 Task: Look for space in Graneros, Chile from 2nd June, 2023 to 6th June, 2023 for 1 adult in price range Rs.10000 to Rs.13000. Place can be private room with 1  bedroom having 1 bed and 1 bathroom. Property type can be house, flat, guest house, hotel. Booking option can be shelf check-in. Required host language is English.
Action: Mouse moved to (530, 178)
Screenshot: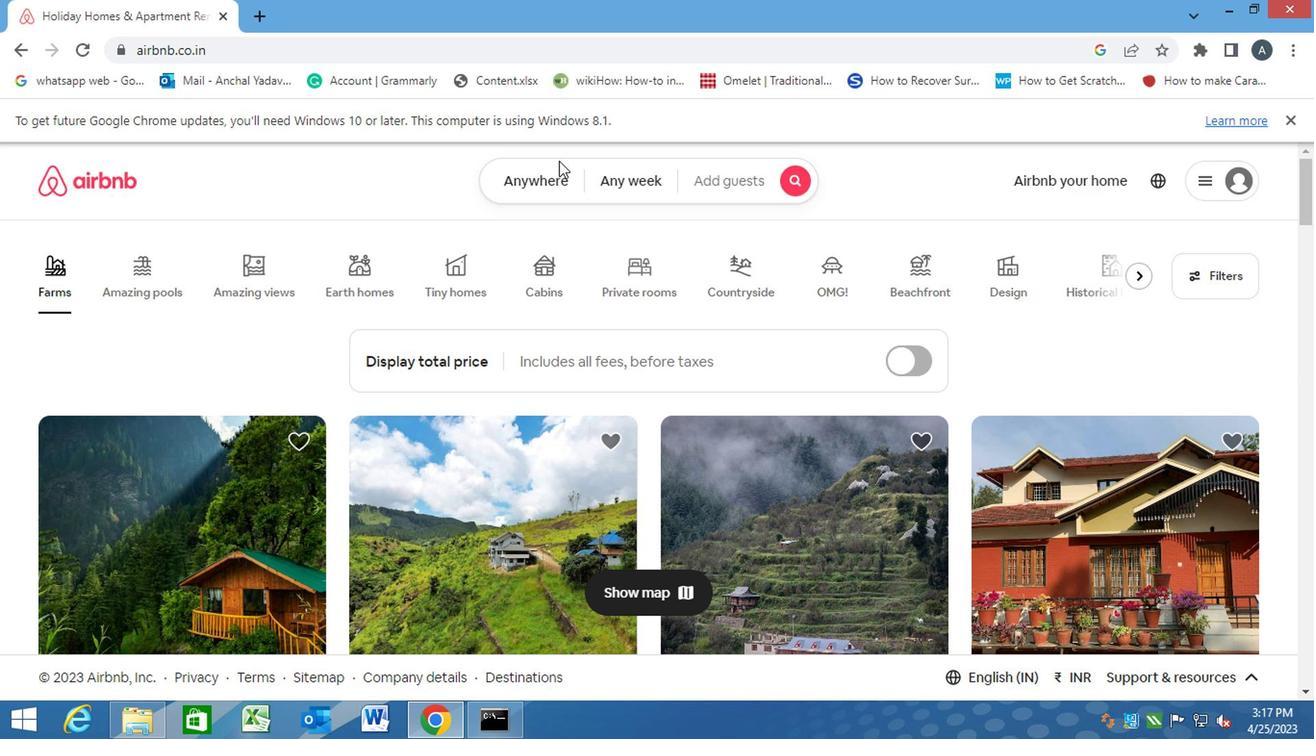 
Action: Mouse pressed left at (530, 178)
Screenshot: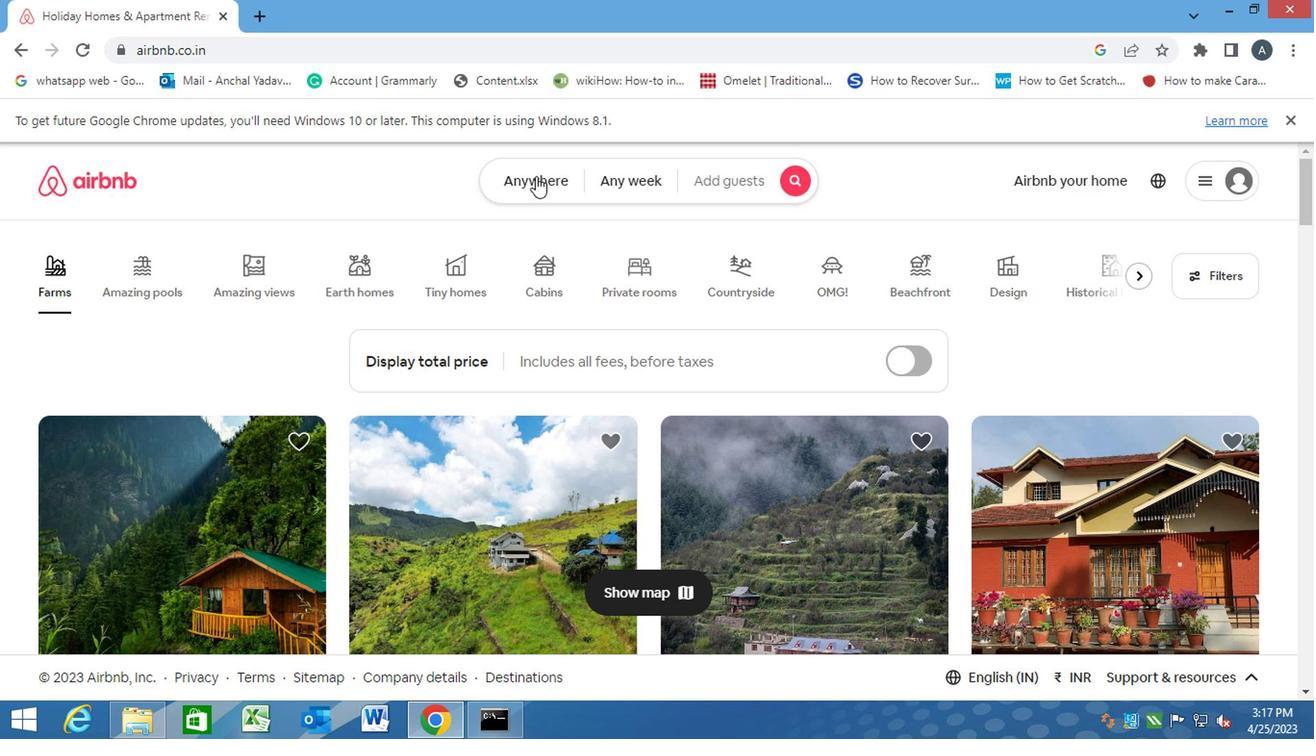 
Action: Mouse moved to (458, 237)
Screenshot: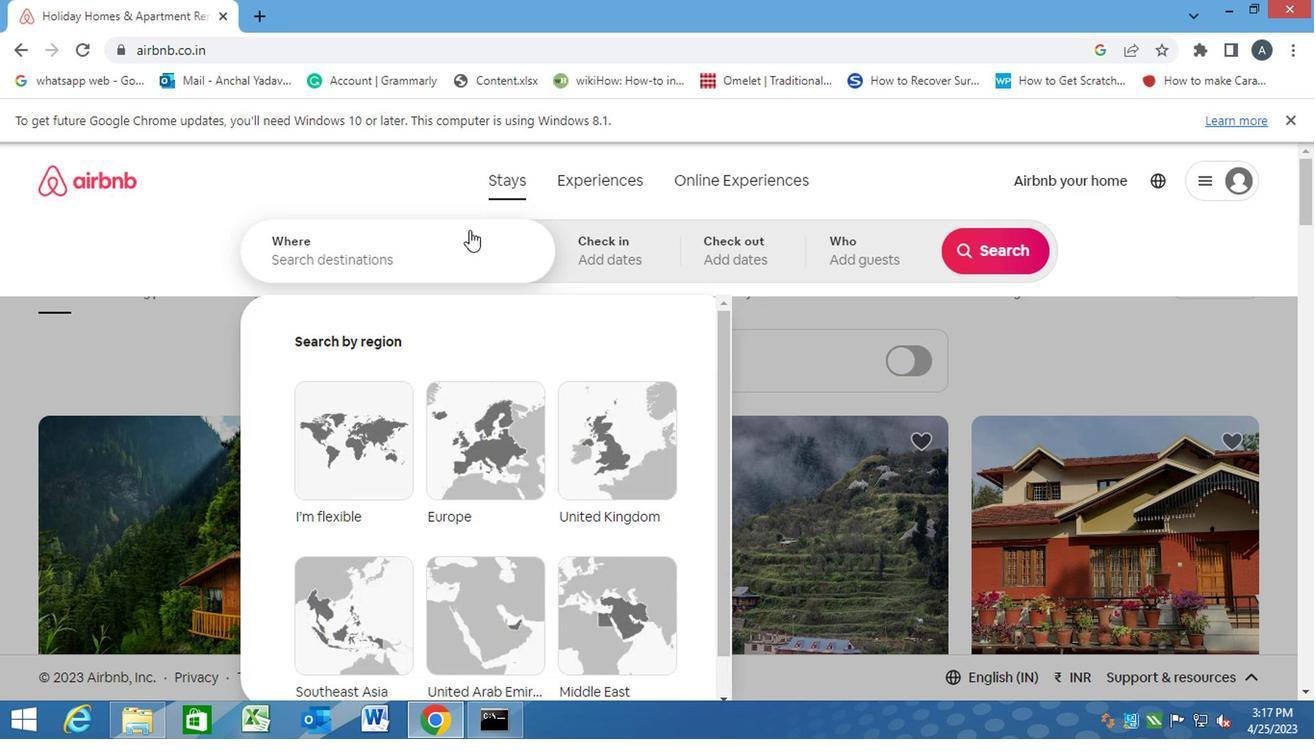 
Action: Mouse pressed left at (458, 237)
Screenshot: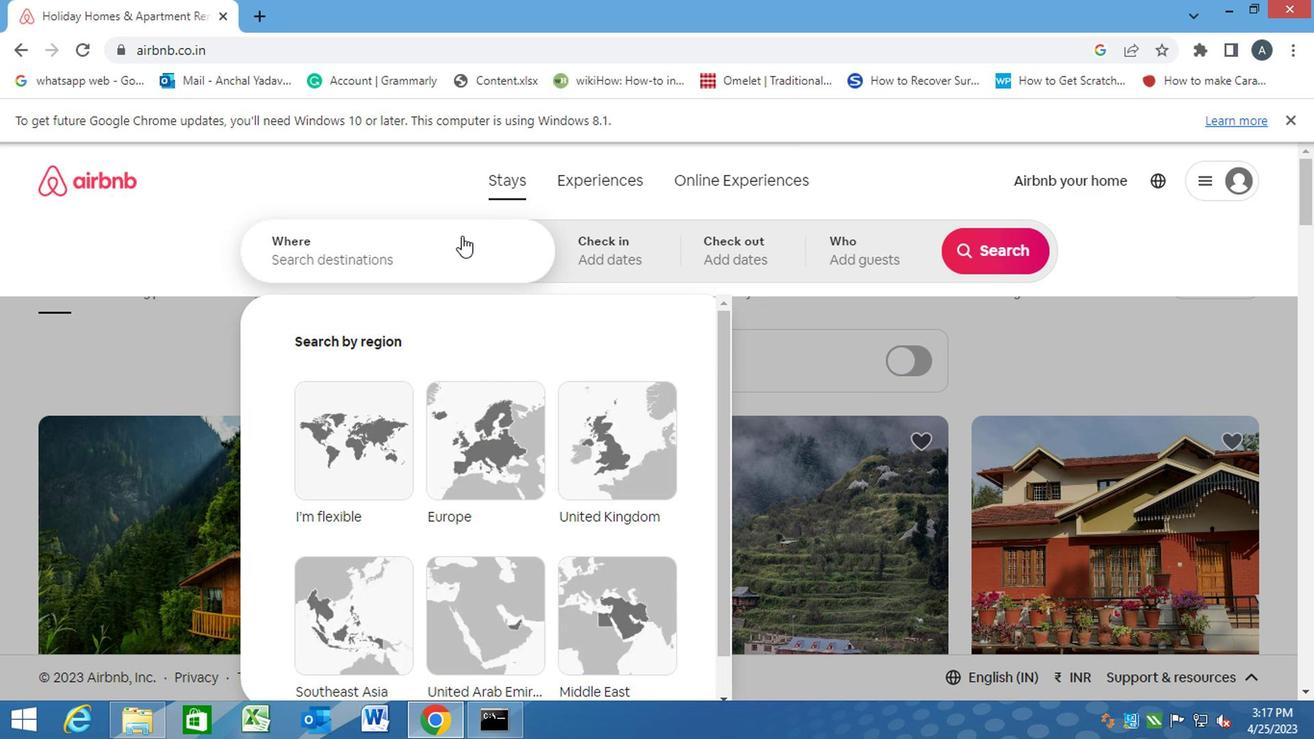 
Action: Key pressed g<Key.caps_lock>raneros,<Key.space><Key.caps_lock>c<Key.caps_lock>hile<Key.enter>
Screenshot: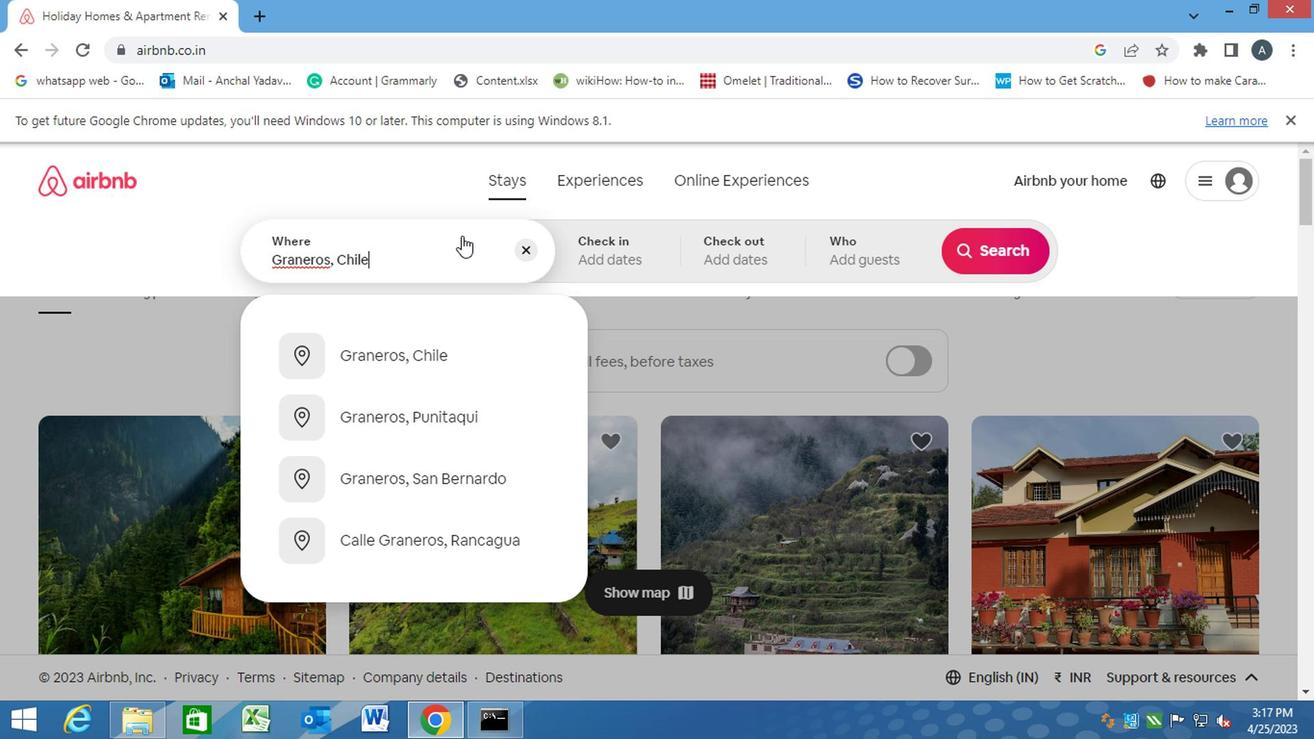 
Action: Mouse moved to (977, 403)
Screenshot: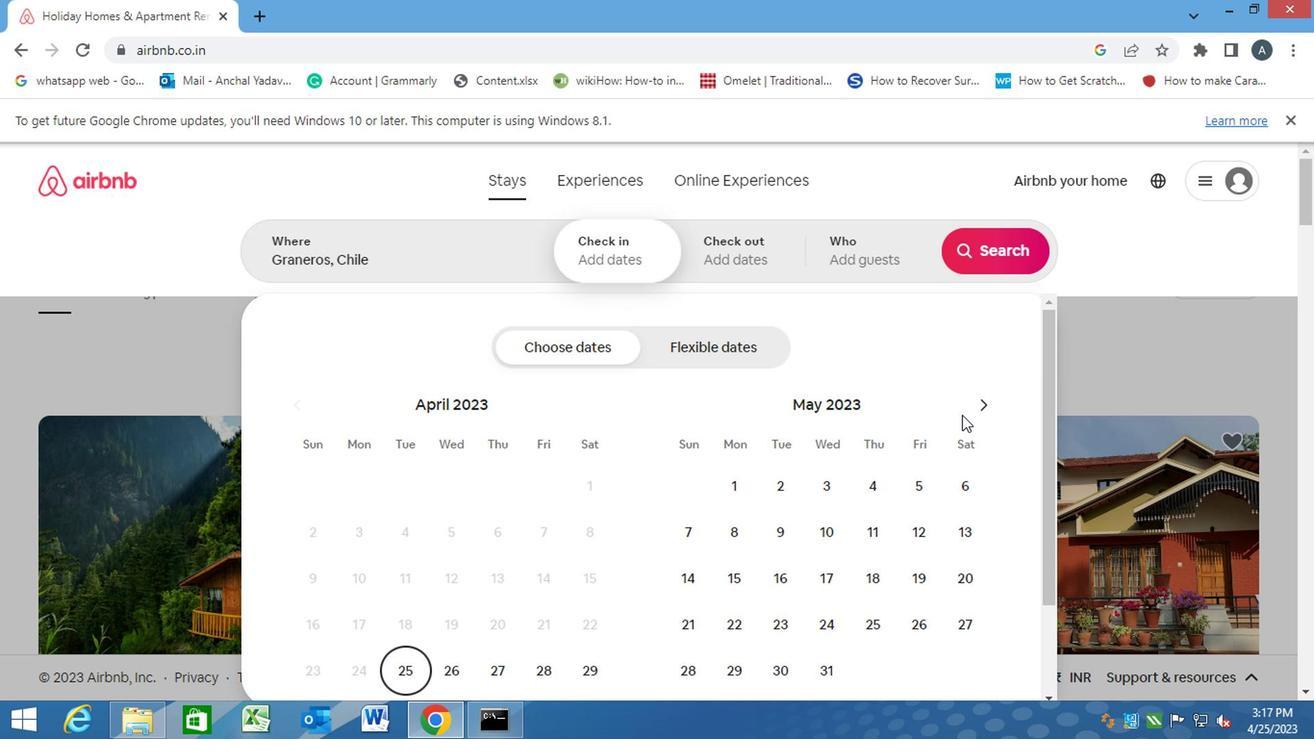 
Action: Mouse pressed left at (977, 403)
Screenshot: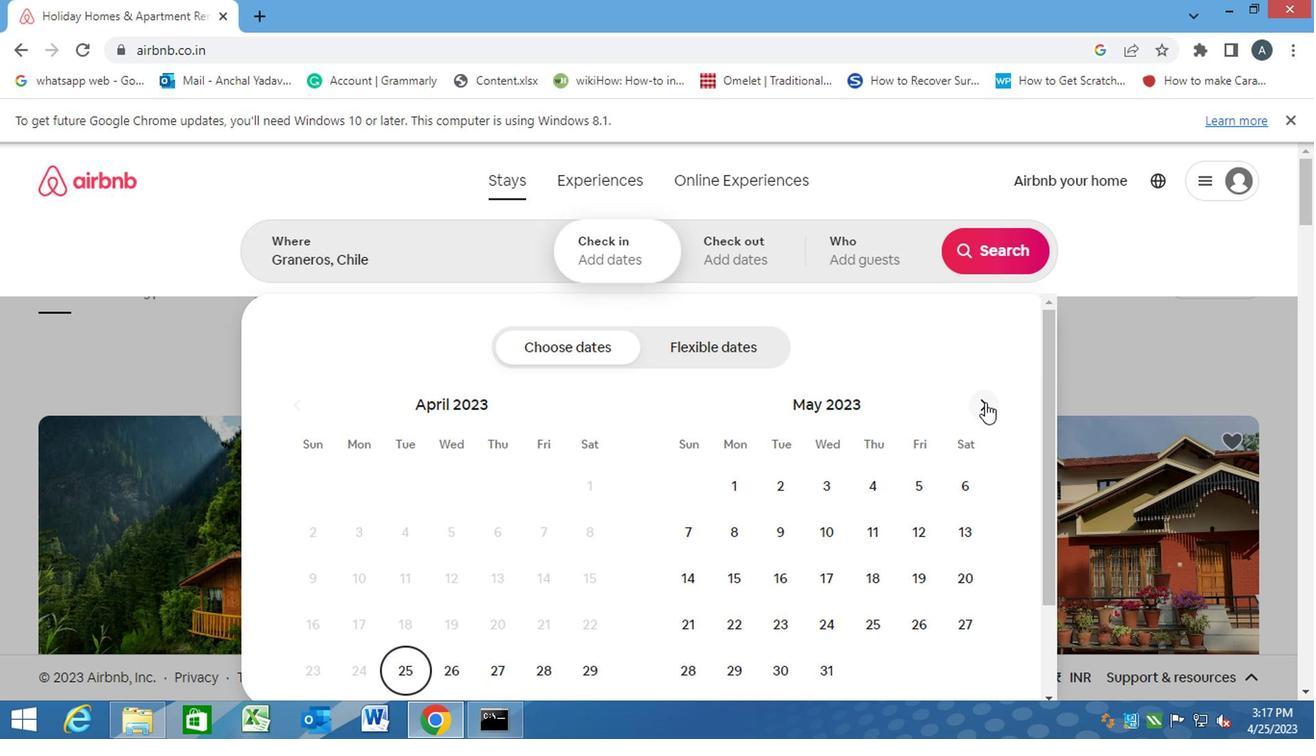 
Action: Mouse moved to (903, 484)
Screenshot: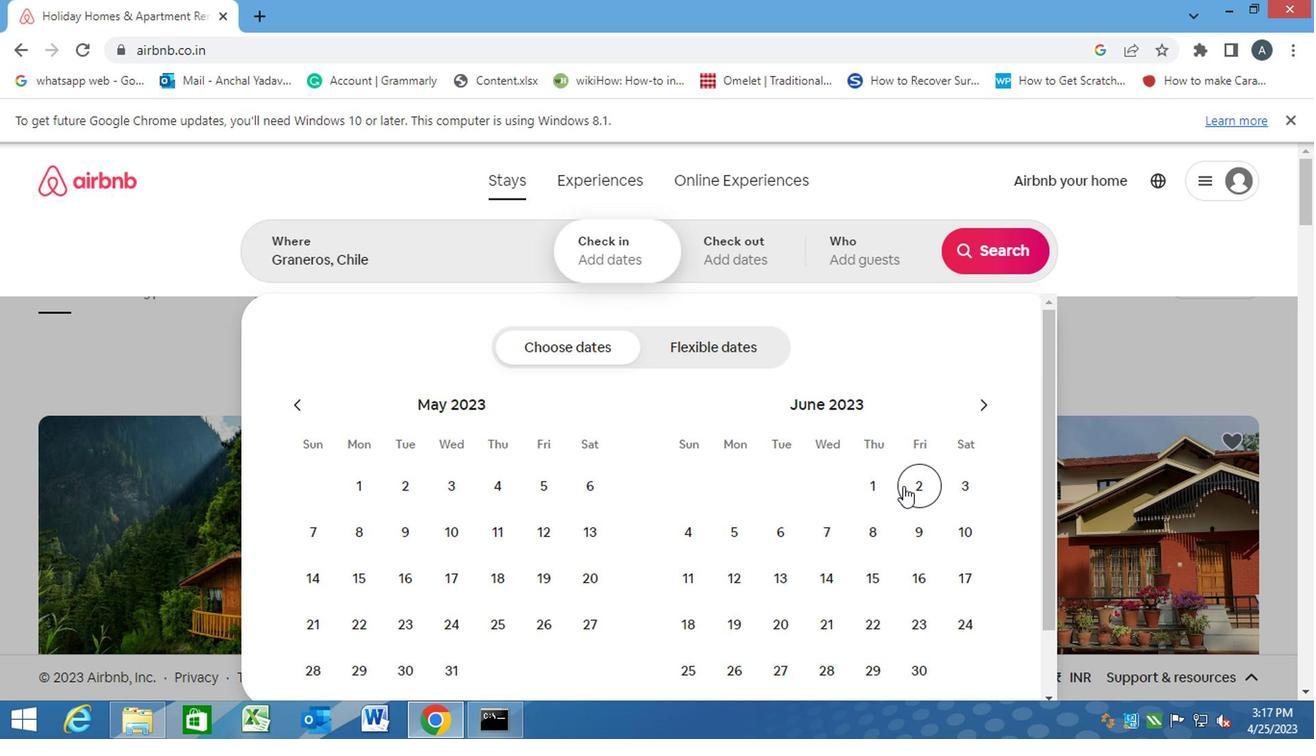 
Action: Mouse pressed left at (903, 484)
Screenshot: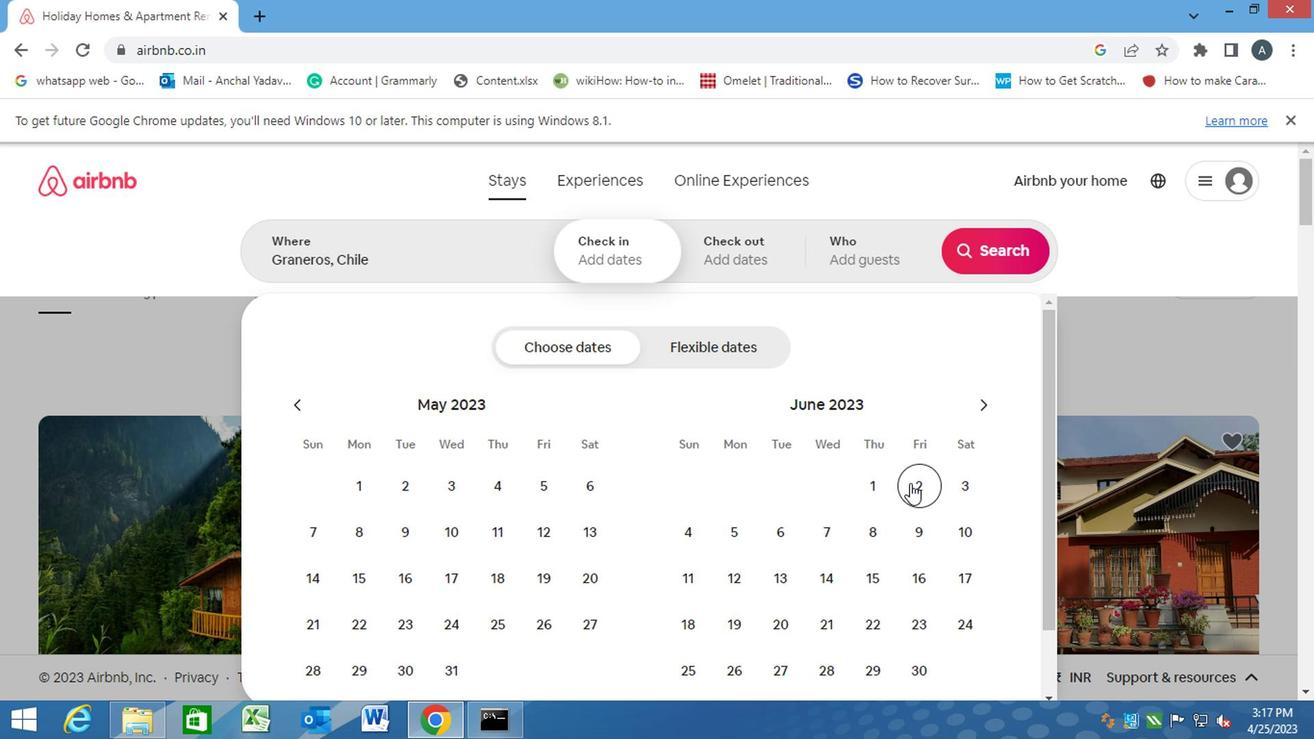 
Action: Mouse moved to (775, 534)
Screenshot: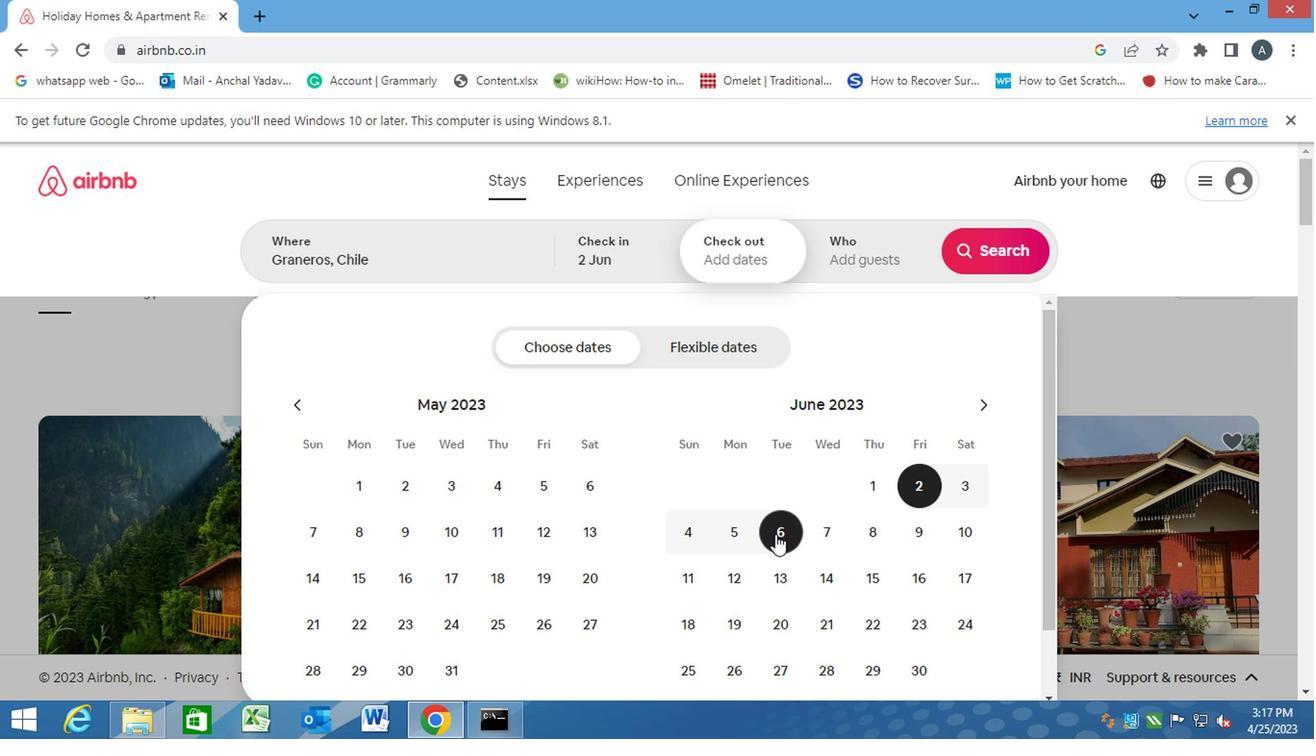 
Action: Mouse pressed left at (775, 534)
Screenshot: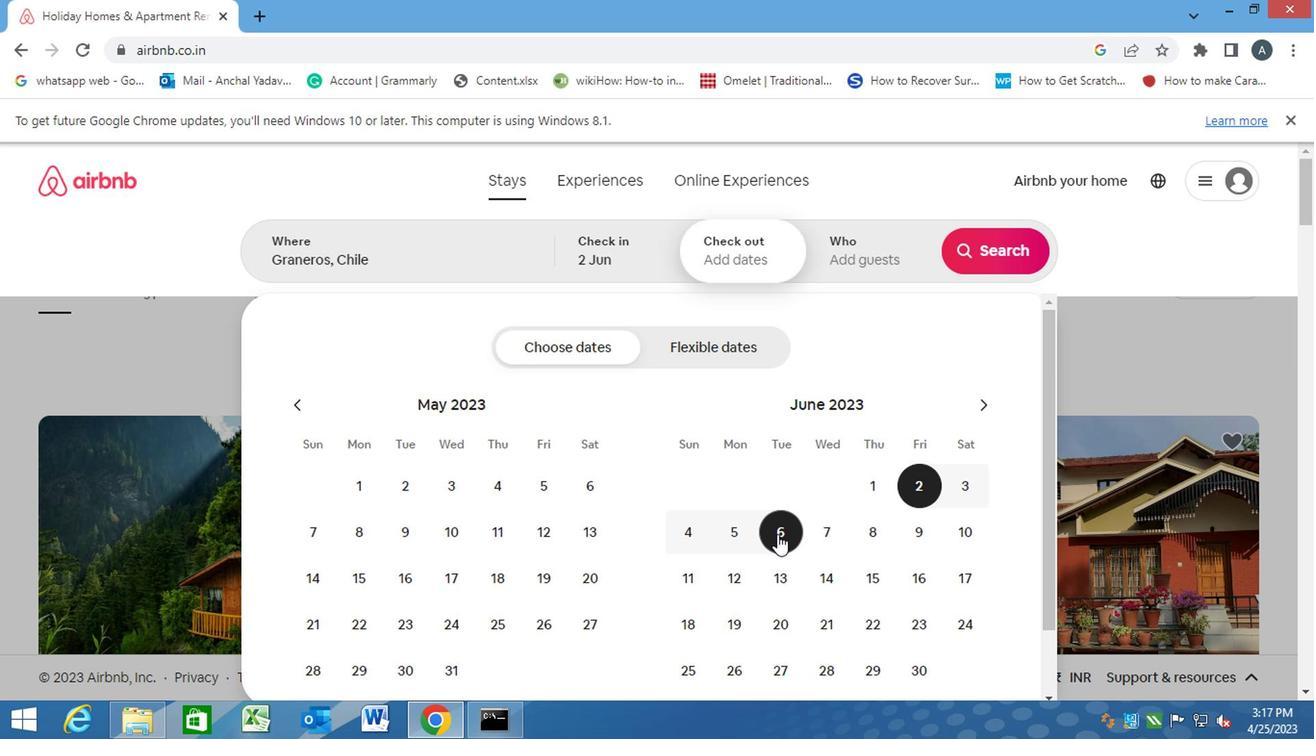 
Action: Mouse moved to (844, 243)
Screenshot: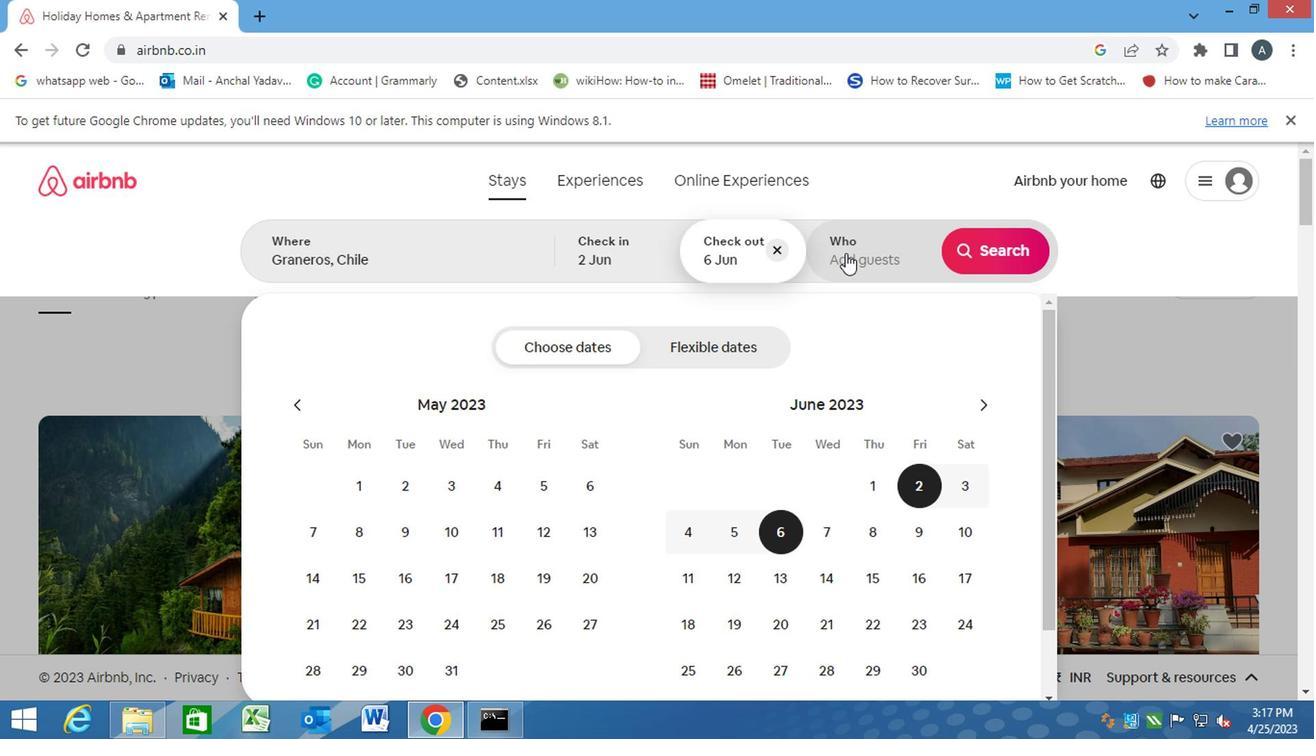 
Action: Mouse pressed left at (844, 243)
Screenshot: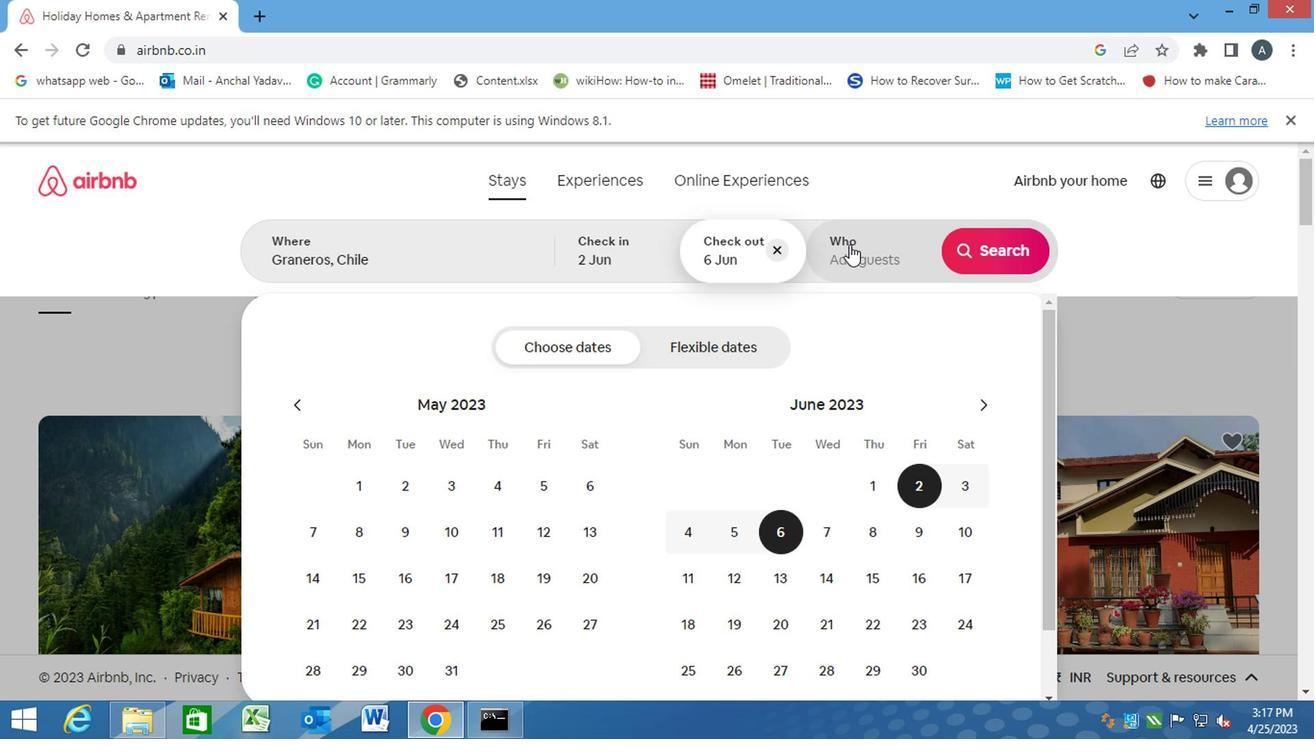 
Action: Mouse moved to (990, 351)
Screenshot: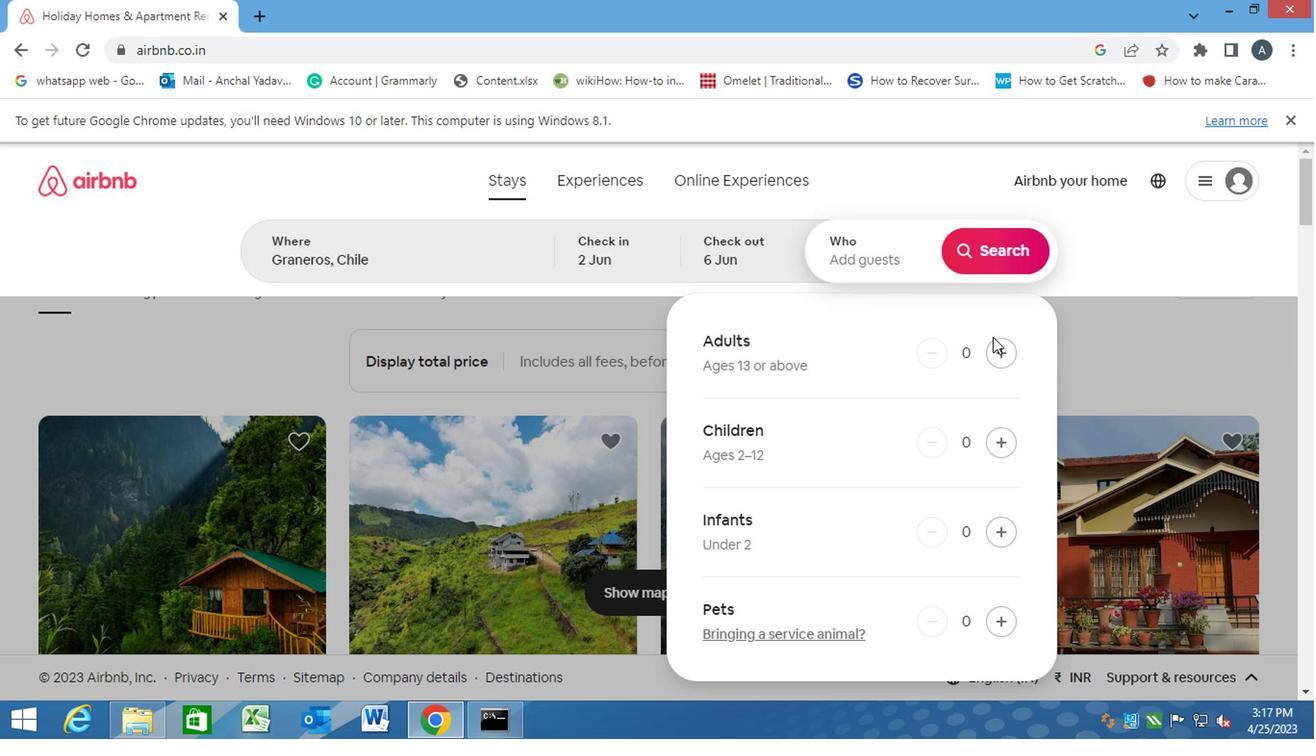 
Action: Mouse pressed left at (990, 351)
Screenshot: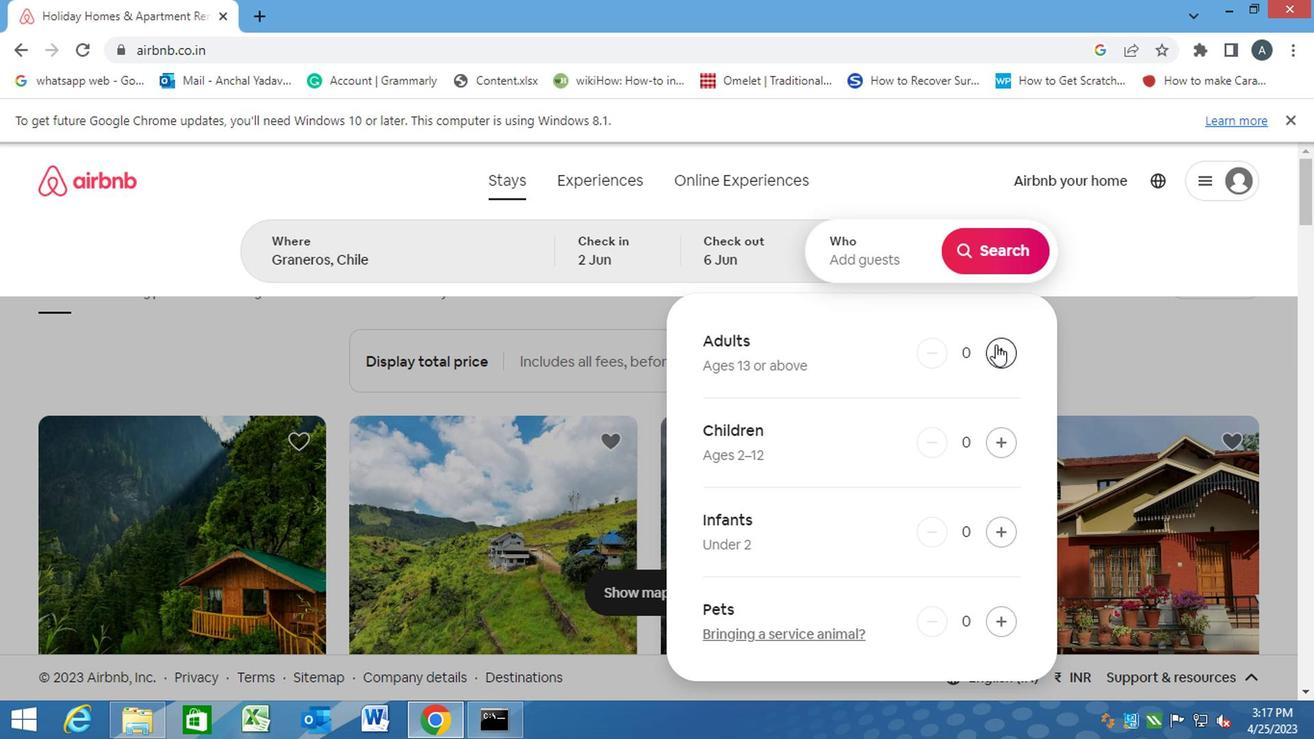 
Action: Mouse moved to (1024, 245)
Screenshot: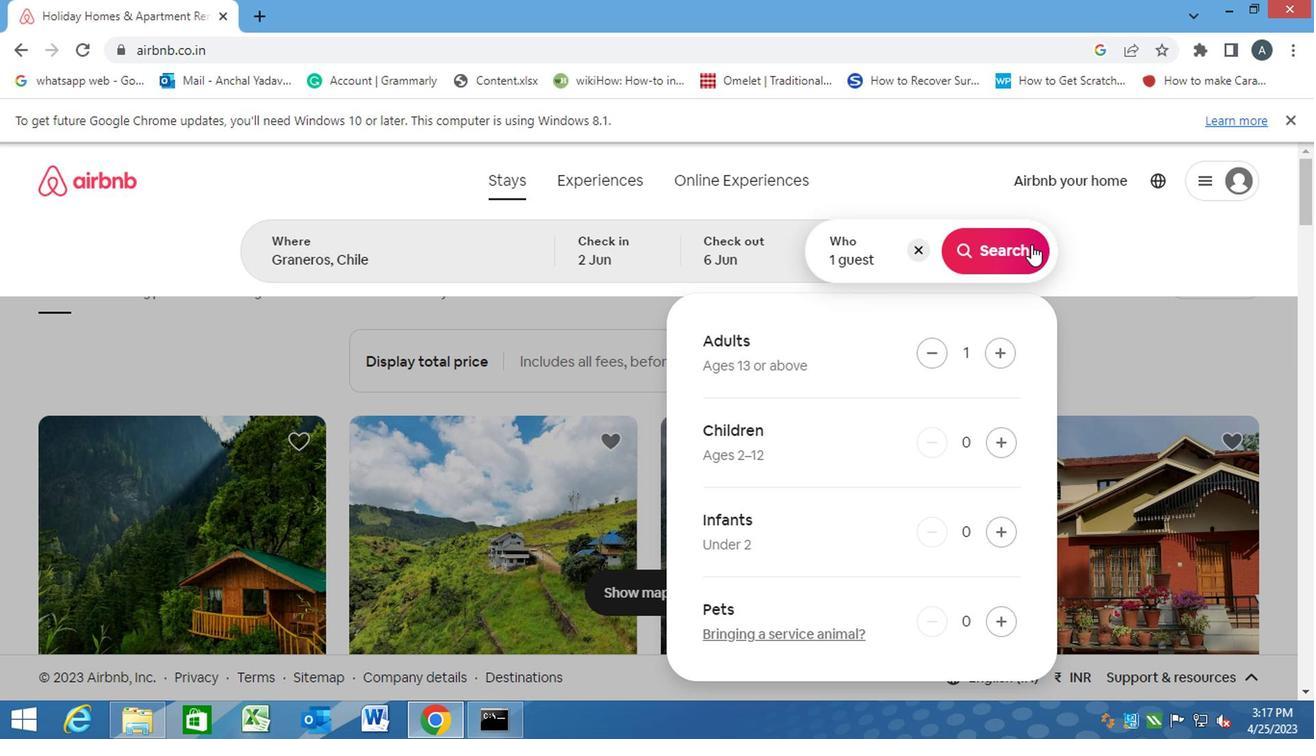 
Action: Mouse pressed left at (1024, 245)
Screenshot: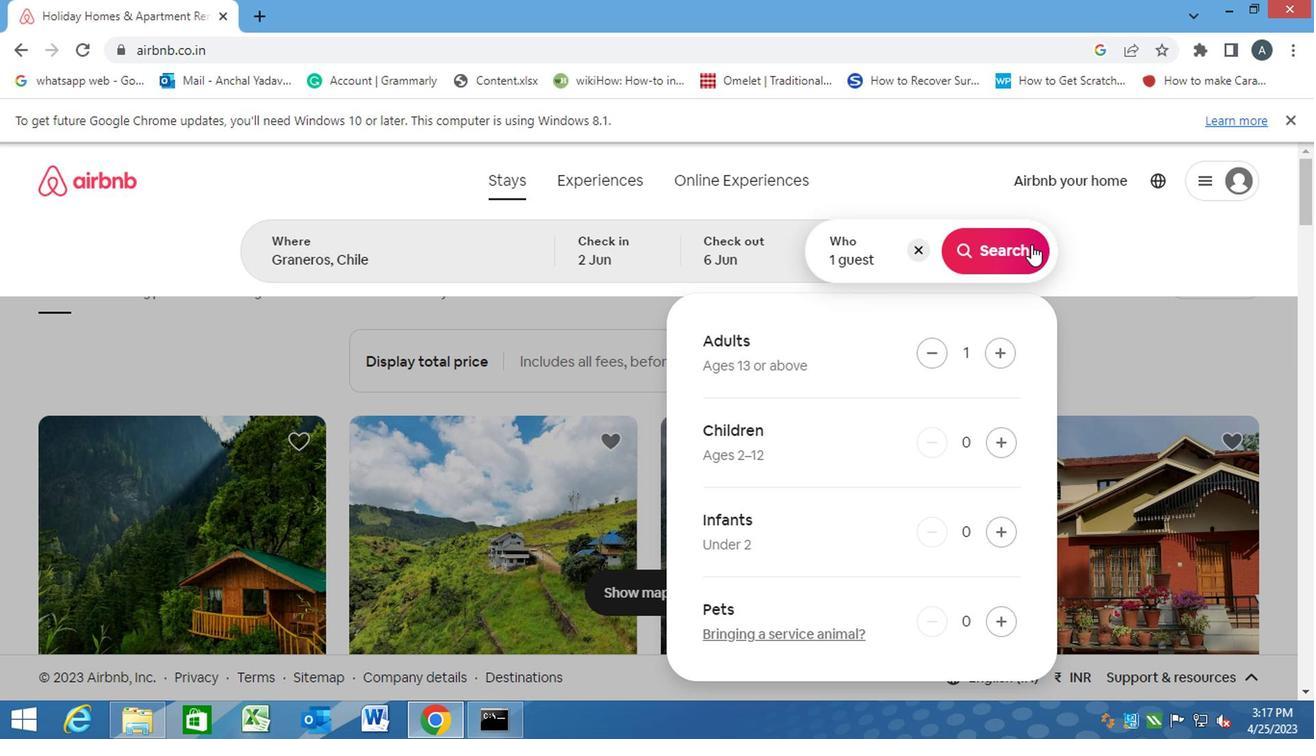 
Action: Mouse moved to (1207, 263)
Screenshot: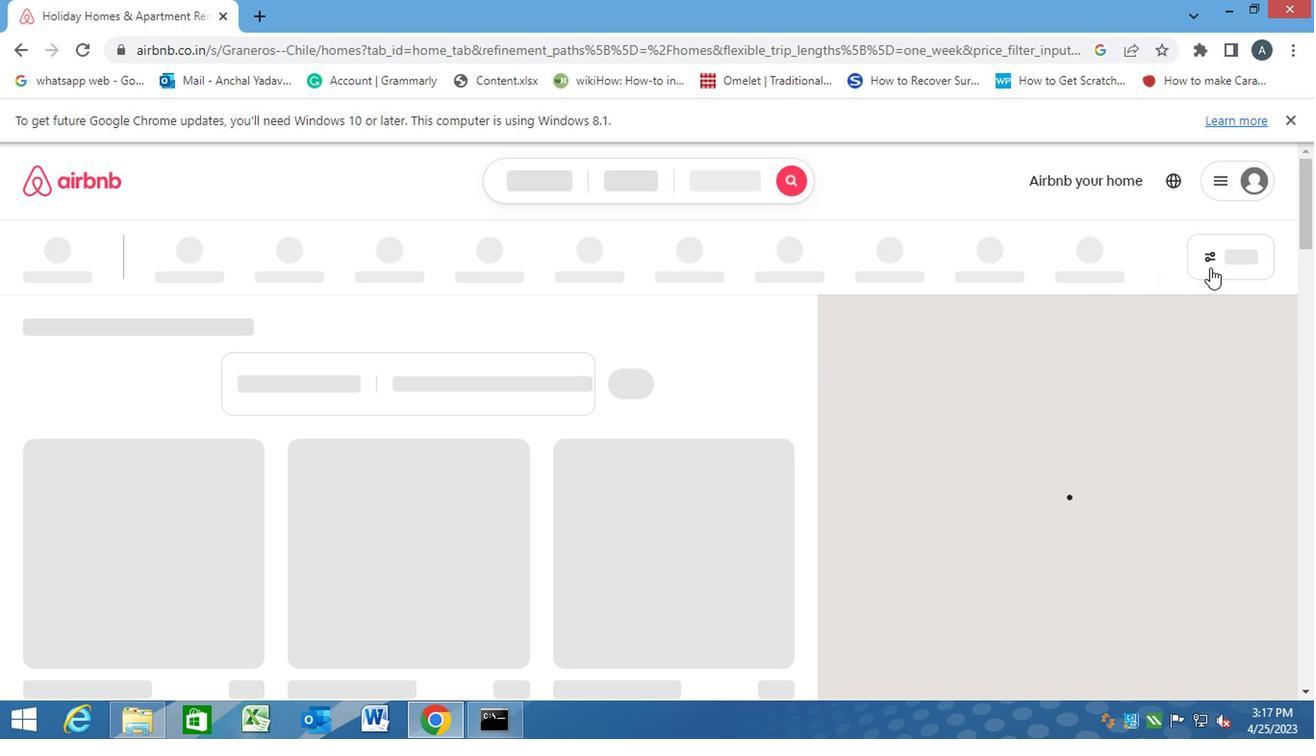 
Action: Mouse pressed left at (1207, 263)
Screenshot: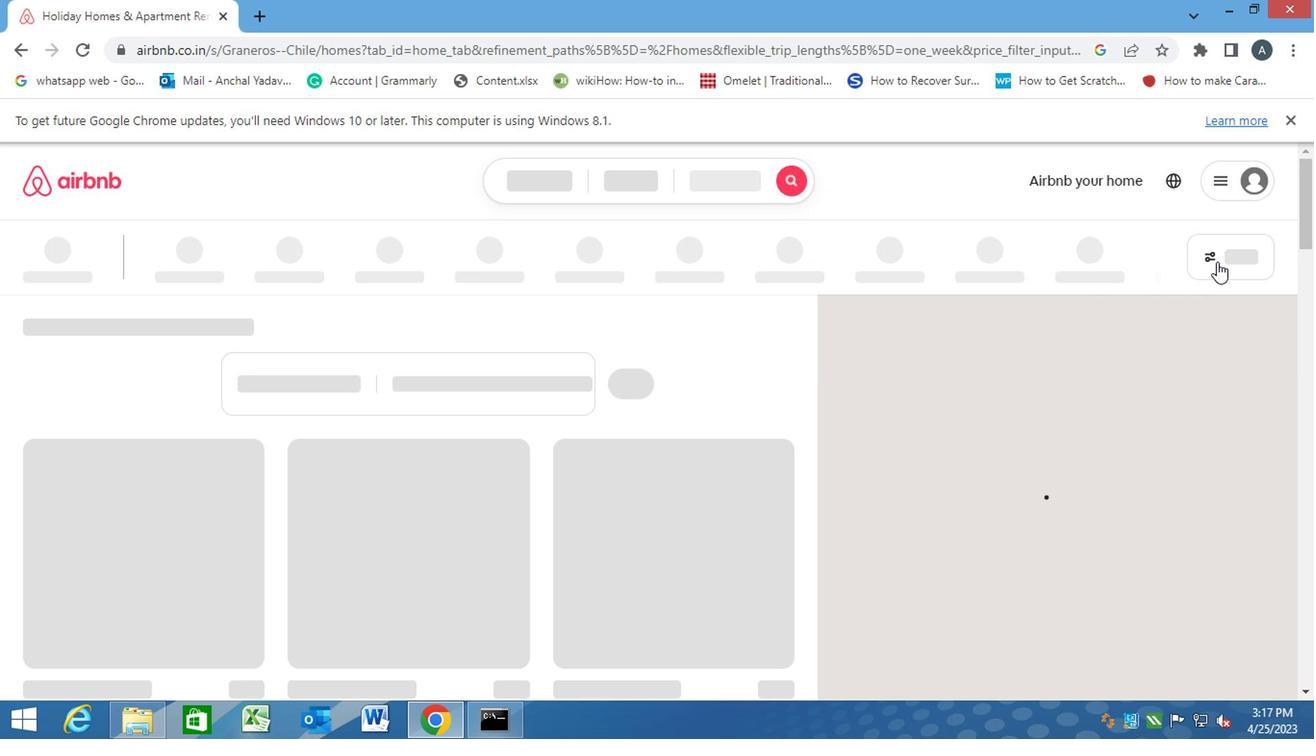 
Action: Mouse moved to (474, 511)
Screenshot: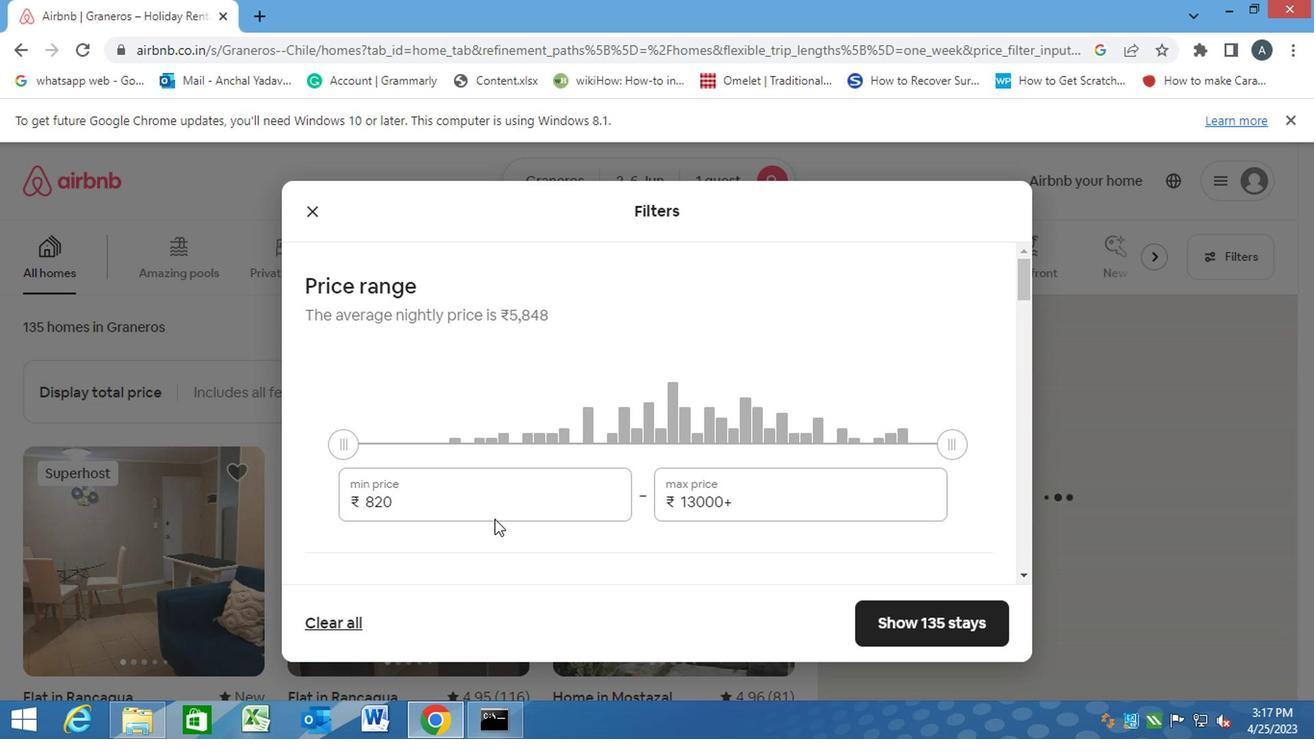 
Action: Mouse pressed left at (474, 511)
Screenshot: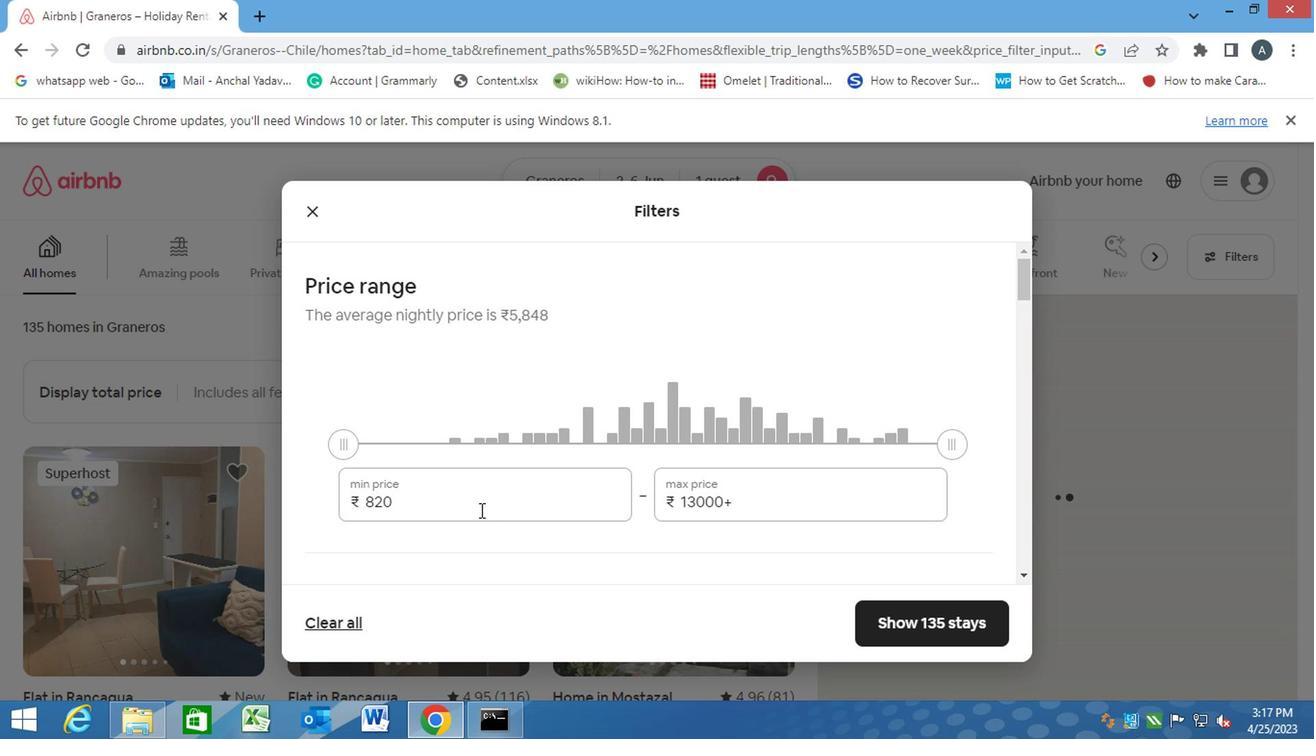 
Action: Mouse moved to (339, 509)
Screenshot: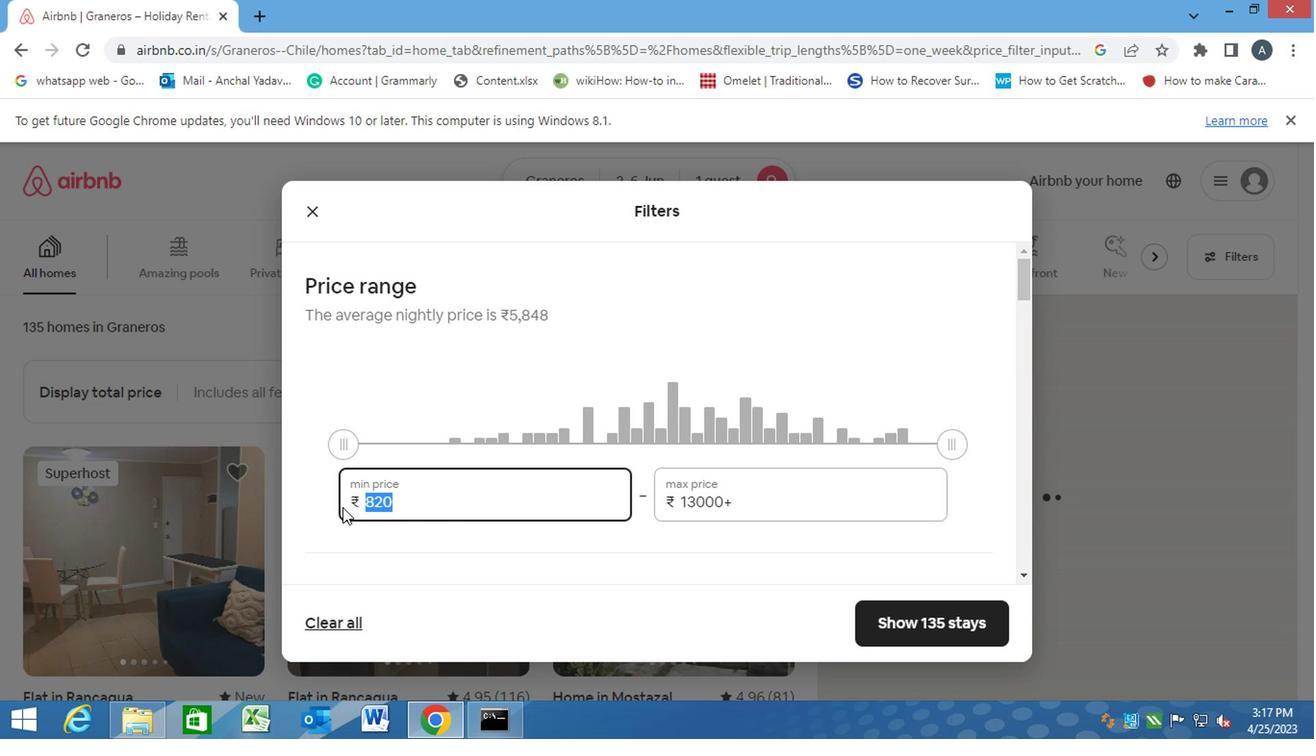 
Action: Key pressed 10000<Key.tab><Key.backspace><Key.backspace>13000
Screenshot: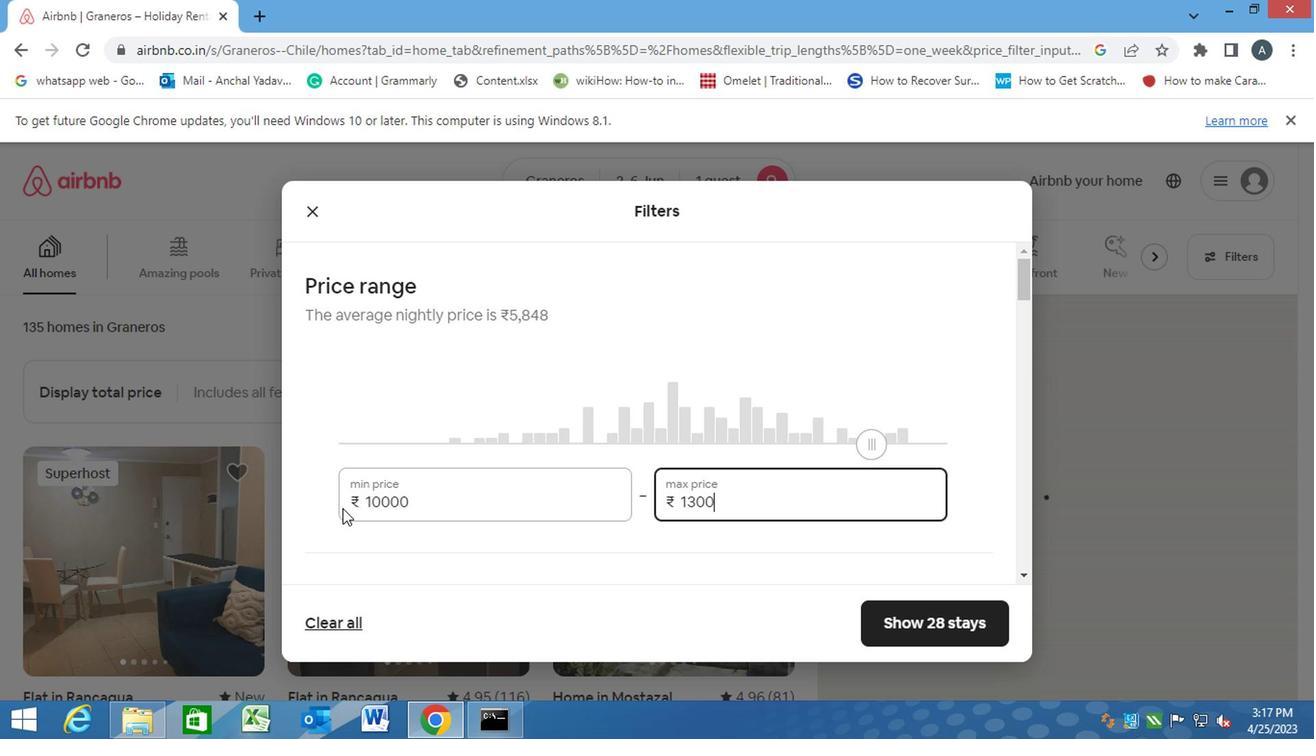 
Action: Mouse moved to (500, 539)
Screenshot: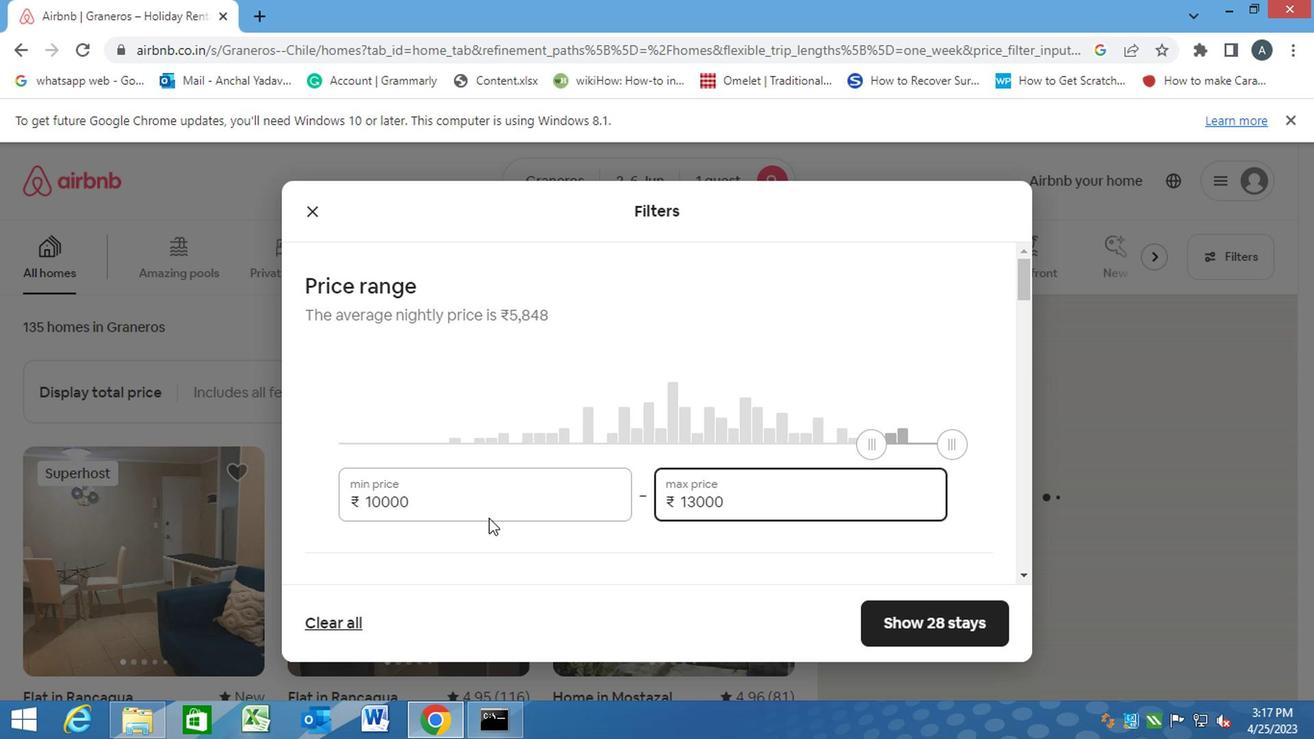 
Action: Mouse pressed left at (500, 539)
Screenshot: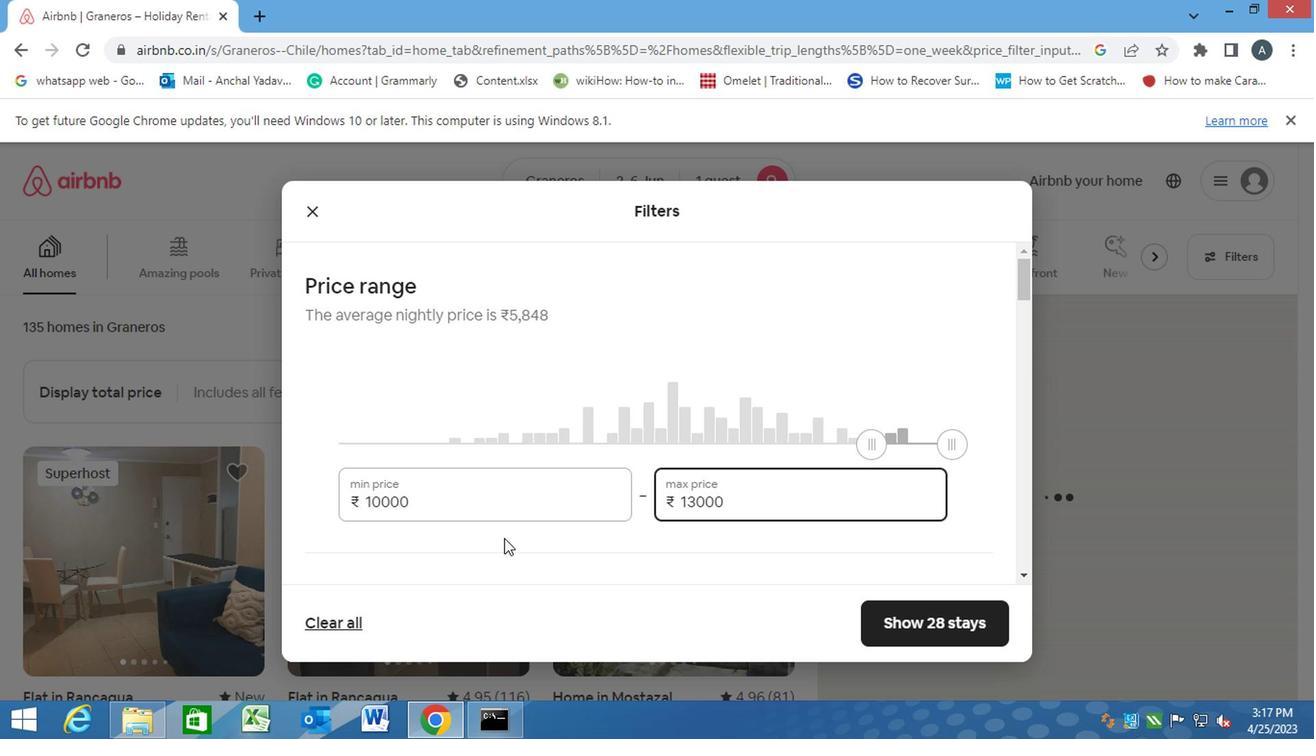 
Action: Mouse scrolled (500, 538) with delta (0, 0)
Screenshot: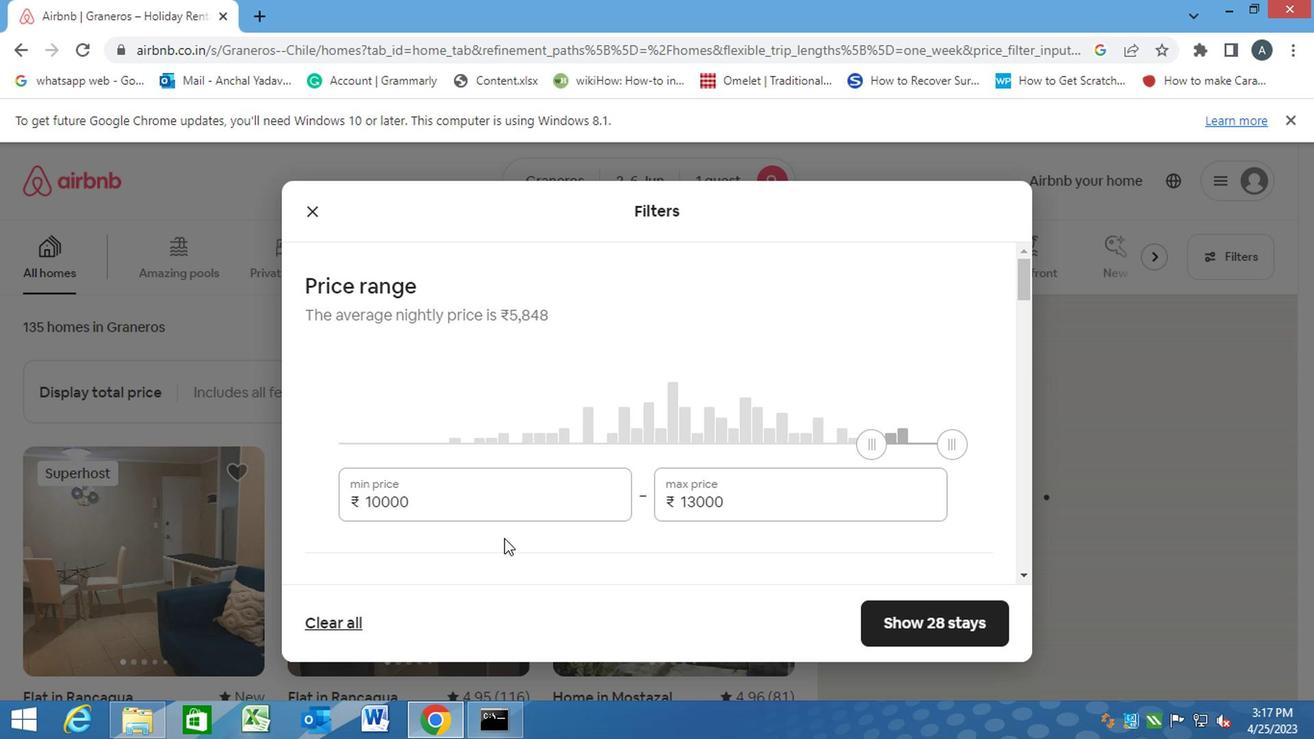 
Action: Mouse scrolled (500, 538) with delta (0, 0)
Screenshot: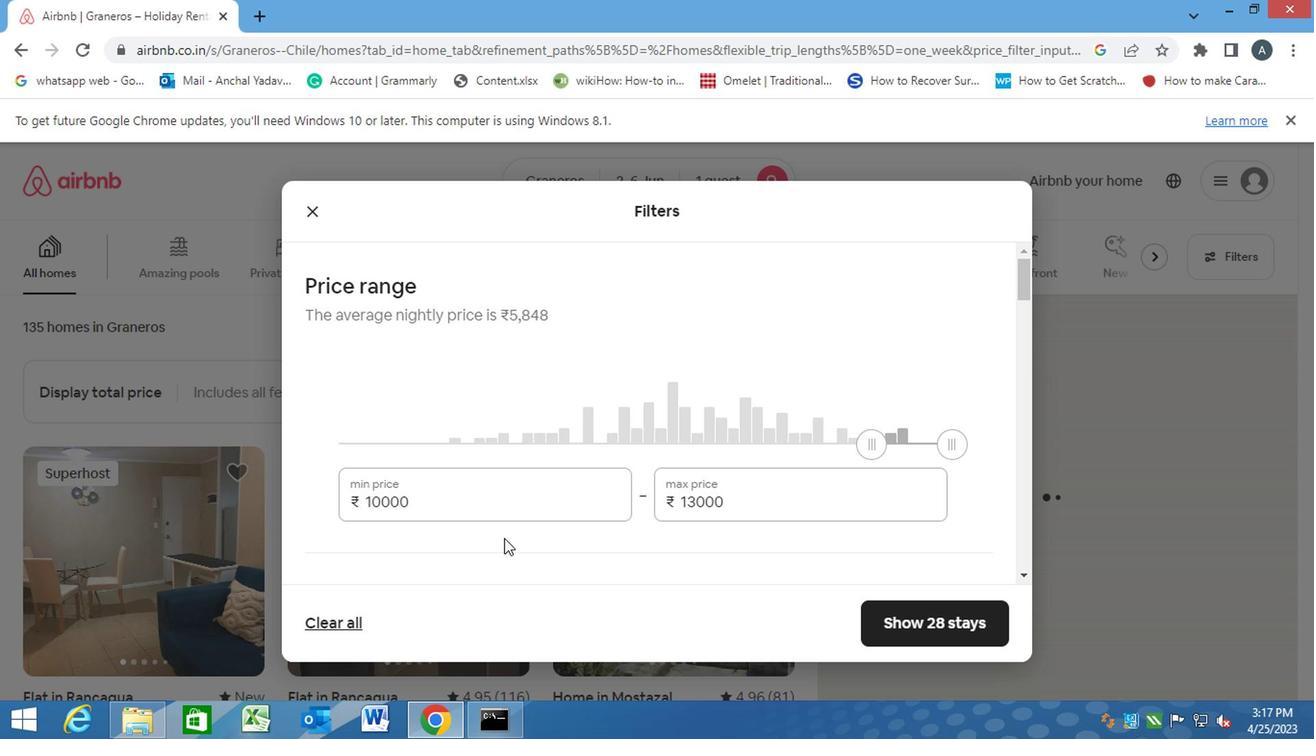 
Action: Mouse moved to (639, 462)
Screenshot: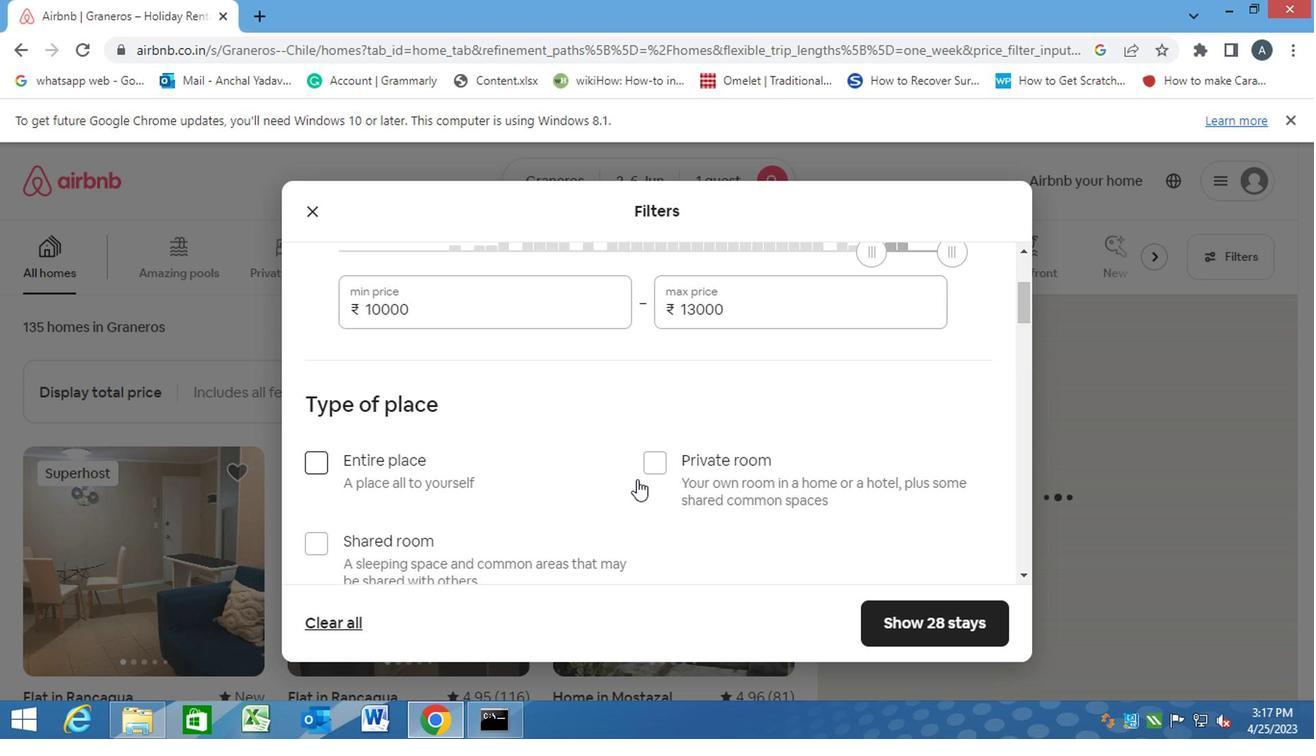 
Action: Mouse pressed left at (639, 462)
Screenshot: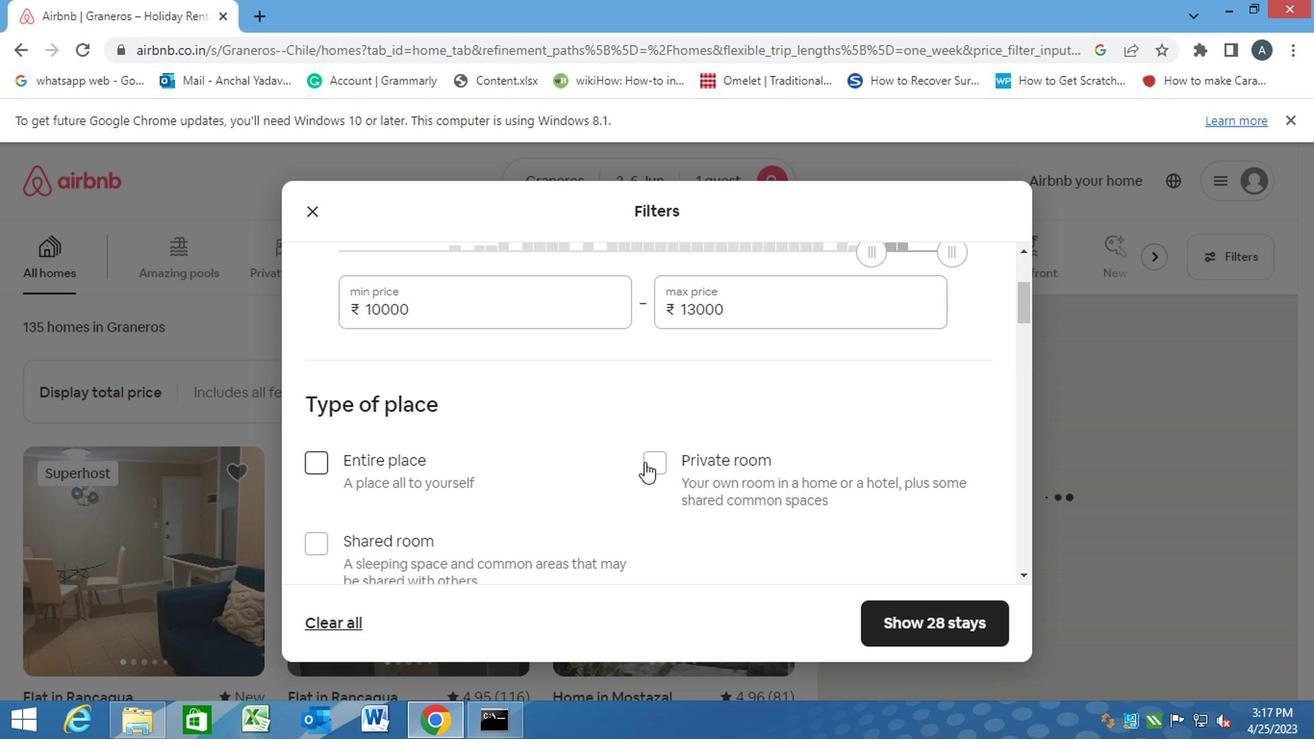 
Action: Mouse moved to (631, 489)
Screenshot: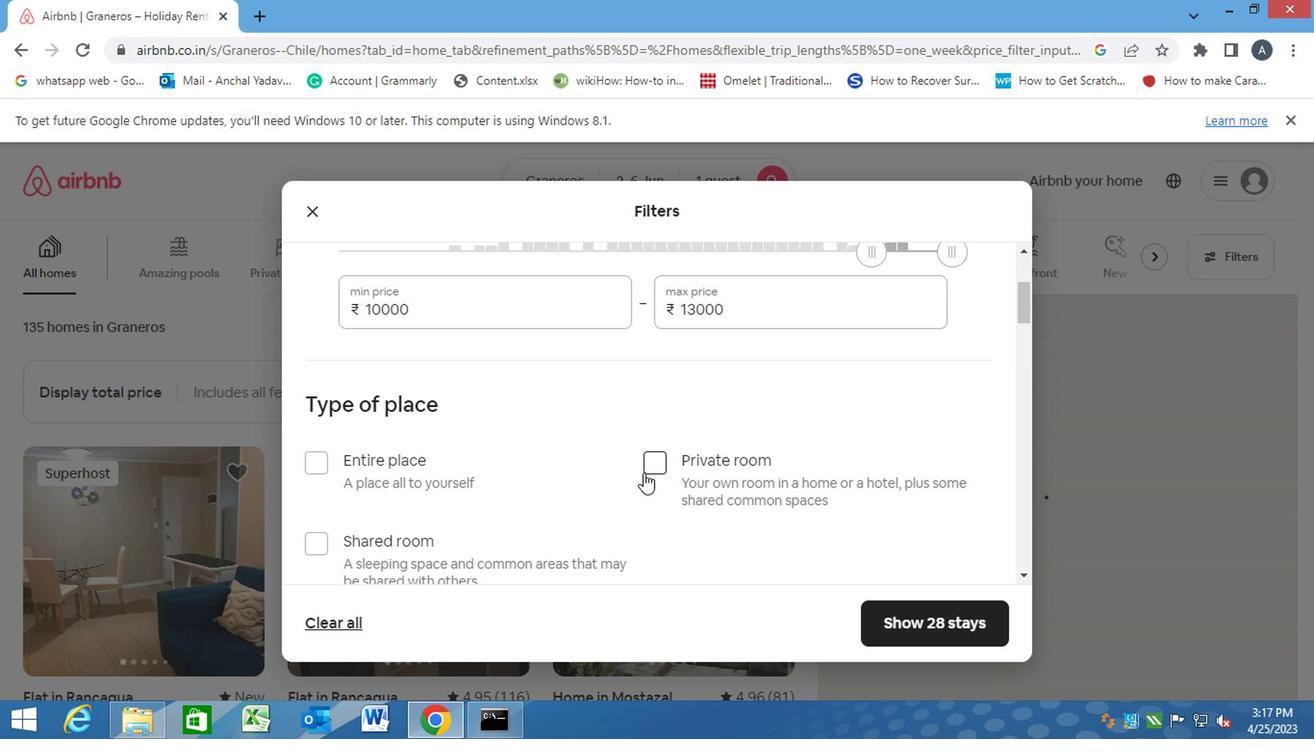 
Action: Mouse scrolled (631, 488) with delta (0, 0)
Screenshot: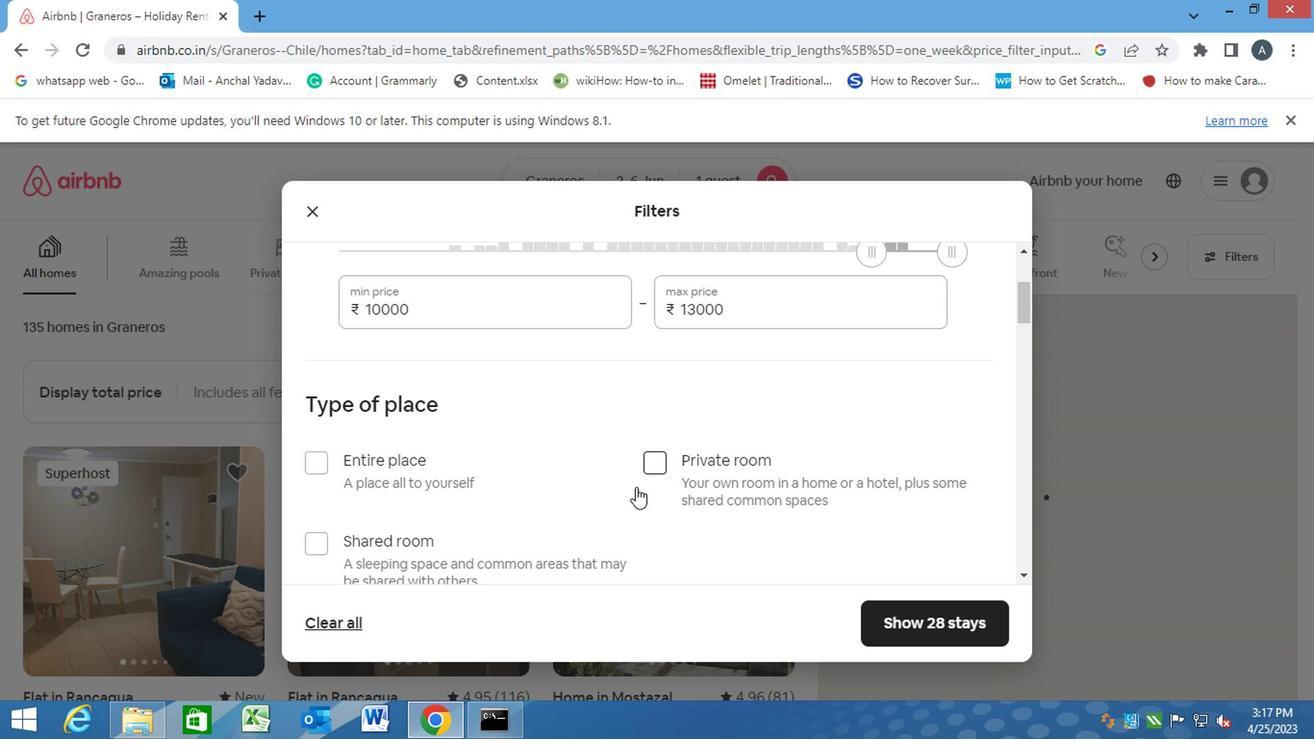 
Action: Mouse scrolled (631, 488) with delta (0, 0)
Screenshot: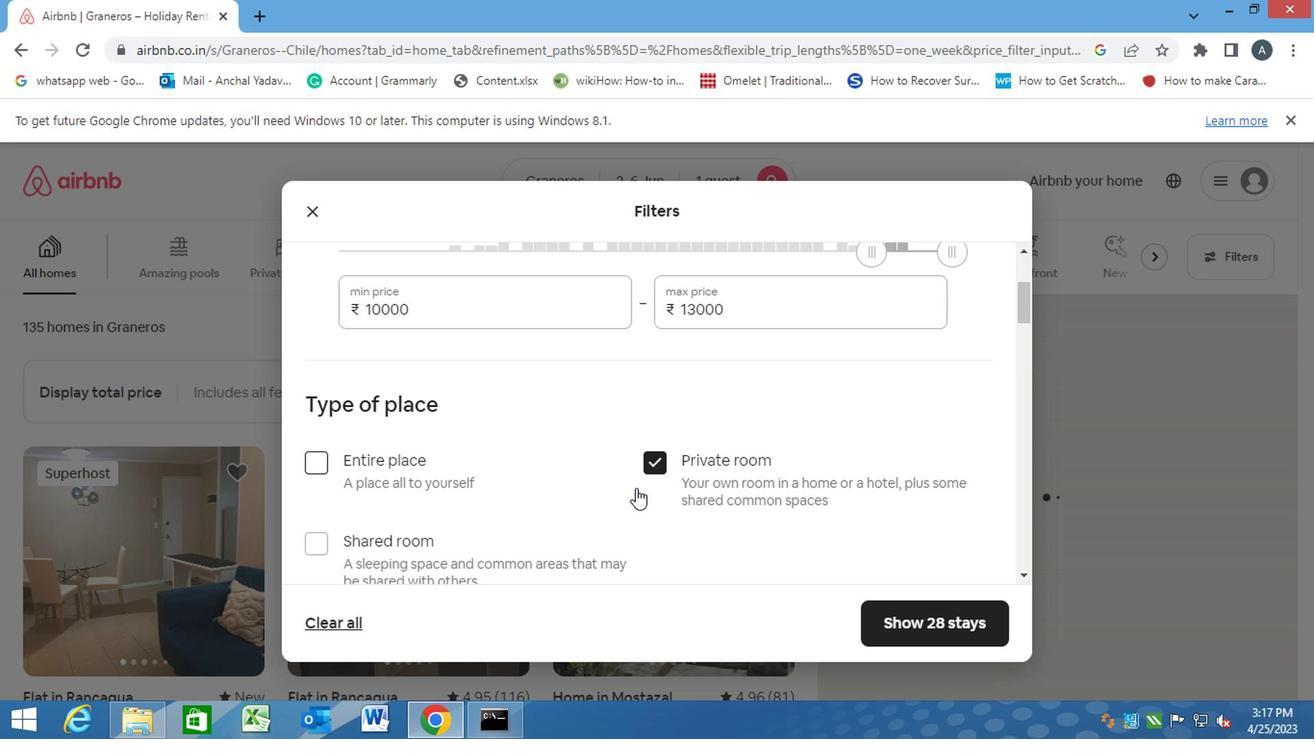 
Action: Mouse scrolled (631, 488) with delta (0, 0)
Screenshot: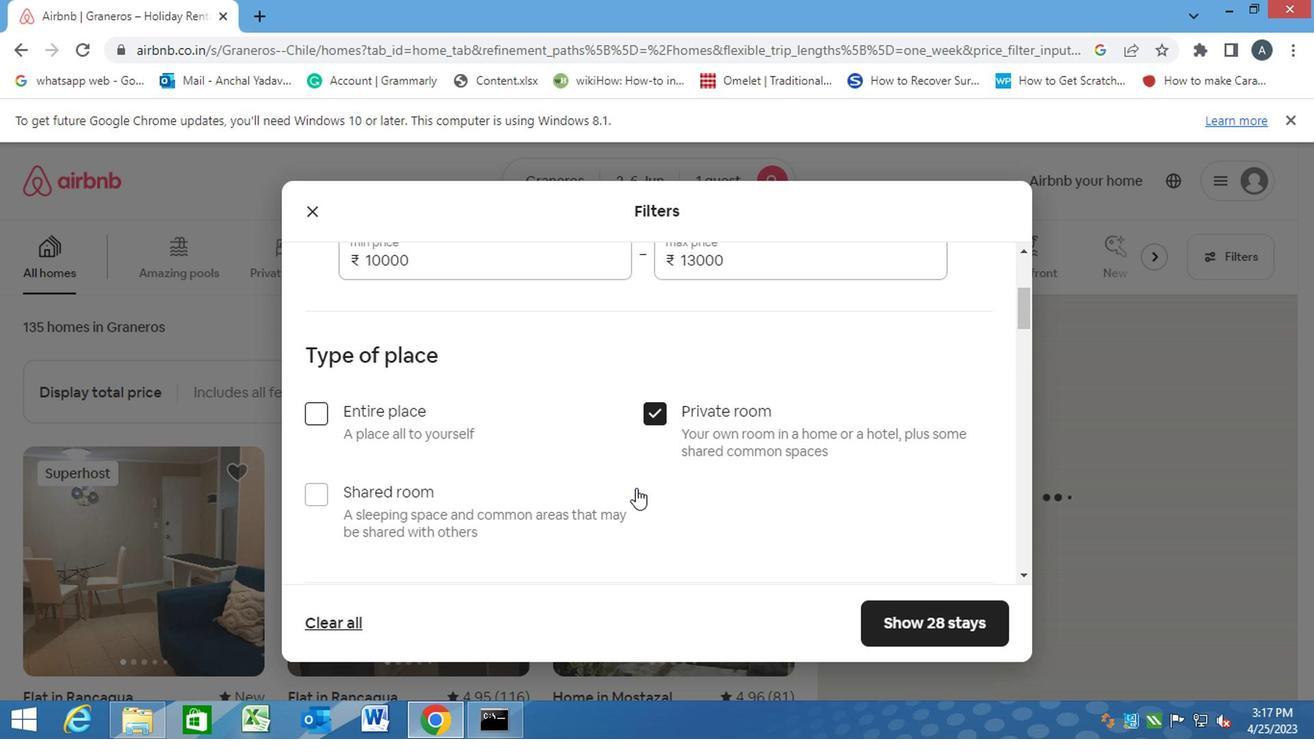 
Action: Mouse scrolled (631, 488) with delta (0, 0)
Screenshot: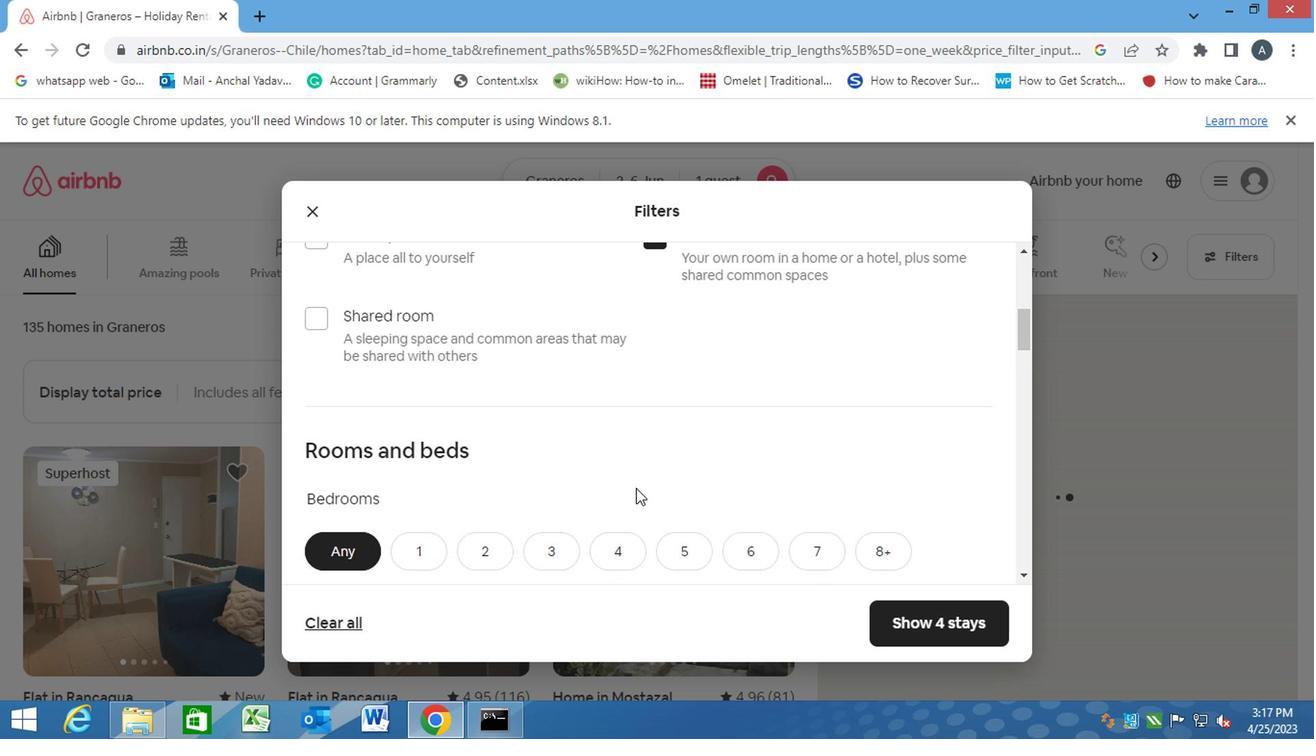 
Action: Mouse moved to (583, 475)
Screenshot: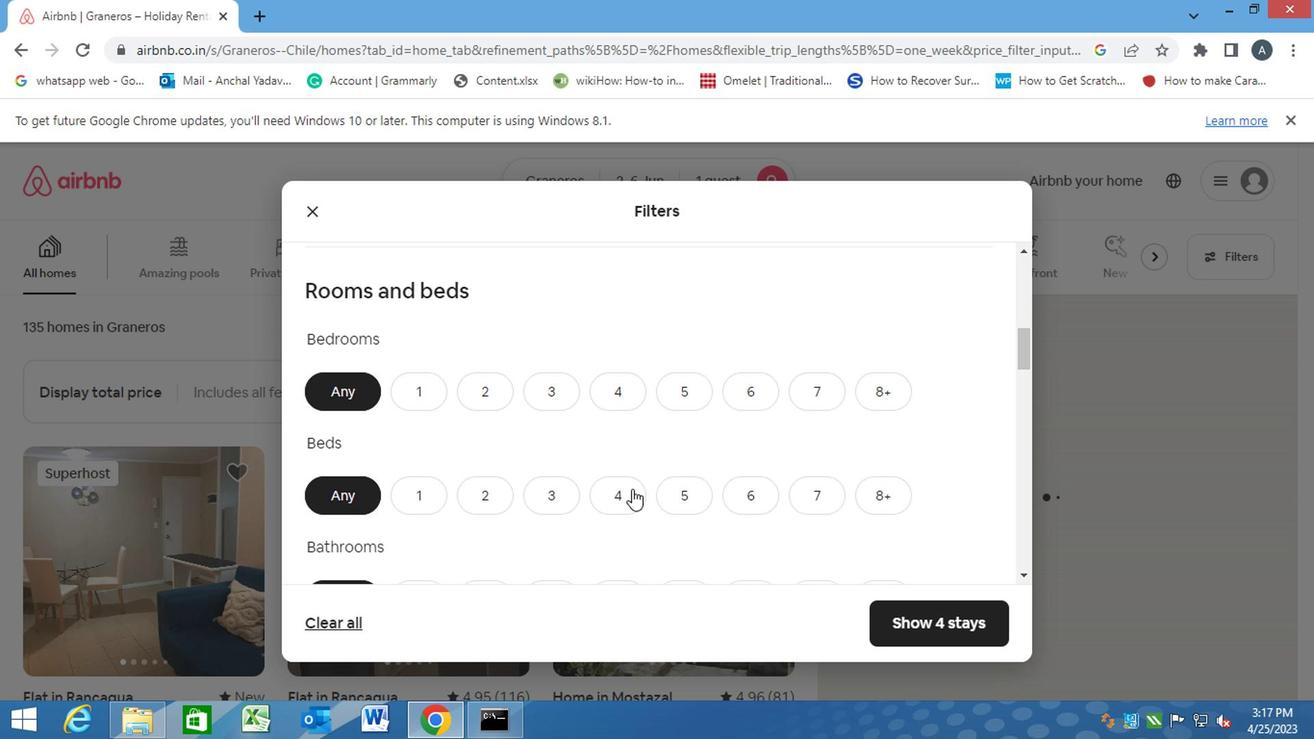 
Action: Mouse scrolled (583, 475) with delta (0, 0)
Screenshot: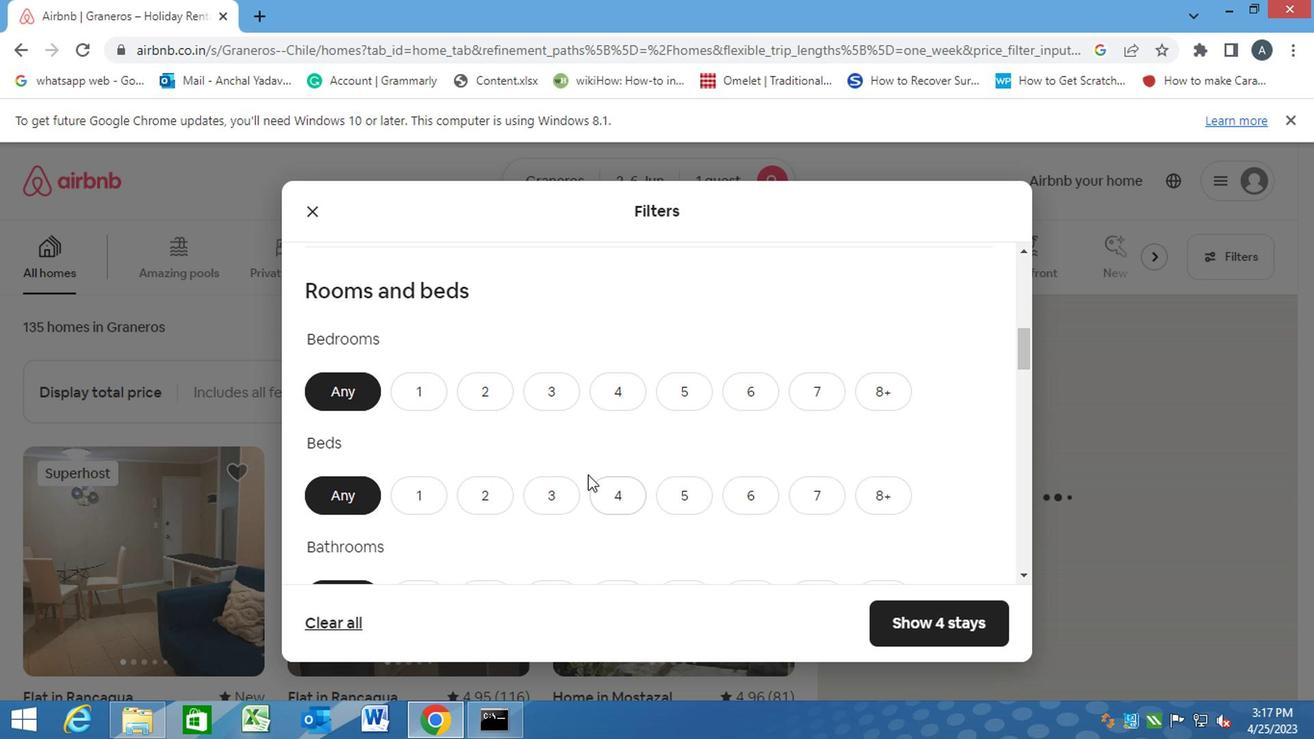 
Action: Mouse moved to (403, 300)
Screenshot: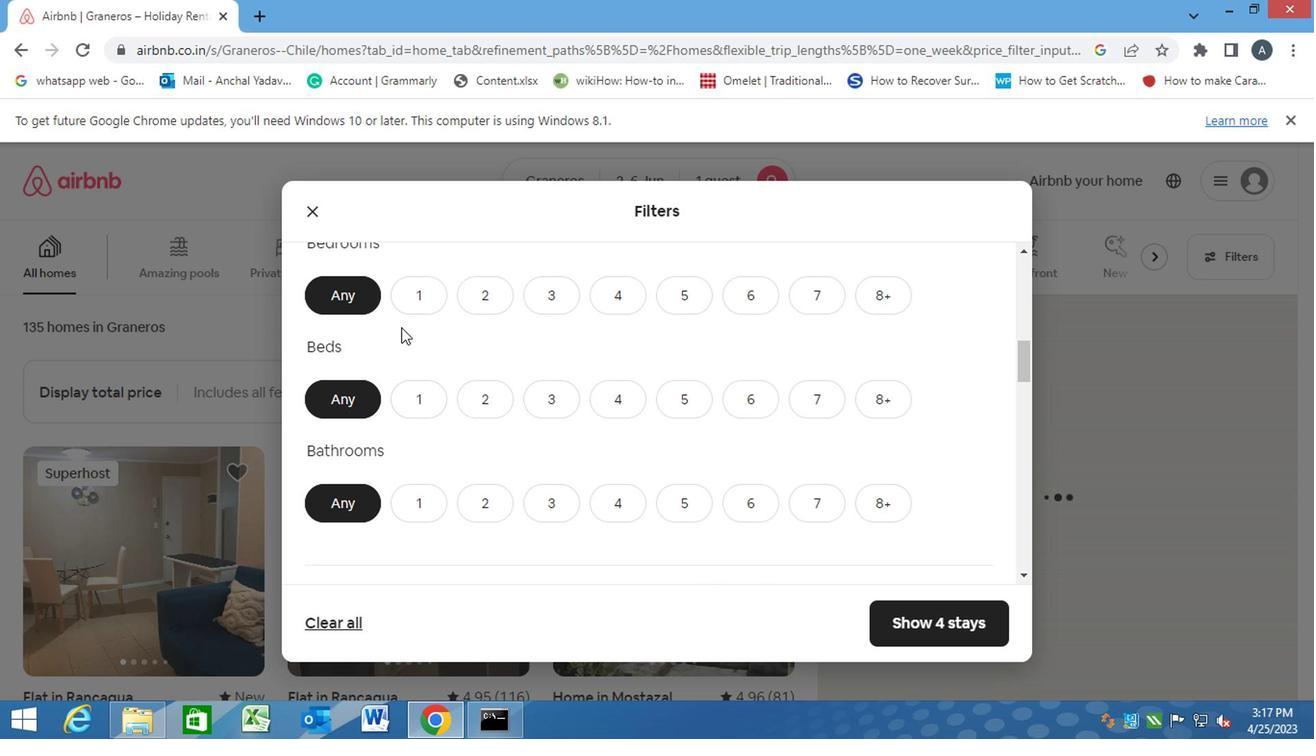 
Action: Mouse pressed left at (403, 300)
Screenshot: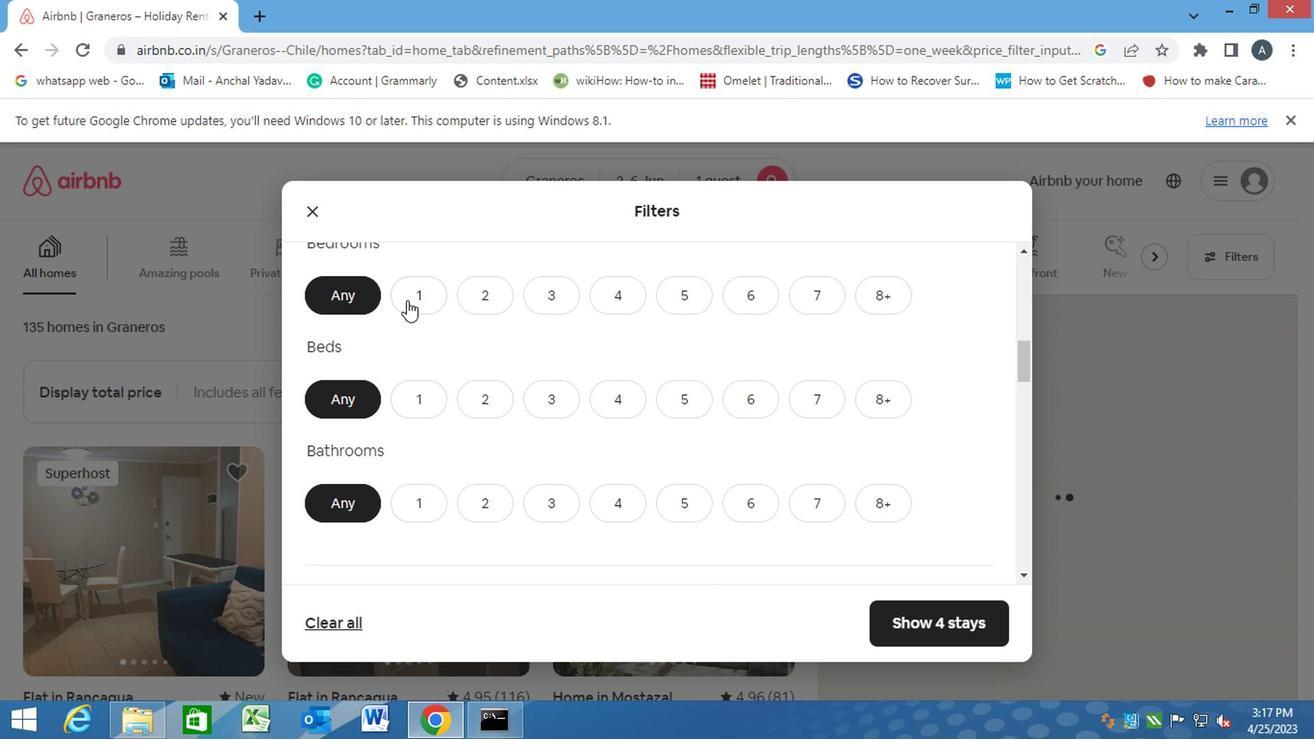 
Action: Mouse moved to (419, 402)
Screenshot: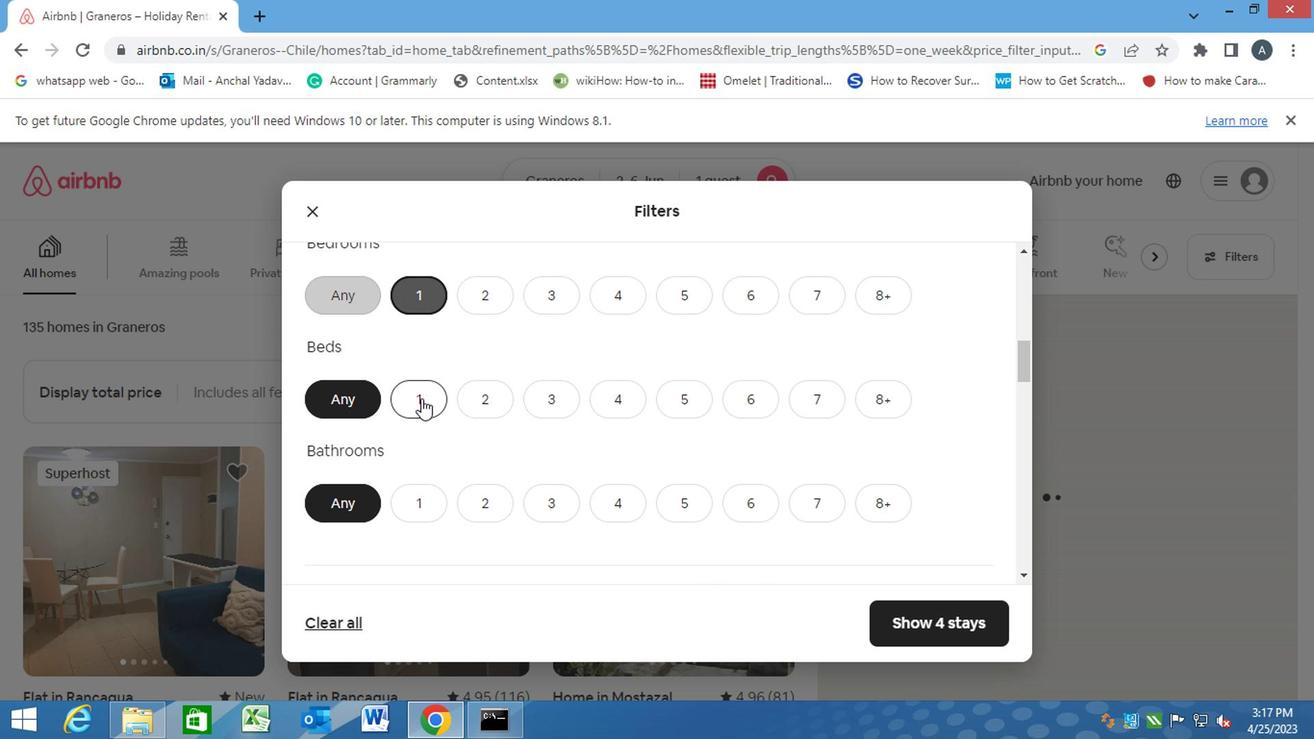 
Action: Mouse pressed left at (419, 402)
Screenshot: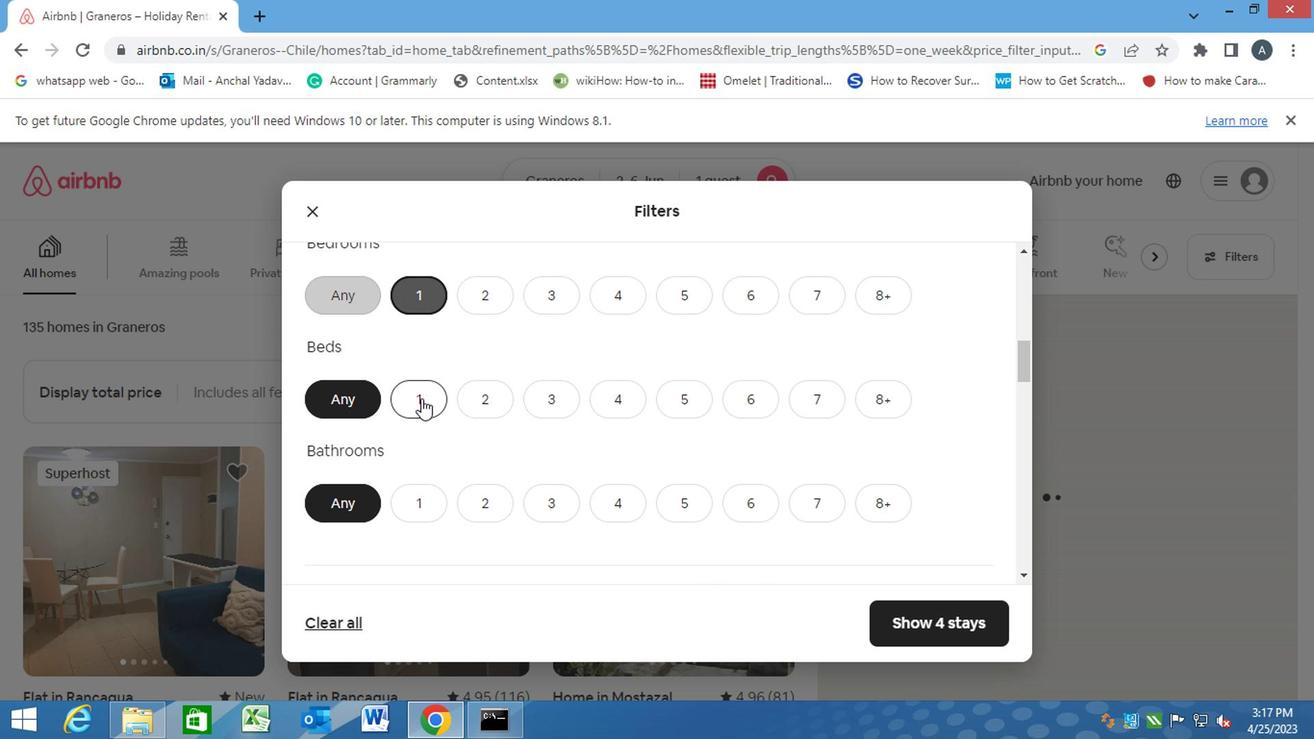 
Action: Mouse moved to (423, 498)
Screenshot: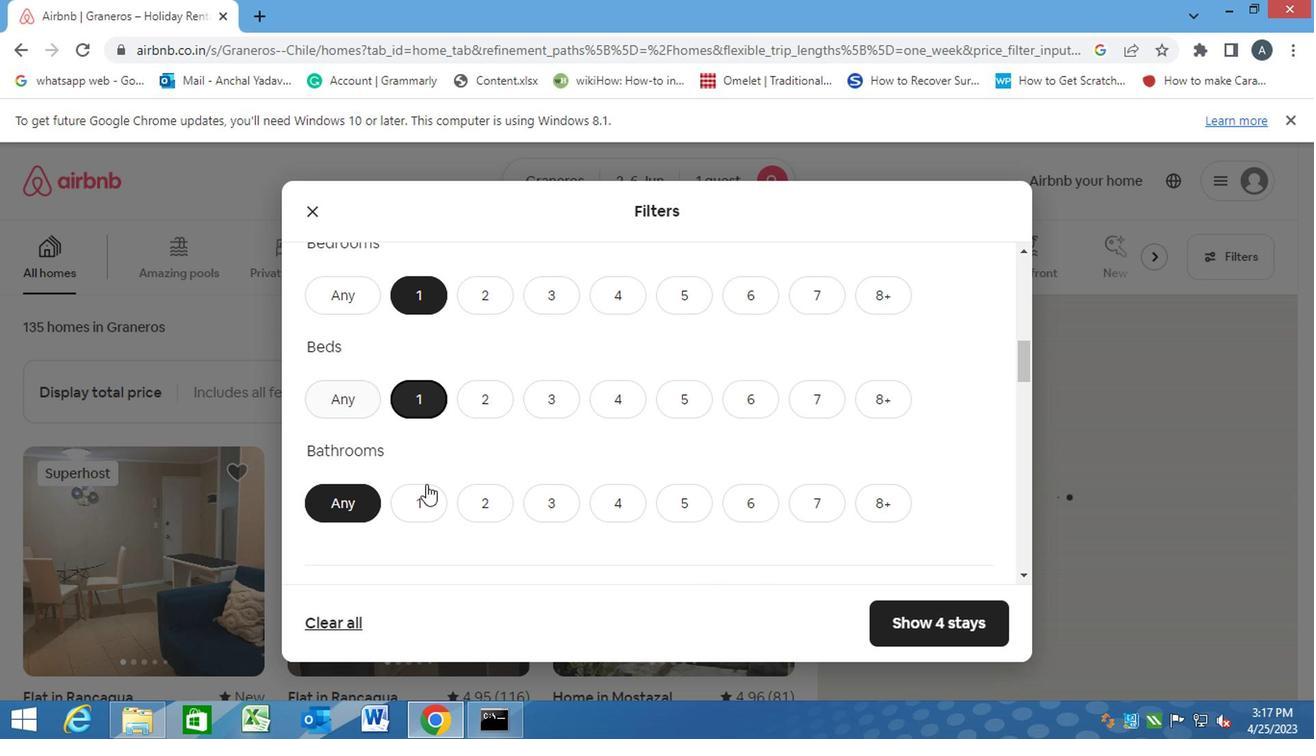 
Action: Mouse pressed left at (423, 498)
Screenshot: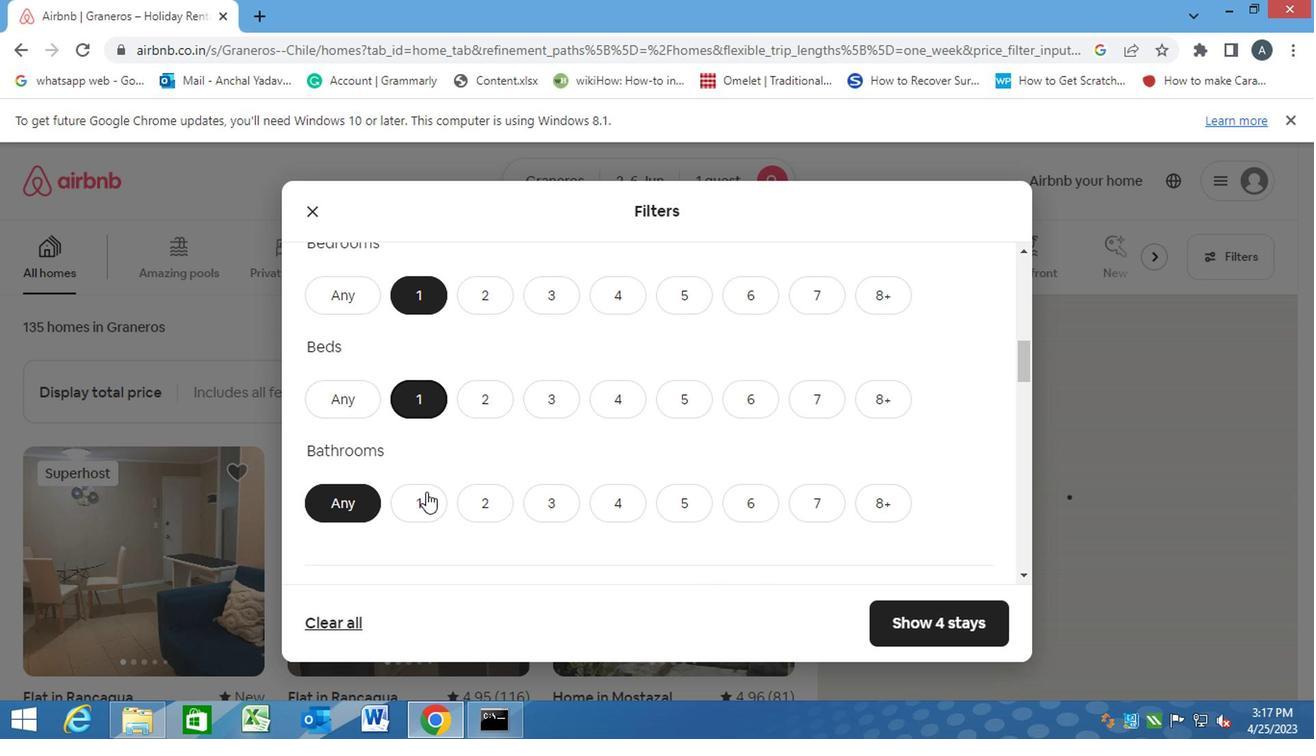 
Action: Mouse scrolled (423, 497) with delta (0, -1)
Screenshot: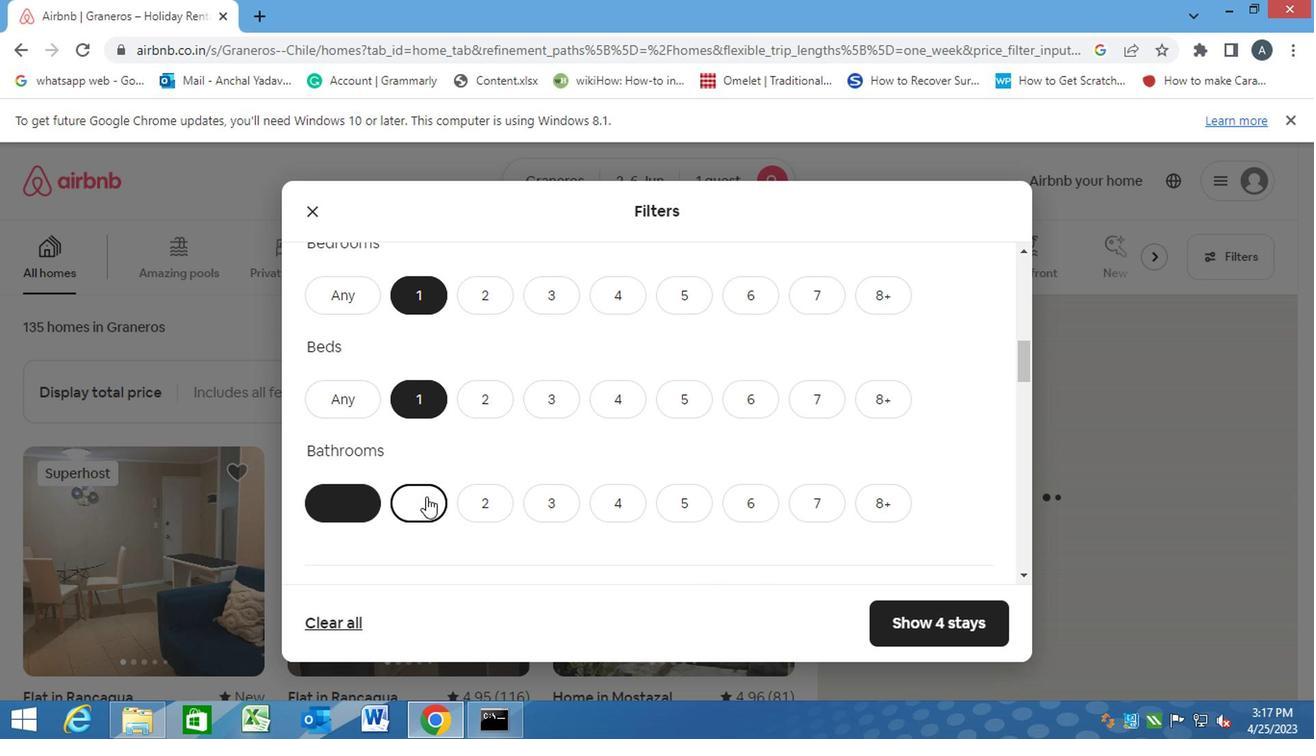 
Action: Mouse scrolled (423, 497) with delta (0, -1)
Screenshot: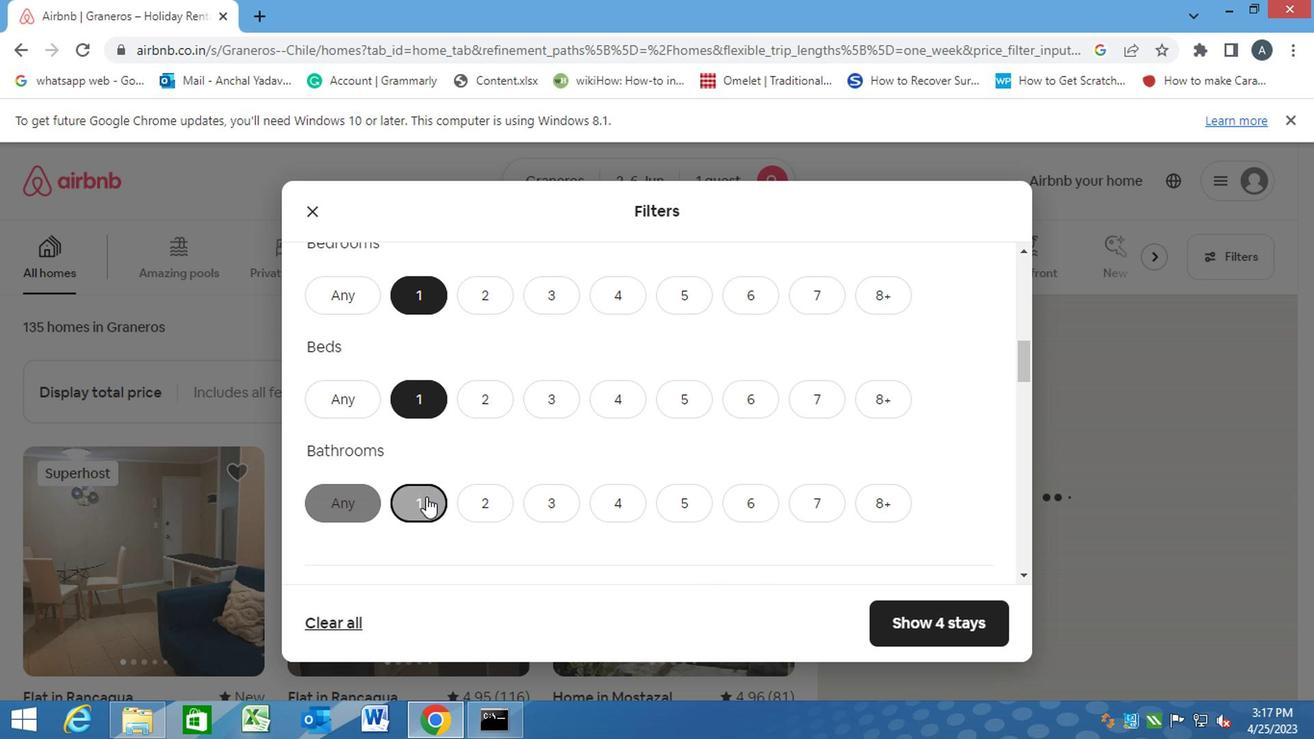
Action: Mouse scrolled (423, 497) with delta (0, -1)
Screenshot: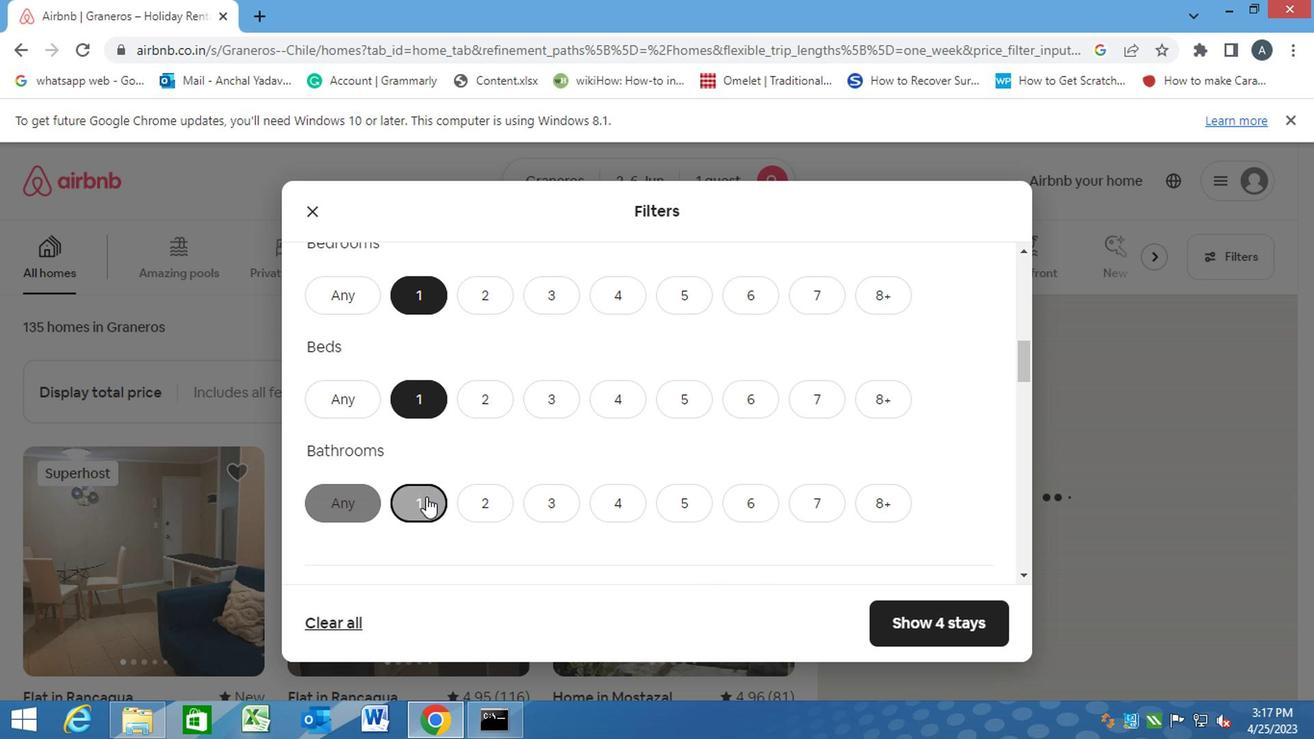 
Action: Mouse scrolled (423, 497) with delta (0, -1)
Screenshot: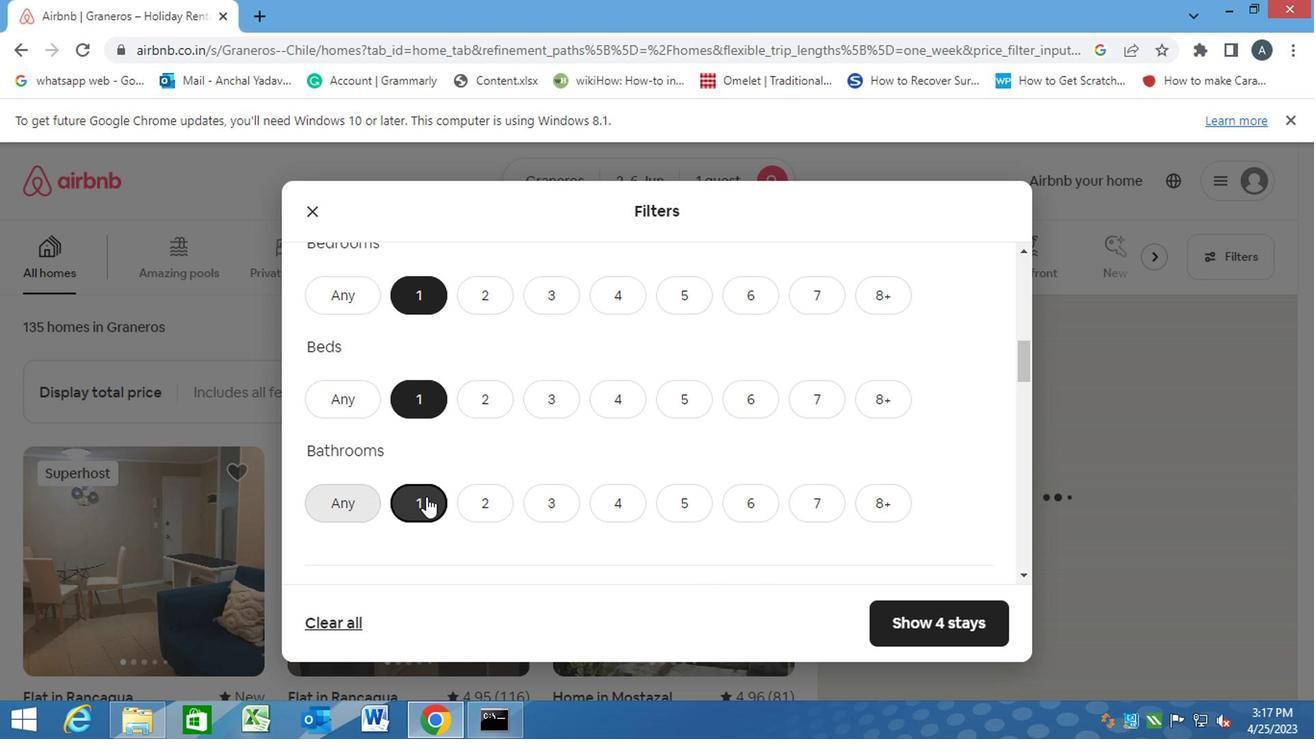 
Action: Mouse moved to (399, 354)
Screenshot: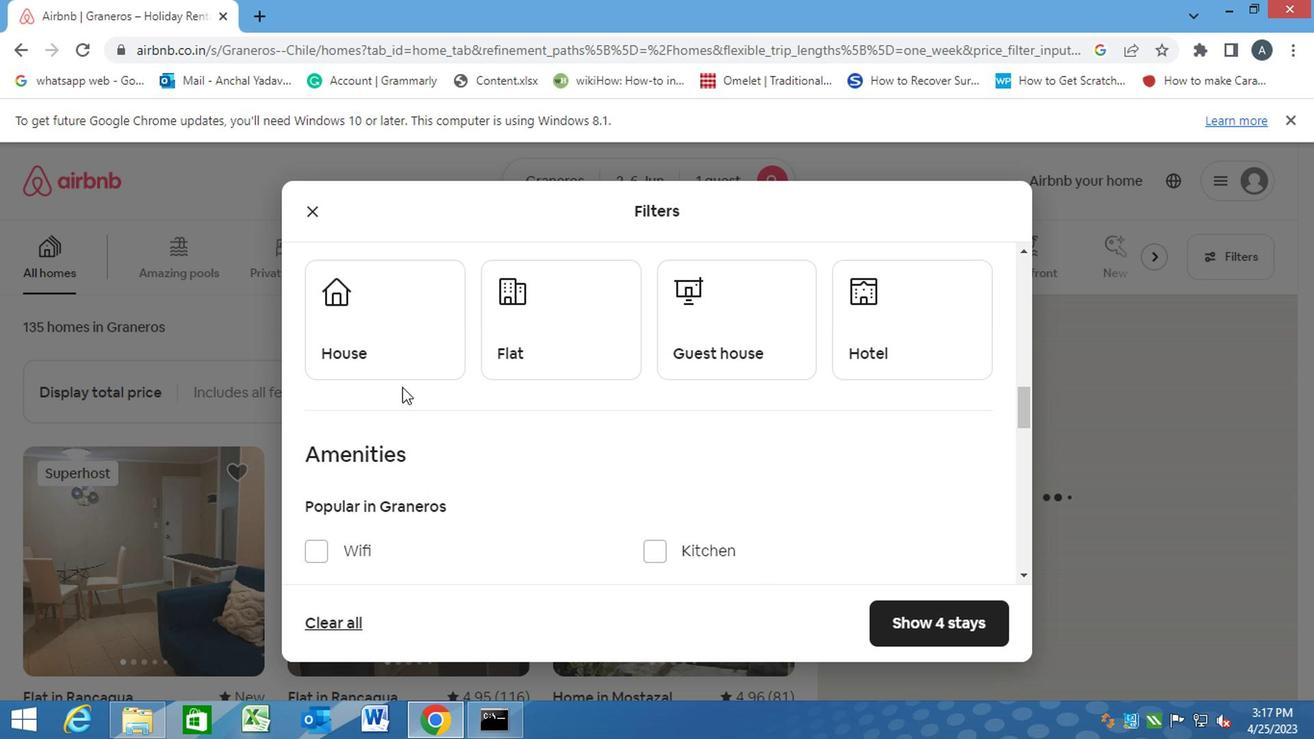 
Action: Mouse pressed left at (399, 354)
Screenshot: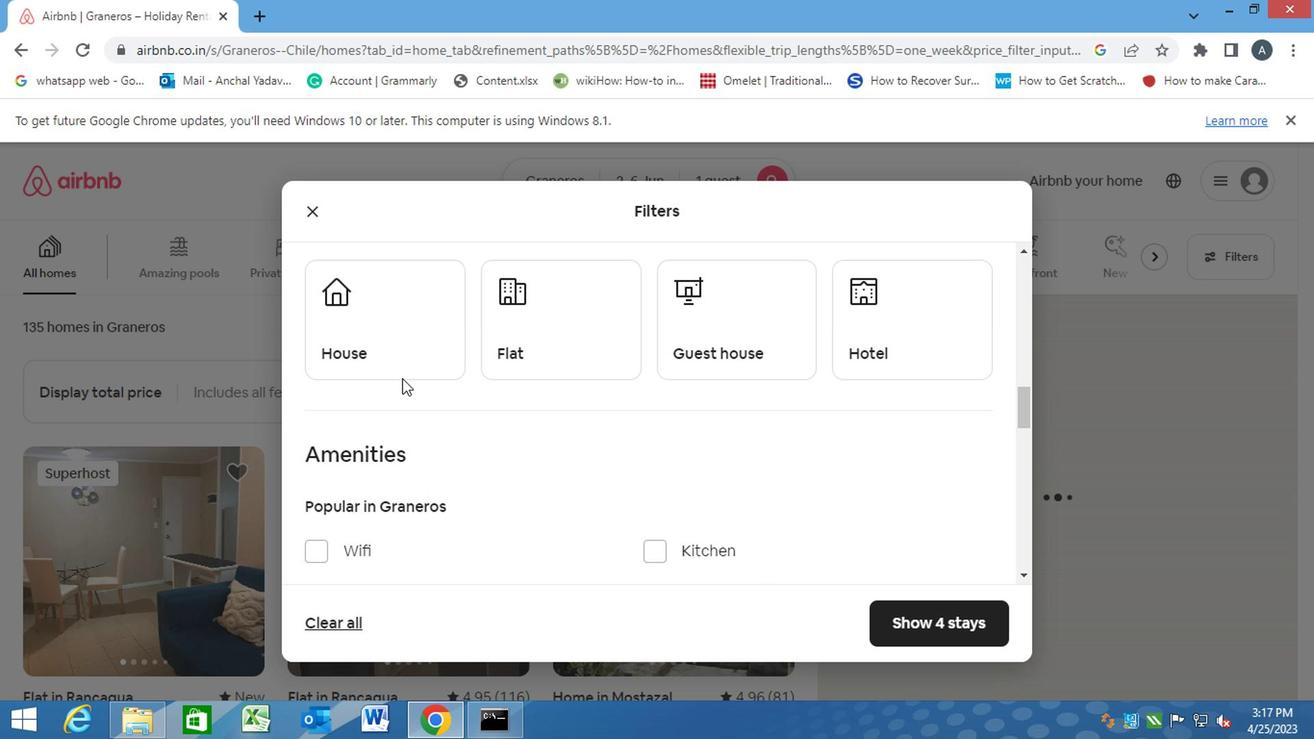 
Action: Mouse moved to (571, 358)
Screenshot: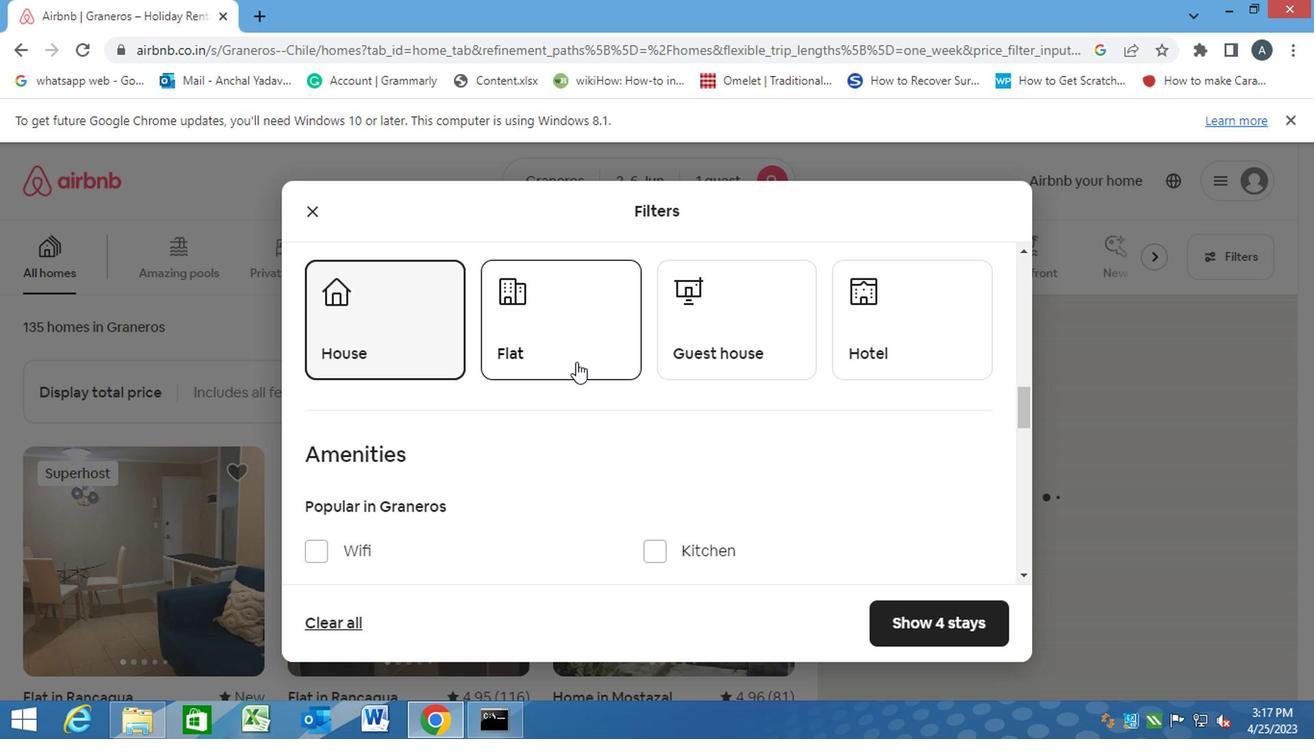 
Action: Mouse pressed left at (571, 358)
Screenshot: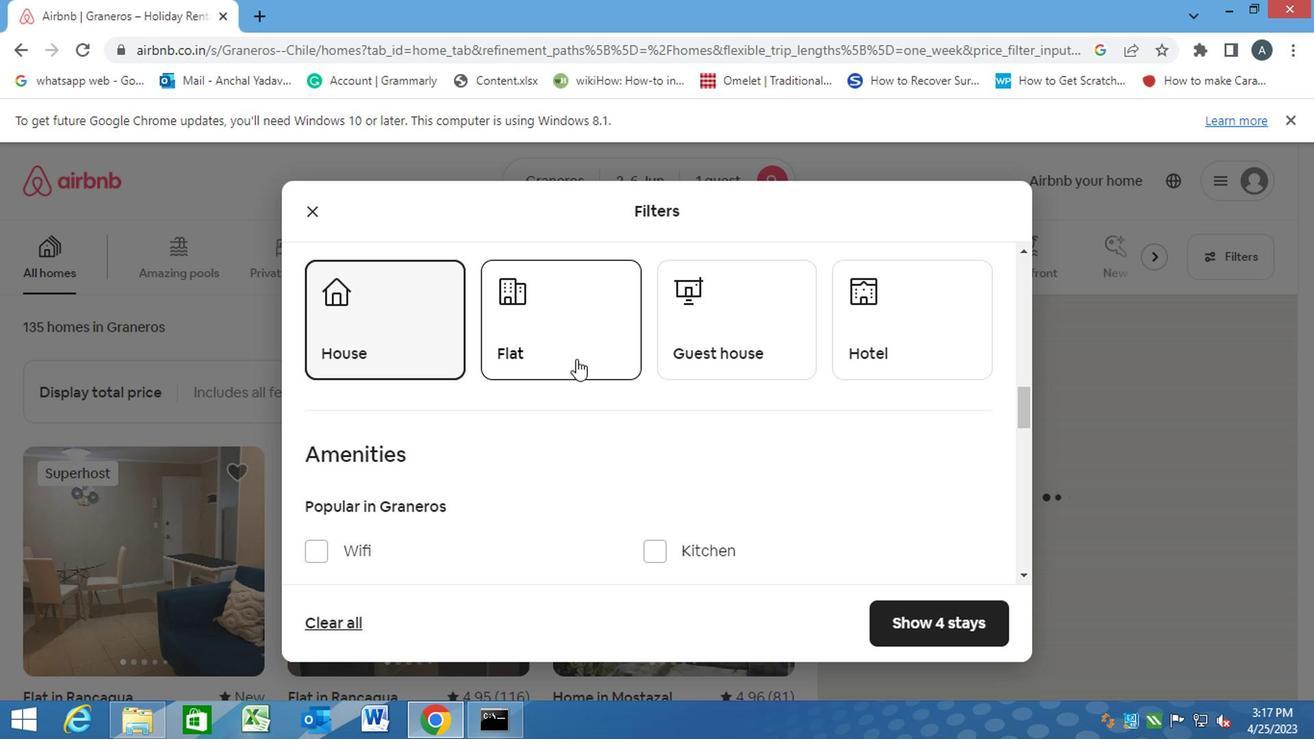 
Action: Mouse moved to (735, 337)
Screenshot: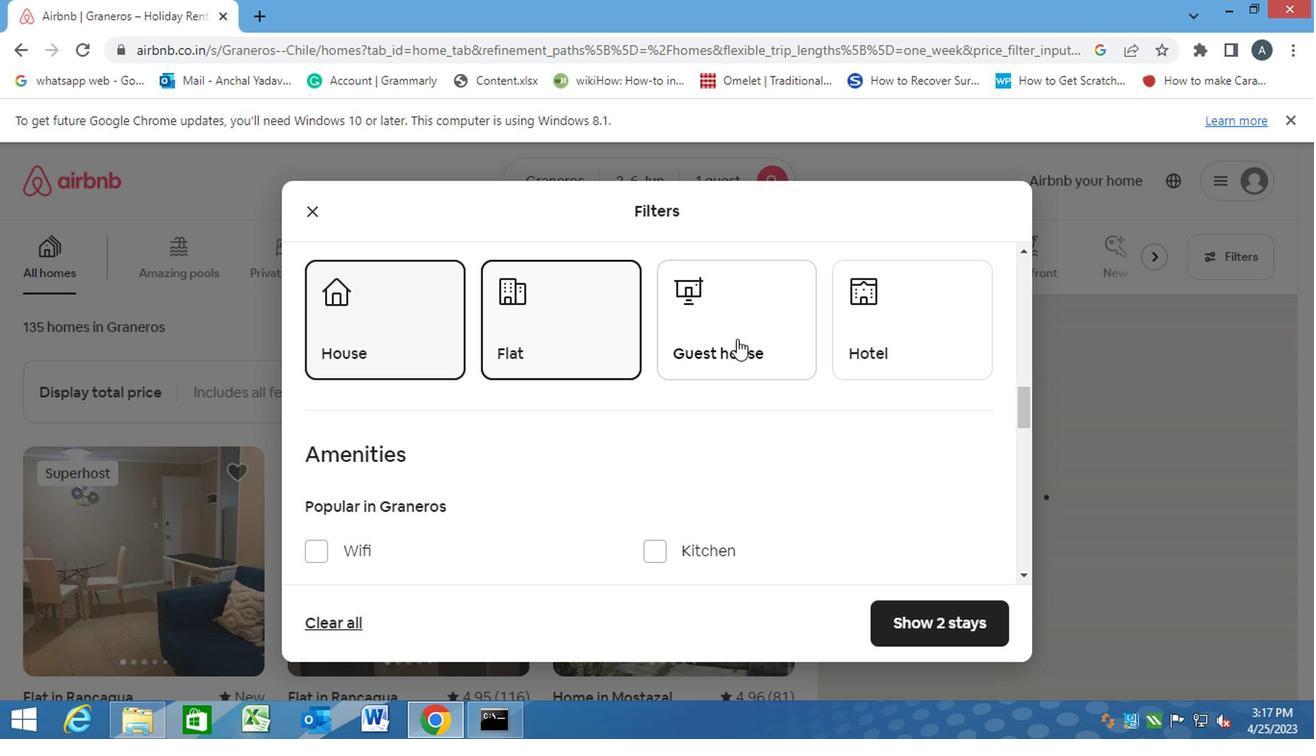 
Action: Mouse pressed left at (735, 337)
Screenshot: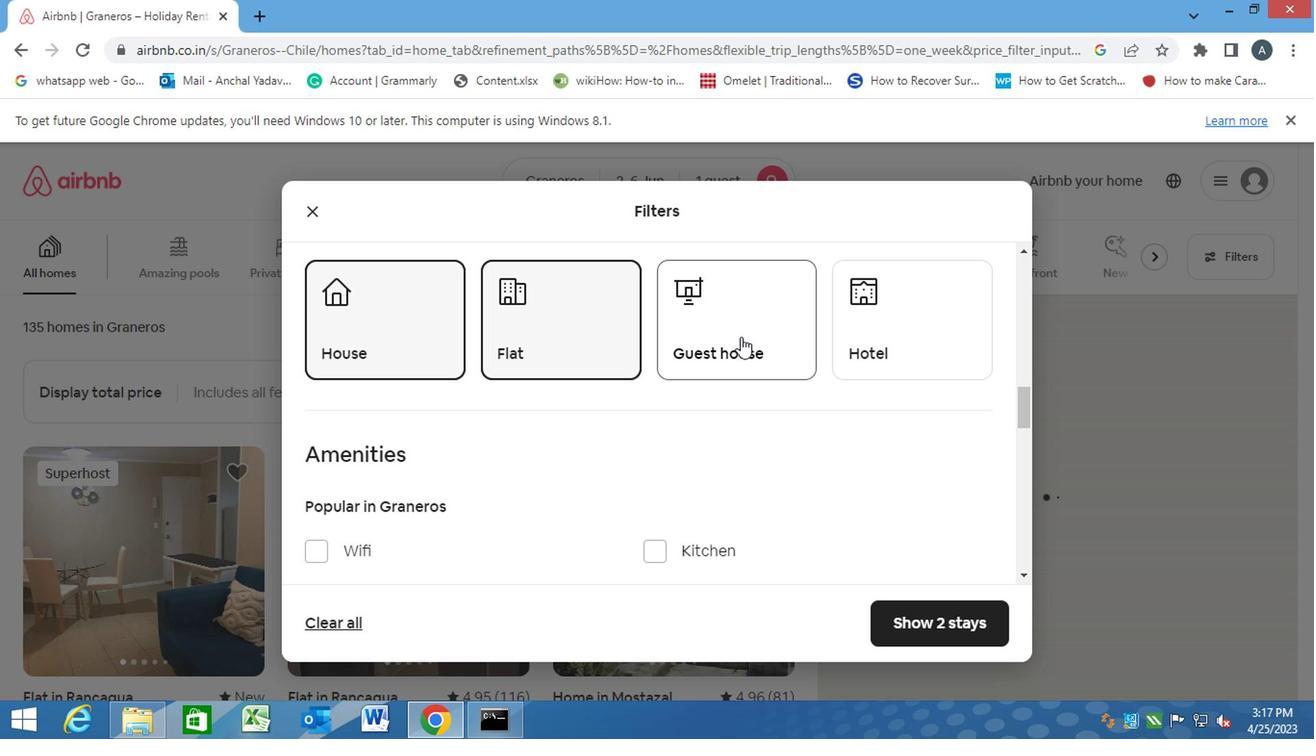 
Action: Mouse moved to (719, 453)
Screenshot: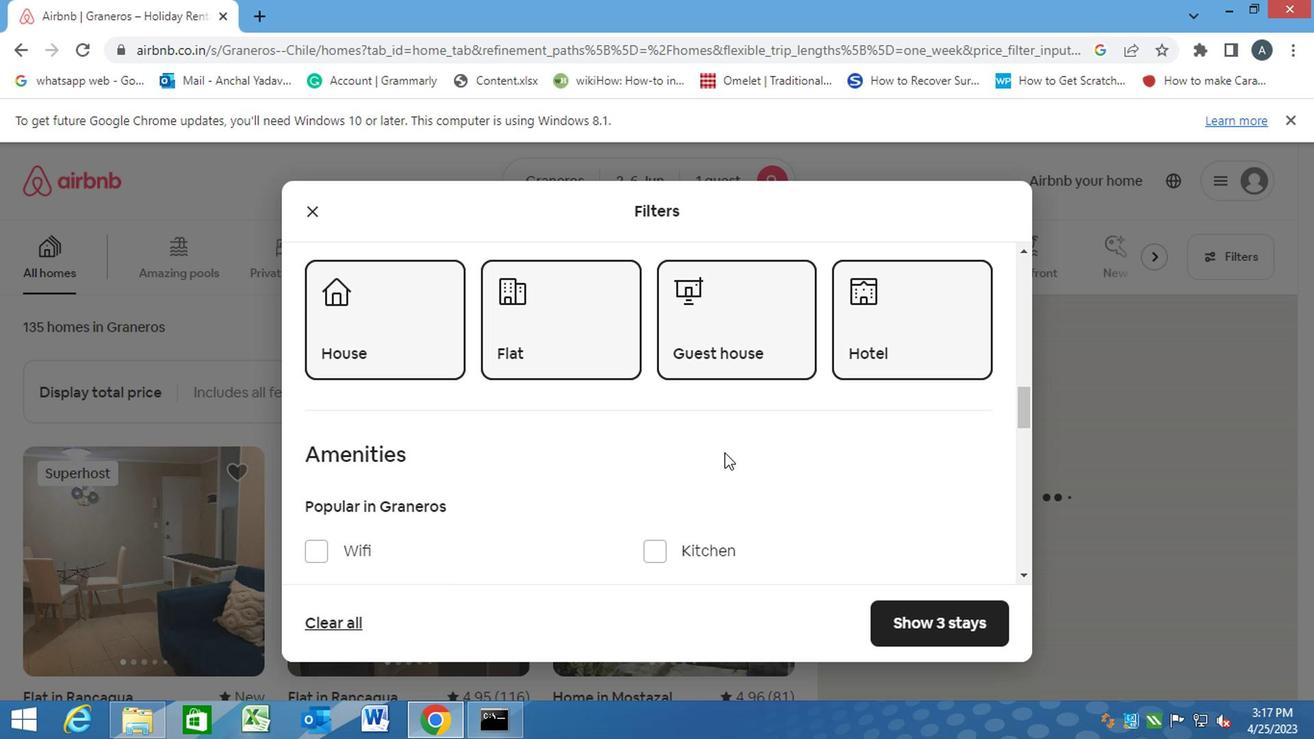 
Action: Mouse scrolled (719, 451) with delta (0, -1)
Screenshot: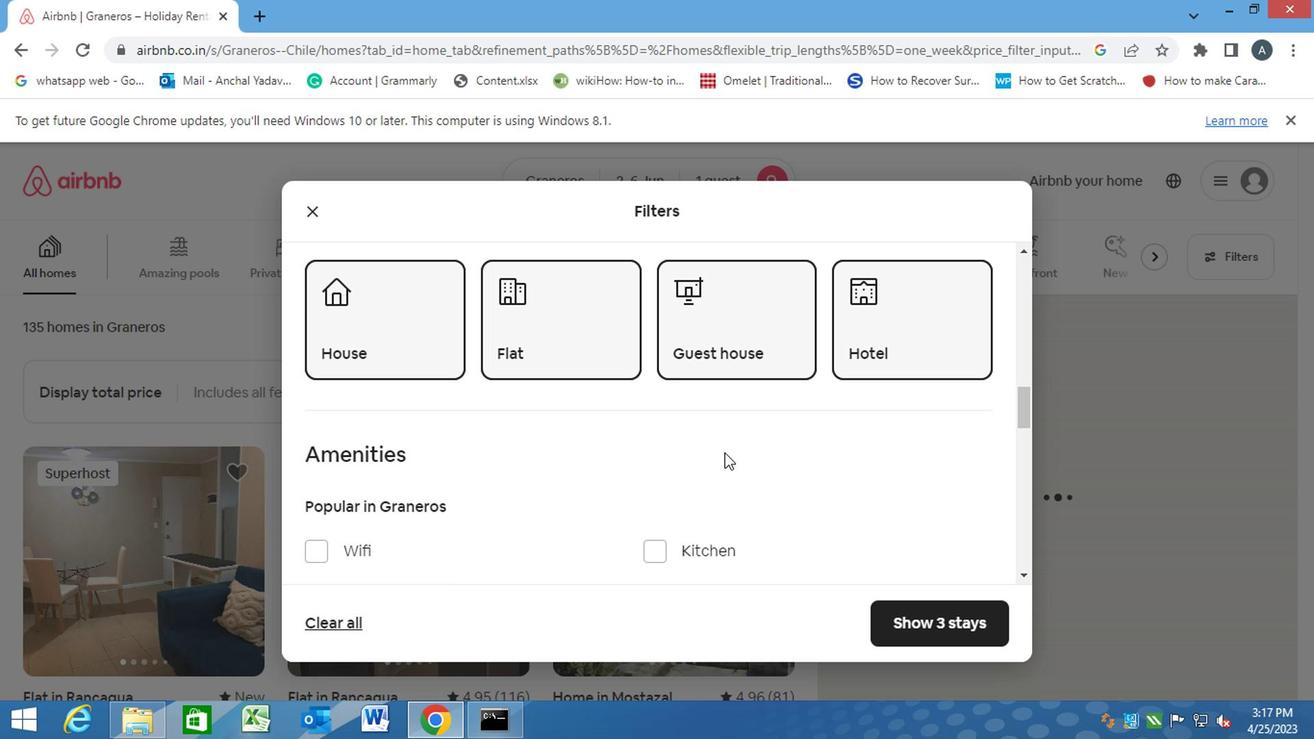 
Action: Mouse moved to (702, 410)
Screenshot: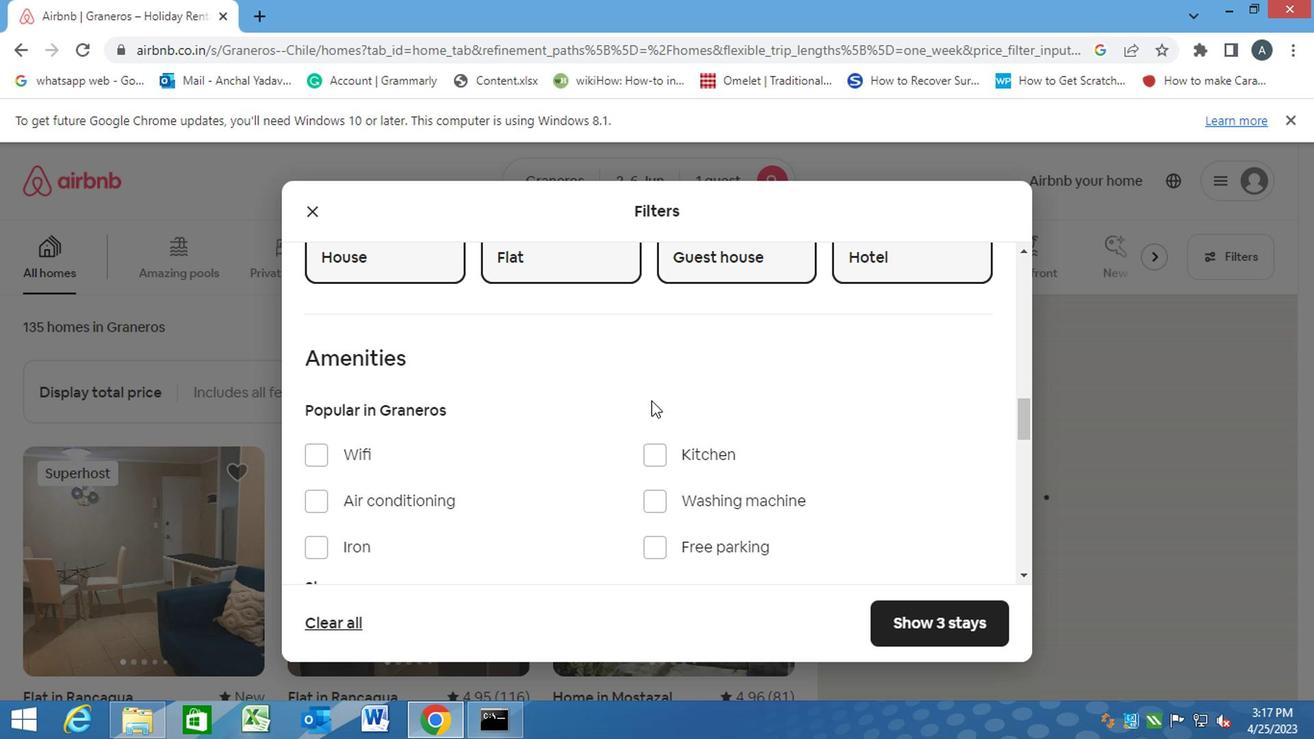 
Action: Mouse scrolled (702, 411) with delta (0, 0)
Screenshot: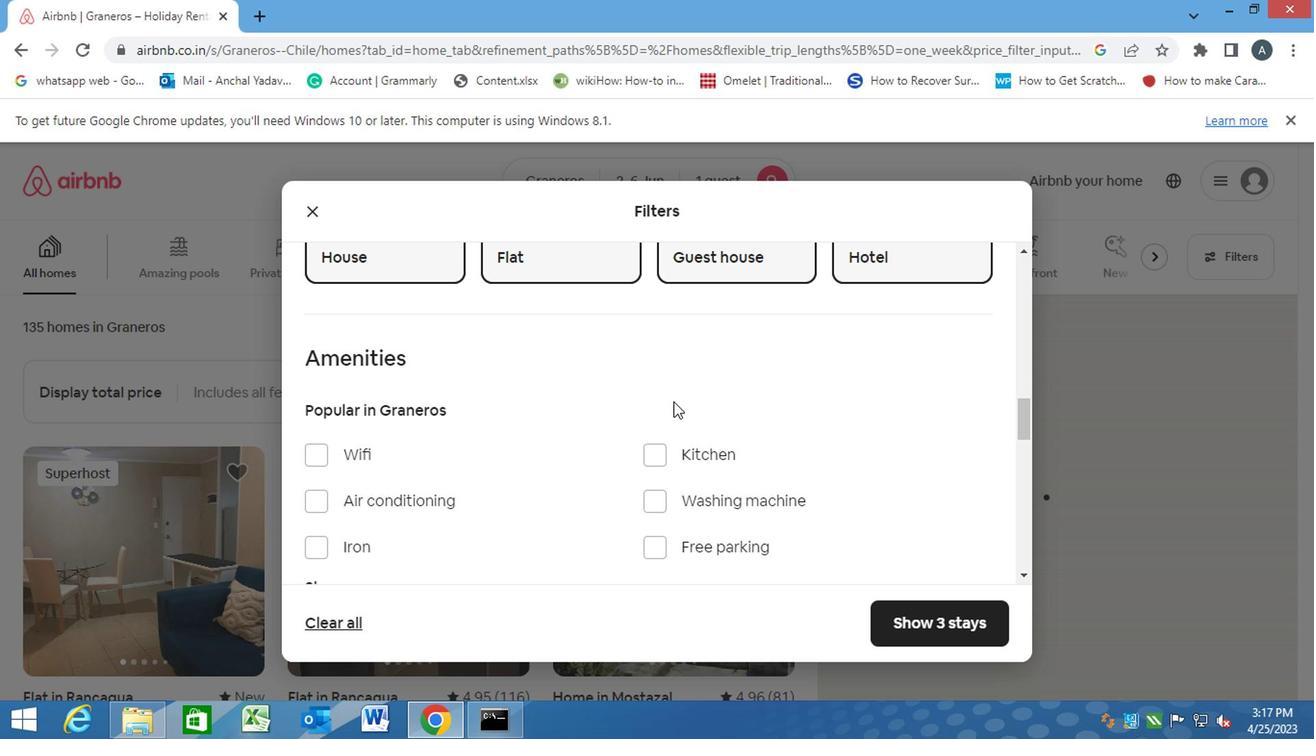 
Action: Mouse scrolled (702, 409) with delta (0, -1)
Screenshot: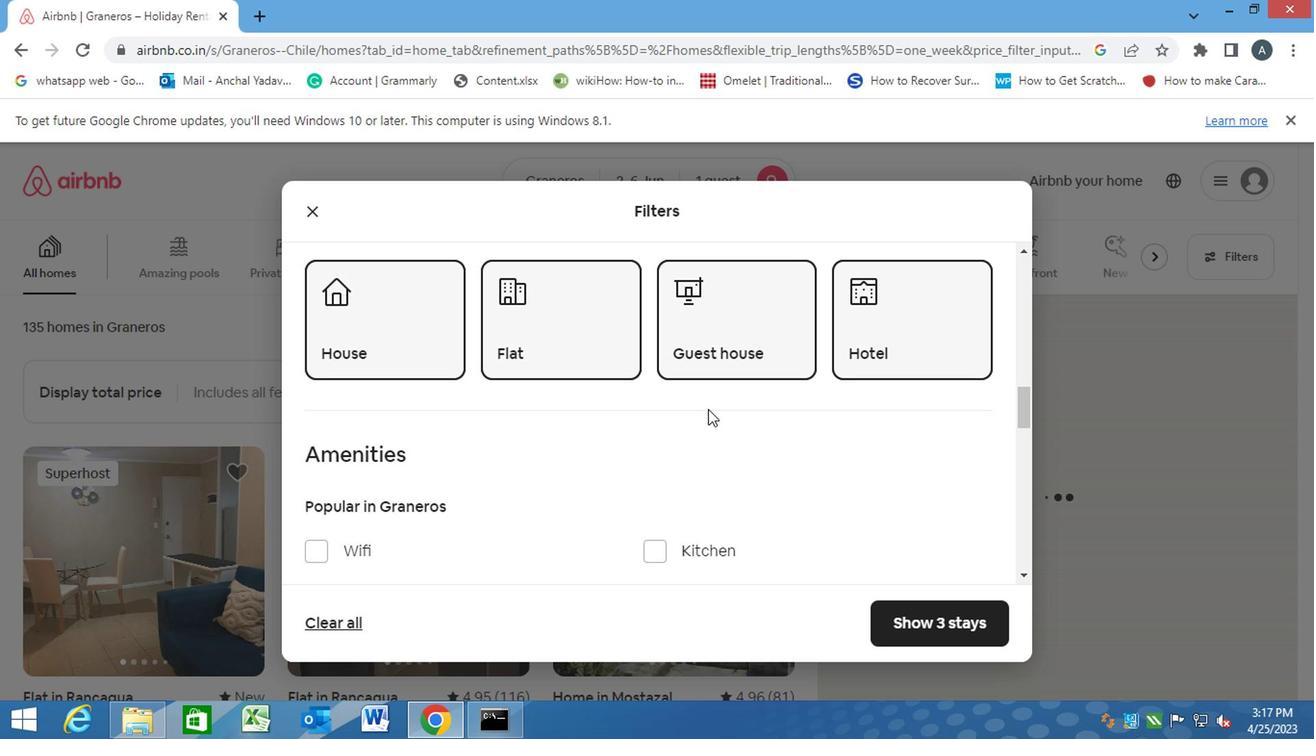 
Action: Mouse scrolled (702, 409) with delta (0, -1)
Screenshot: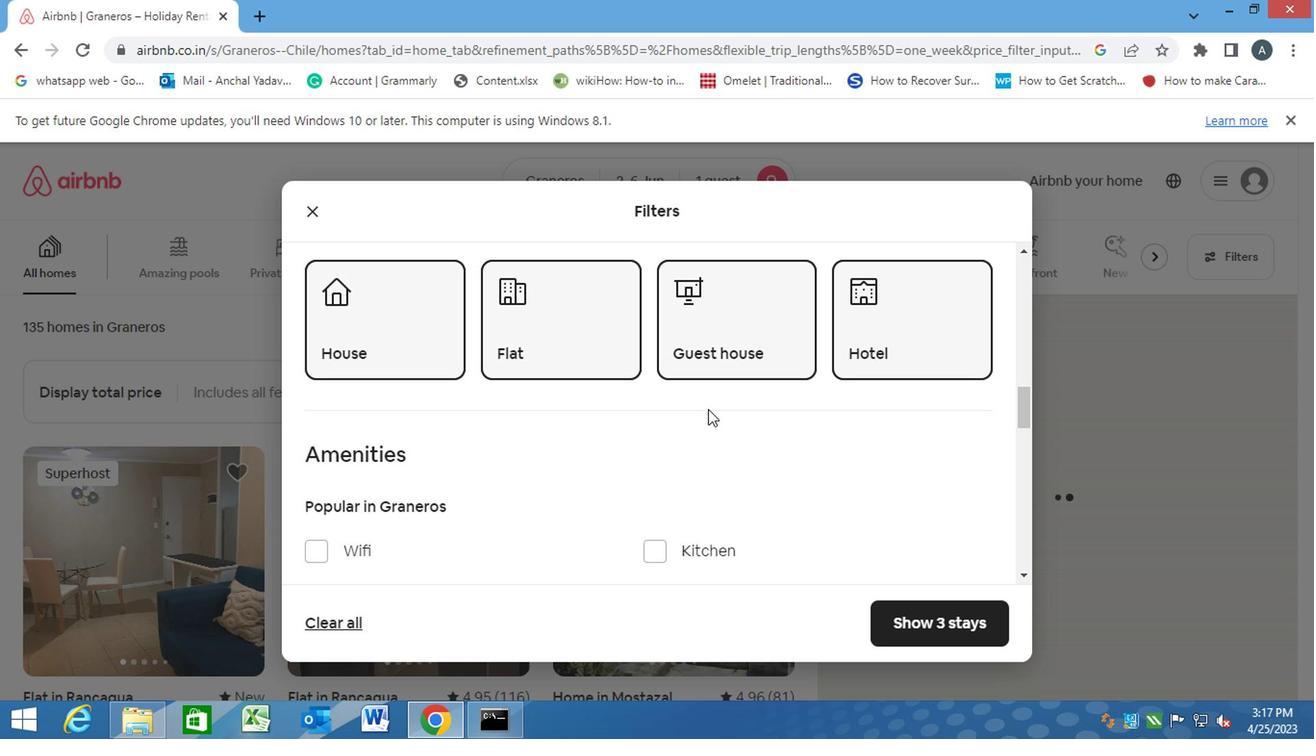 
Action: Mouse scrolled (702, 409) with delta (0, -1)
Screenshot: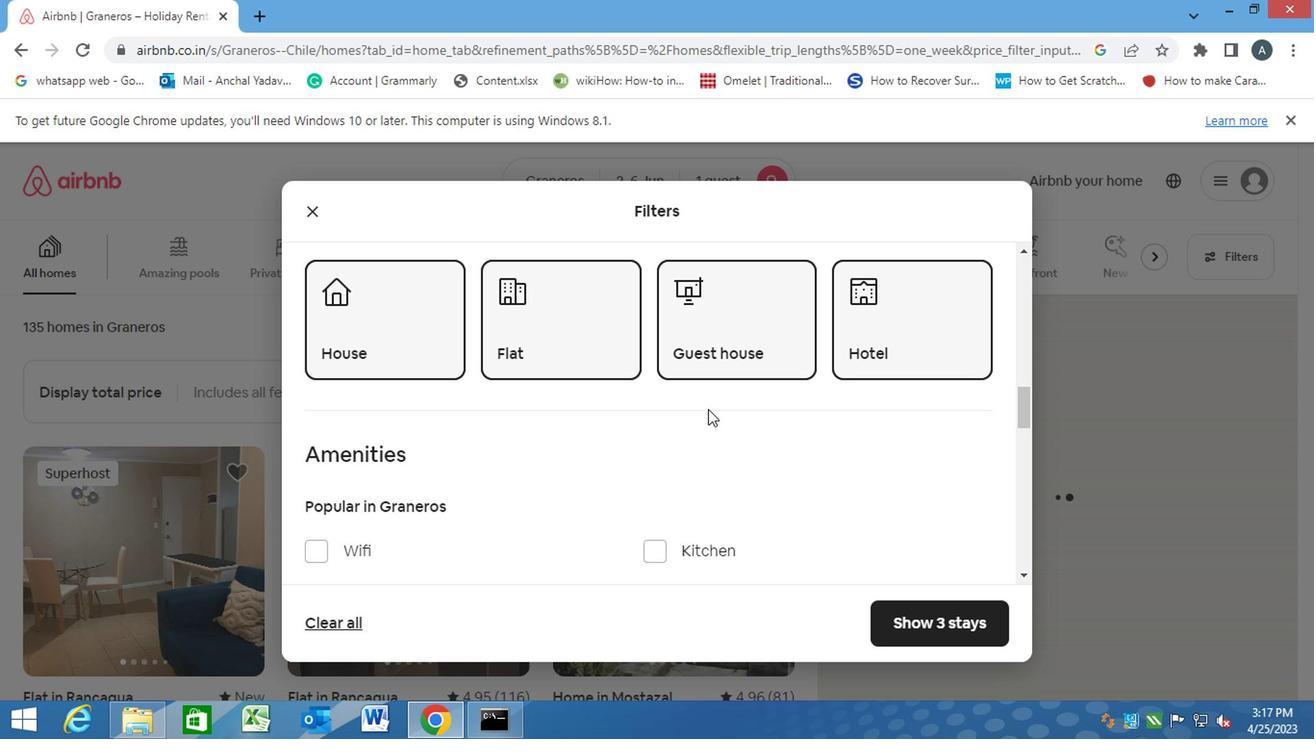 
Action: Mouse scrolled (702, 409) with delta (0, -1)
Screenshot: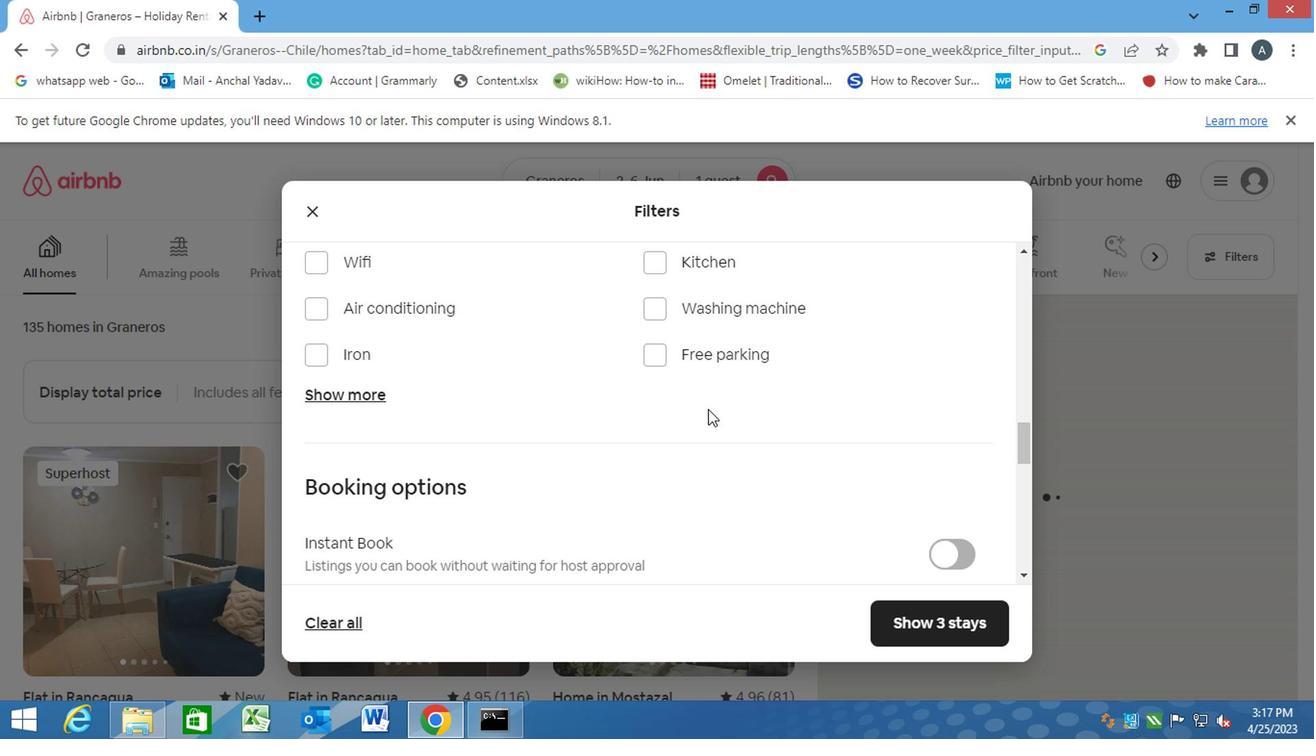 
Action: Mouse scrolled (702, 409) with delta (0, -1)
Screenshot: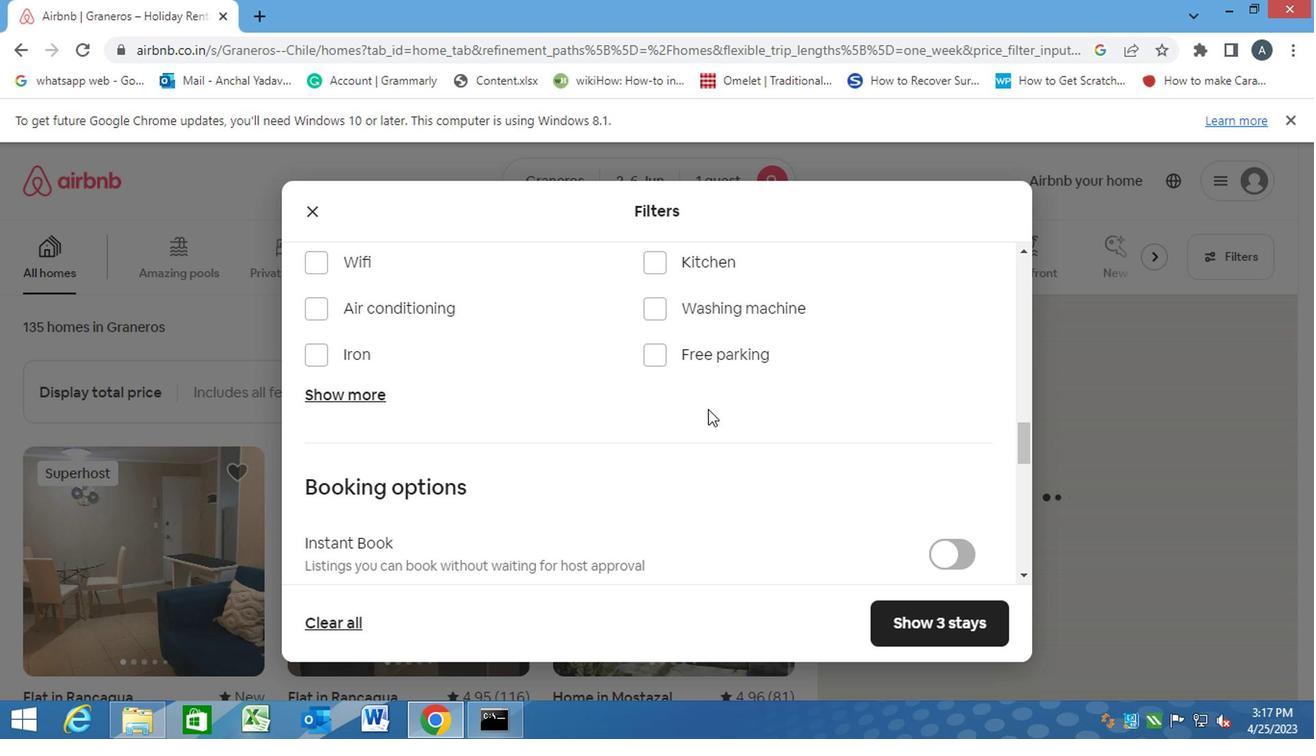 
Action: Mouse scrolled (702, 409) with delta (0, -1)
Screenshot: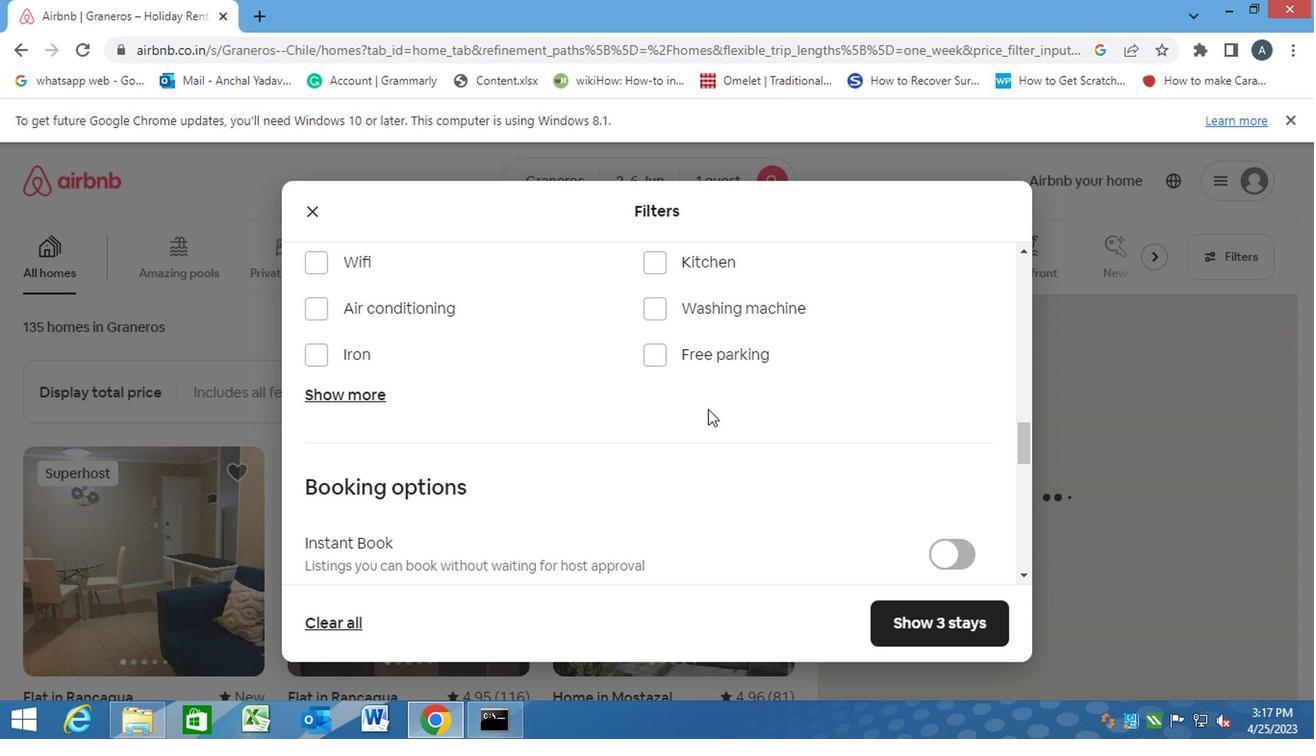 
Action: Mouse moved to (931, 334)
Screenshot: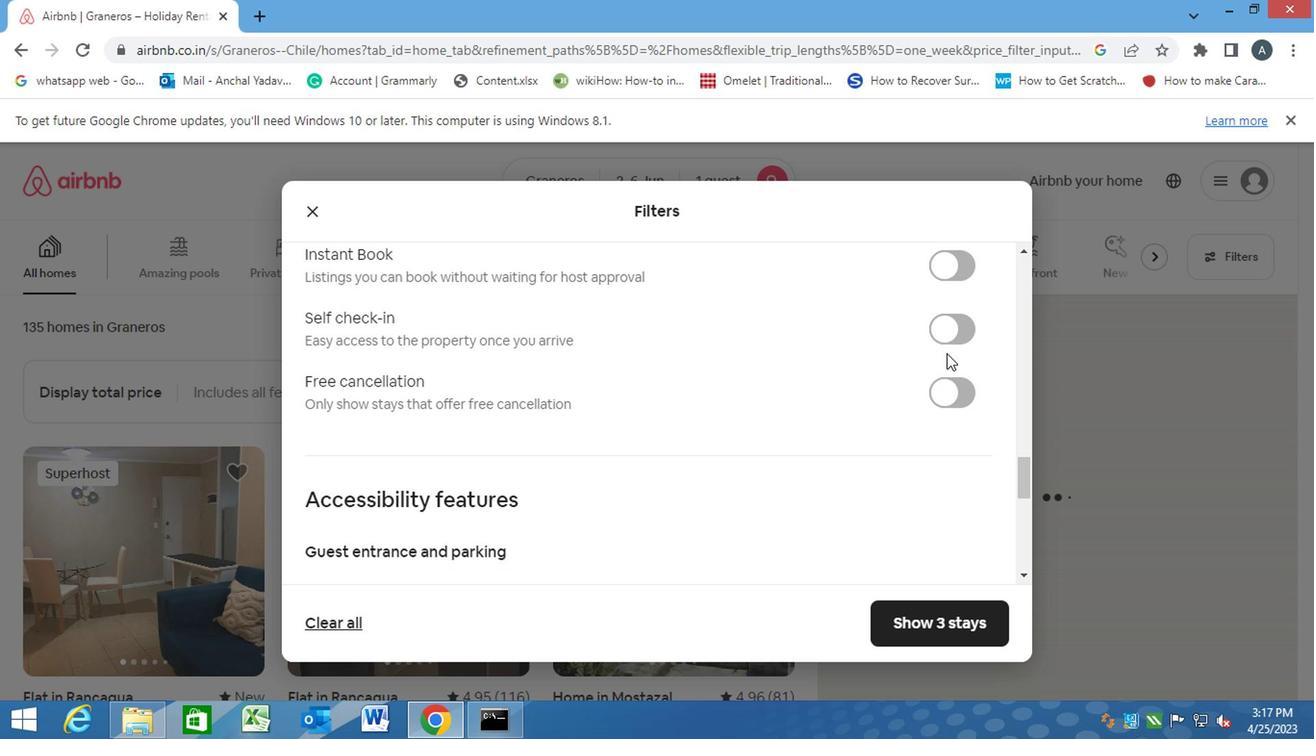 
Action: Mouse pressed left at (931, 334)
Screenshot: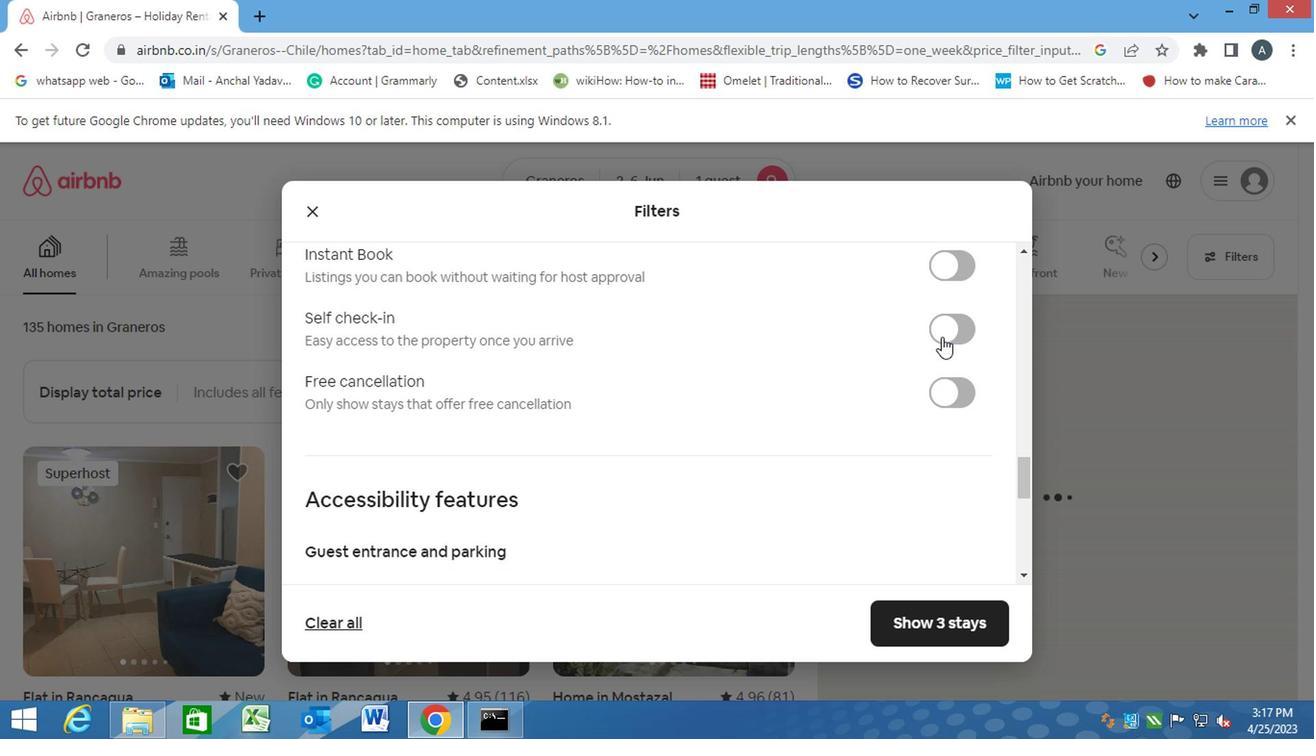 
Action: Mouse moved to (751, 392)
Screenshot: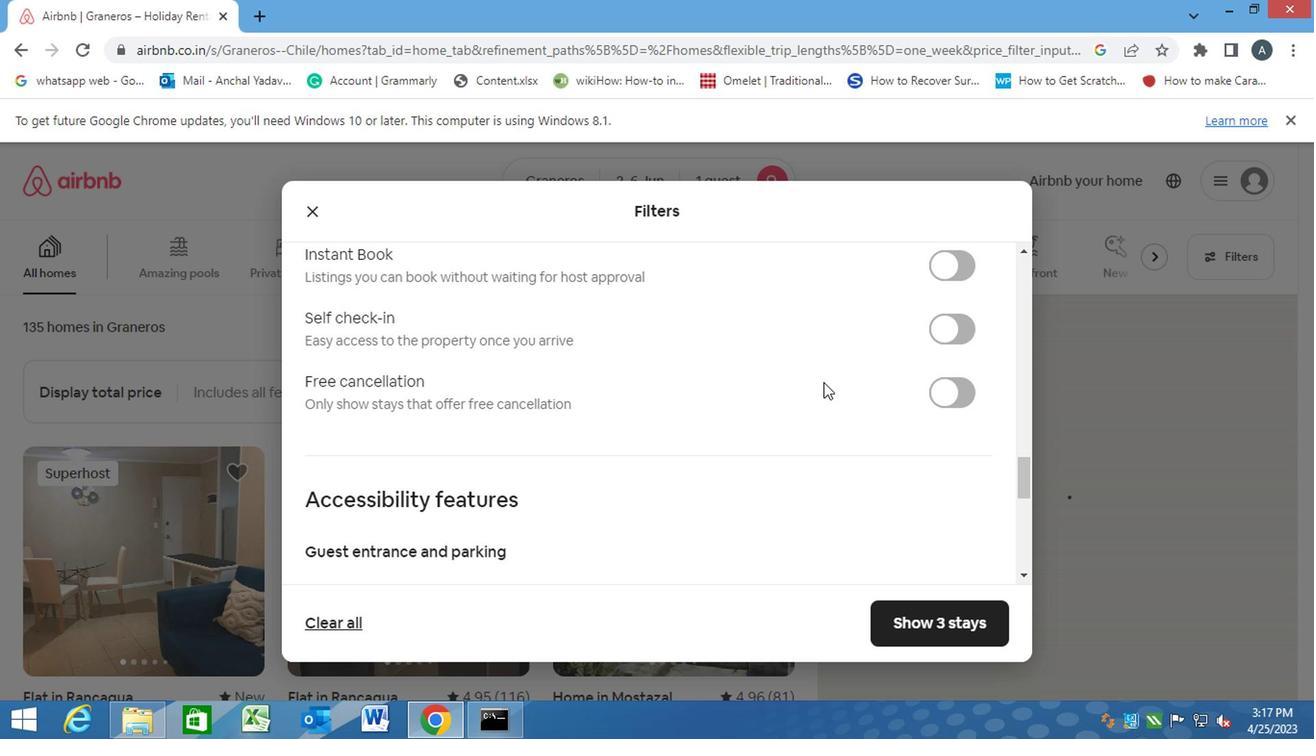 
Action: Mouse scrolled (751, 391) with delta (0, 0)
Screenshot: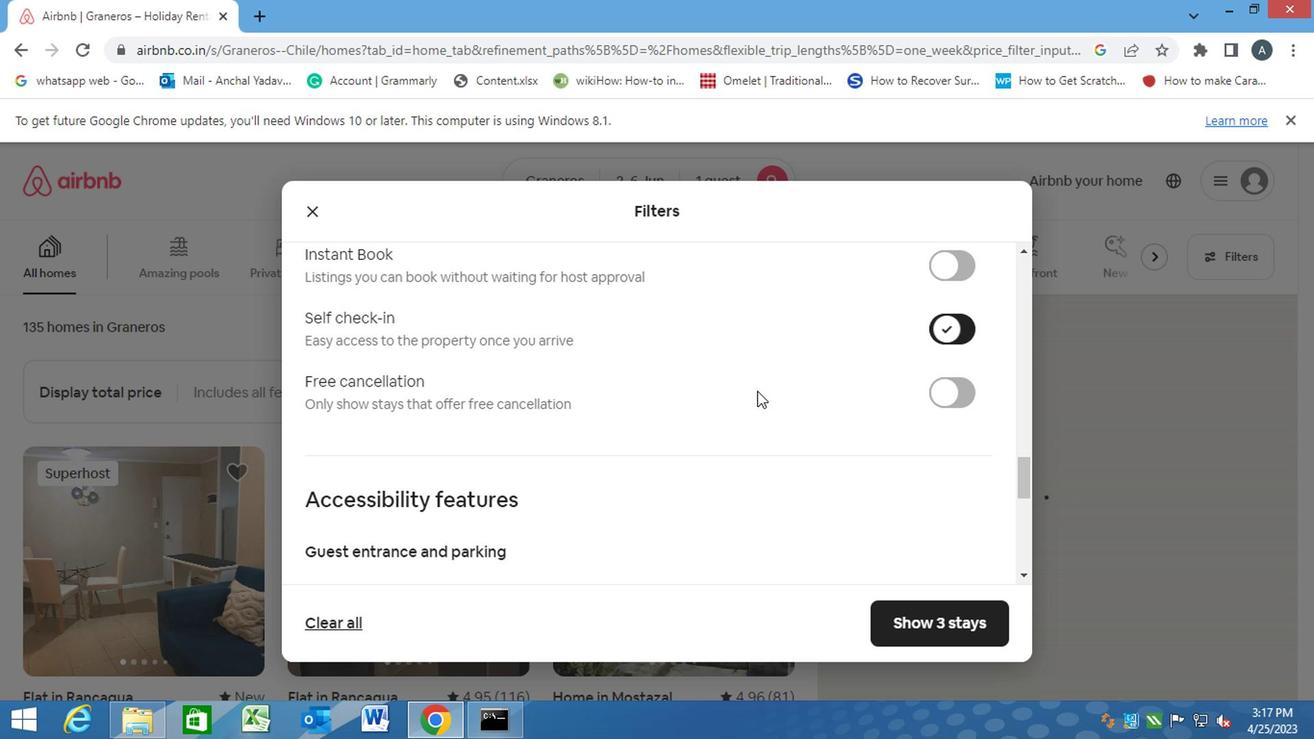 
Action: Mouse scrolled (751, 391) with delta (0, 0)
Screenshot: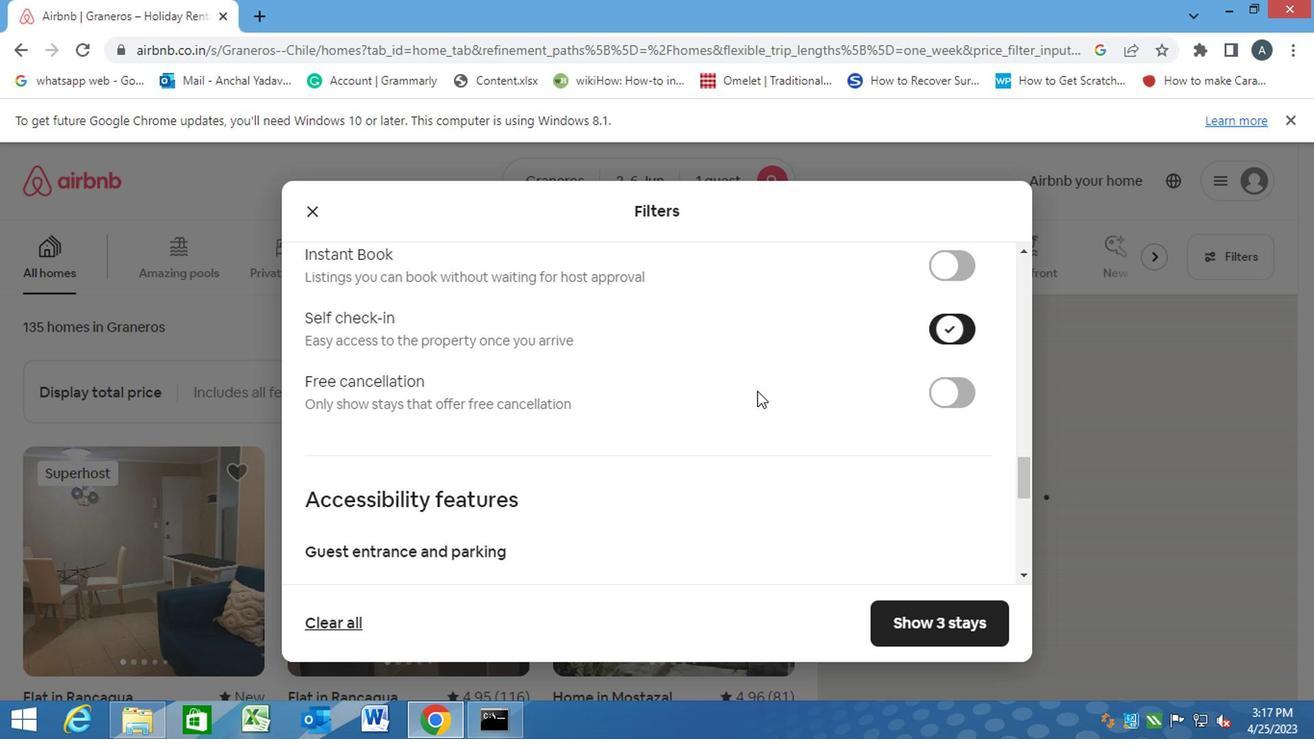 
Action: Mouse scrolled (751, 391) with delta (0, 0)
Screenshot: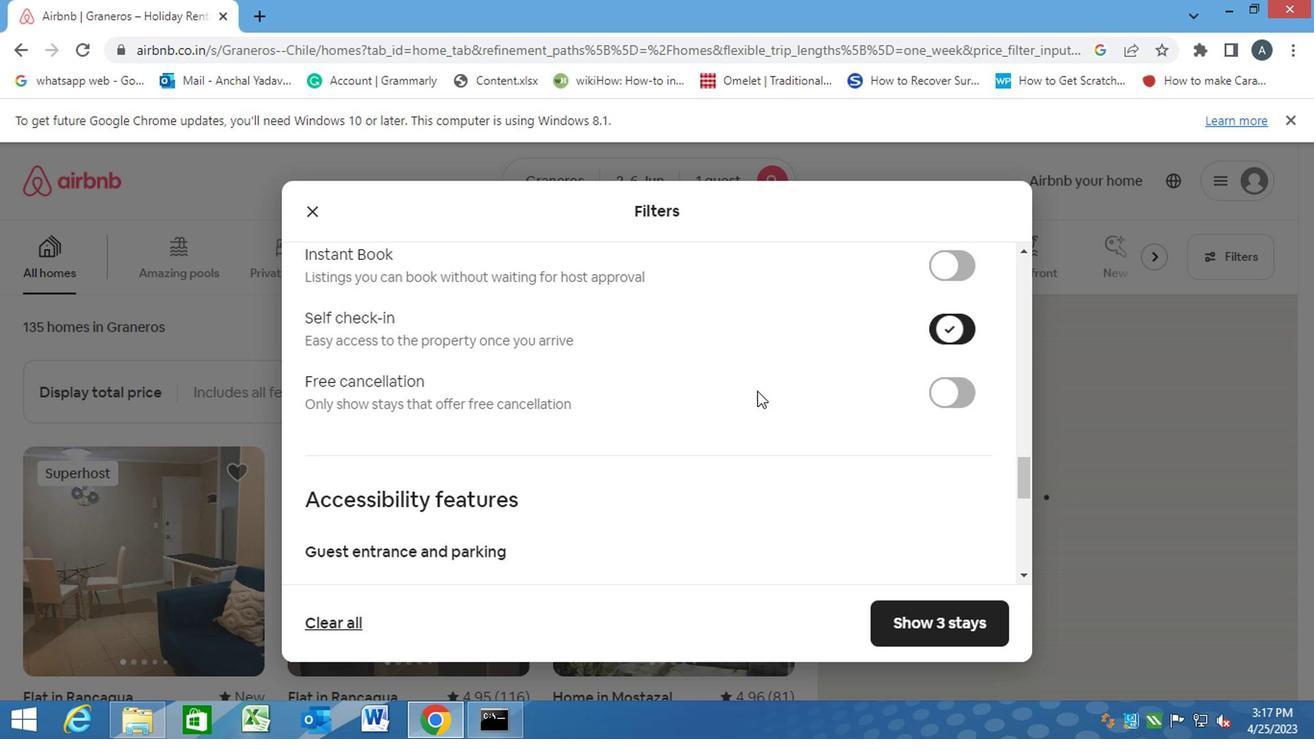 
Action: Mouse scrolled (751, 391) with delta (0, 0)
Screenshot: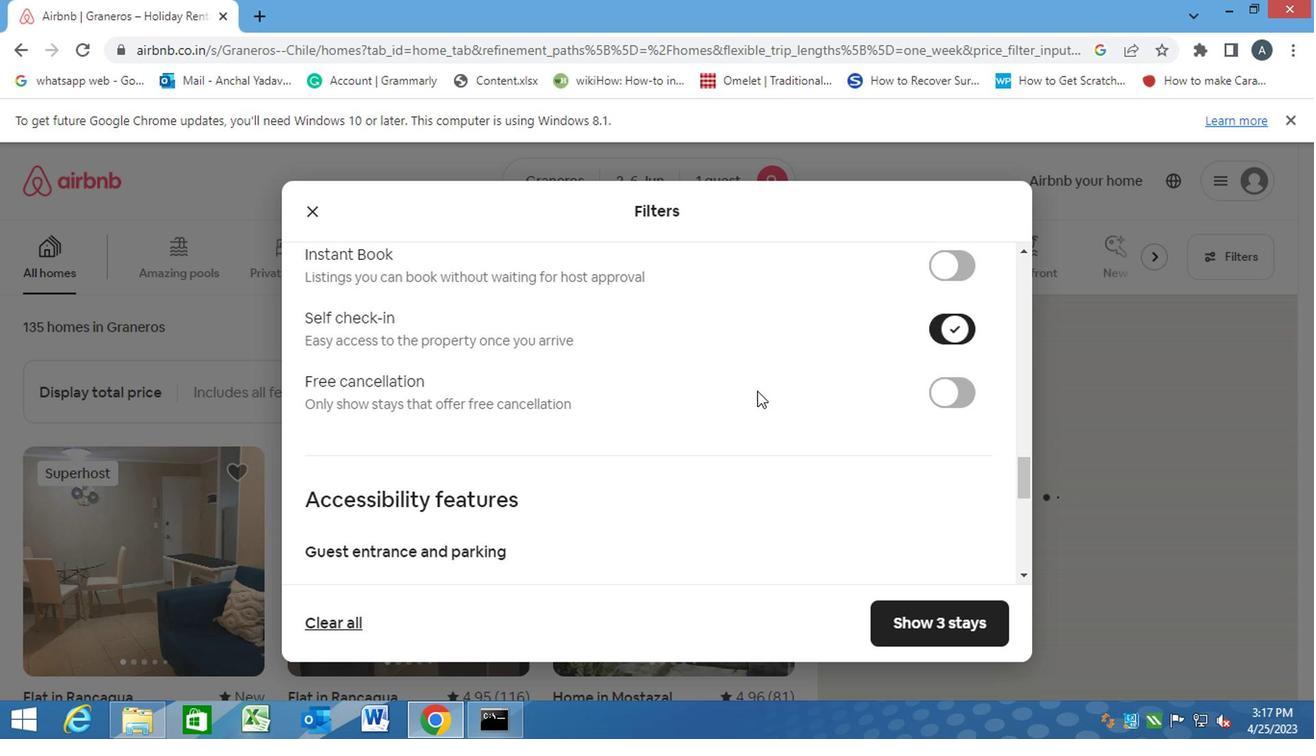 
Action: Mouse scrolled (751, 391) with delta (0, 0)
Screenshot: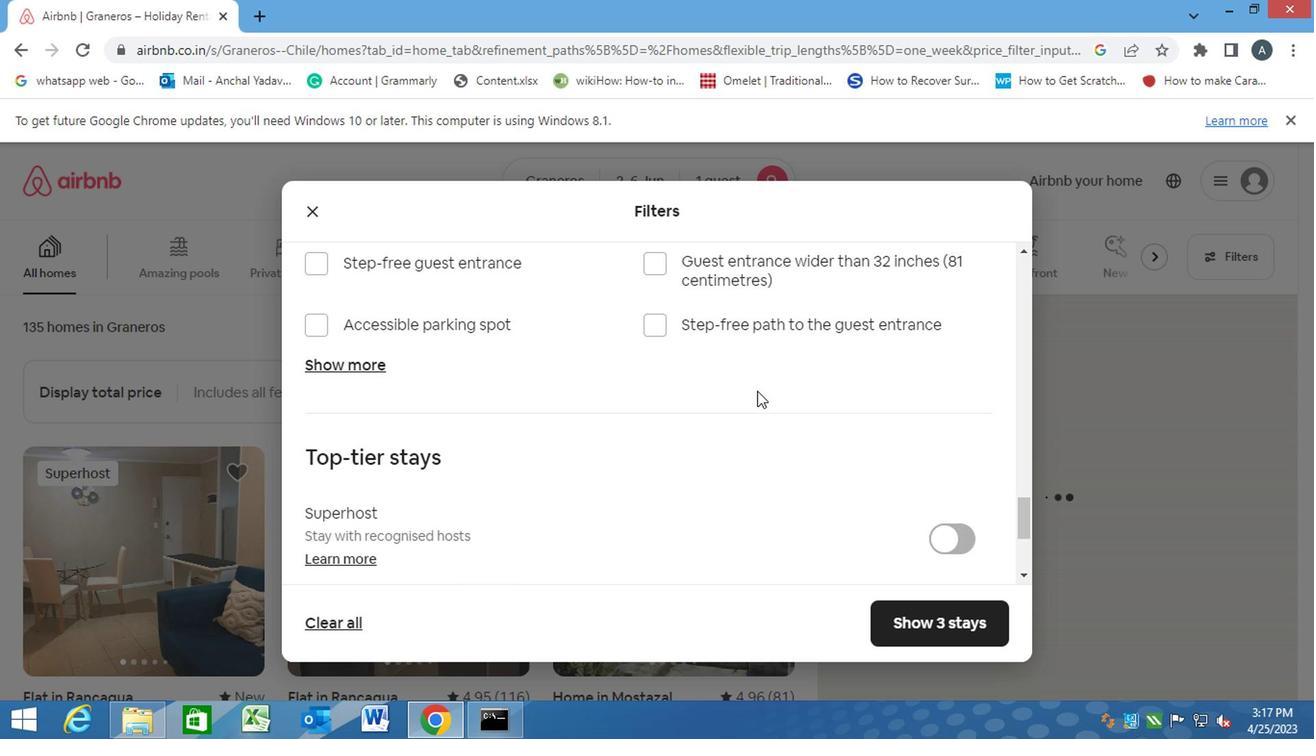 
Action: Mouse scrolled (751, 391) with delta (0, 0)
Screenshot: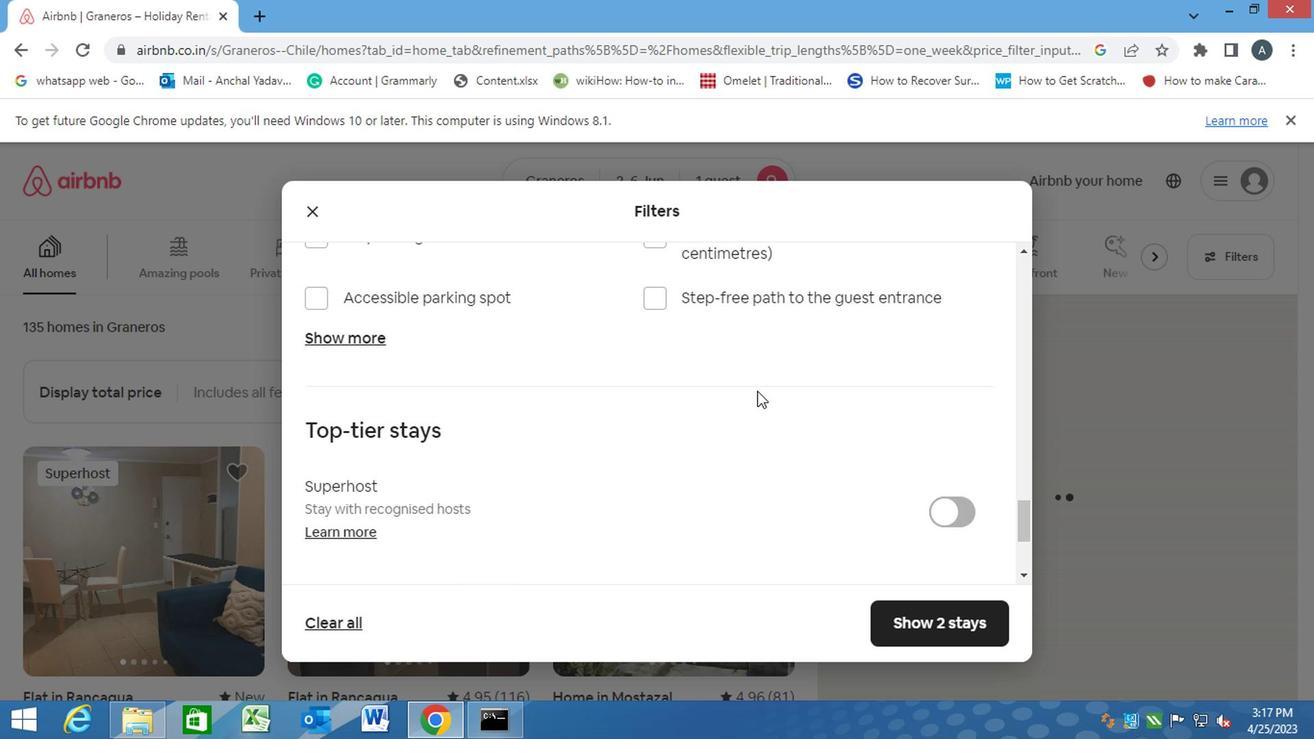 
Action: Mouse scrolled (751, 391) with delta (0, 0)
Screenshot: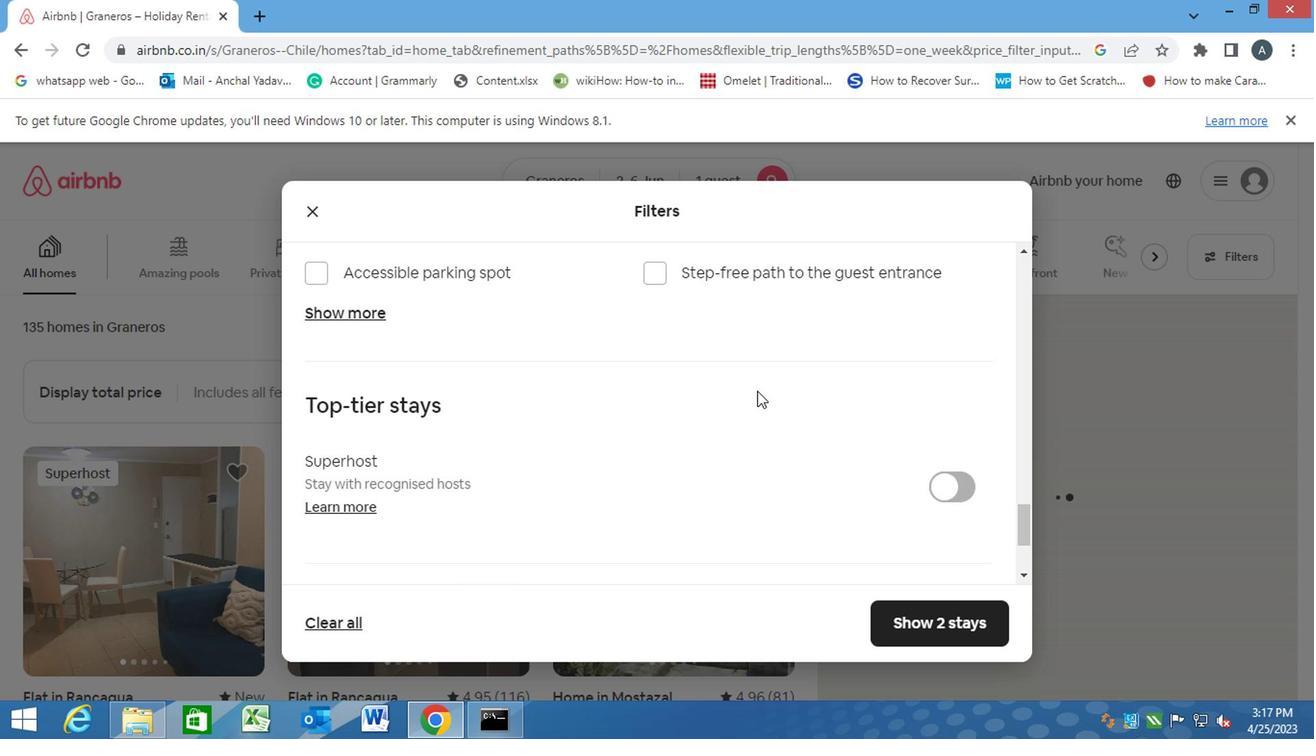 
Action: Mouse moved to (319, 490)
Screenshot: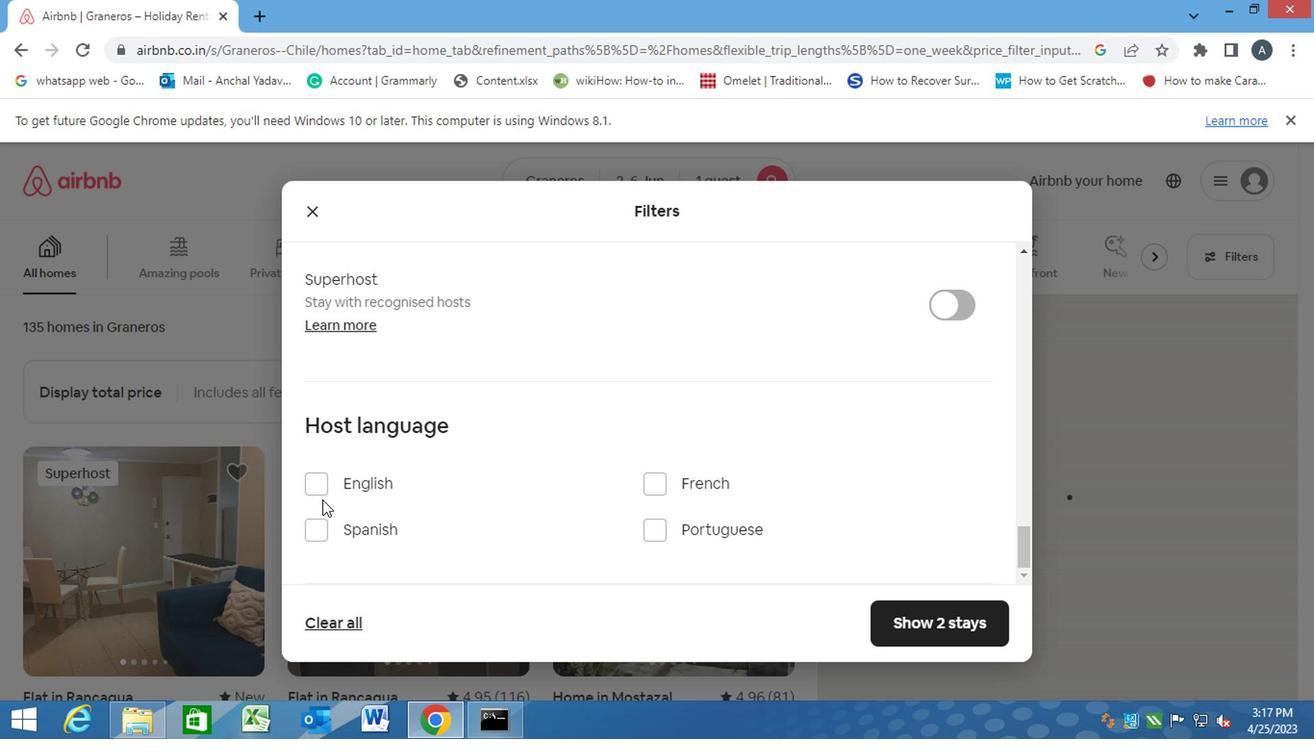
Action: Mouse pressed left at (319, 490)
Screenshot: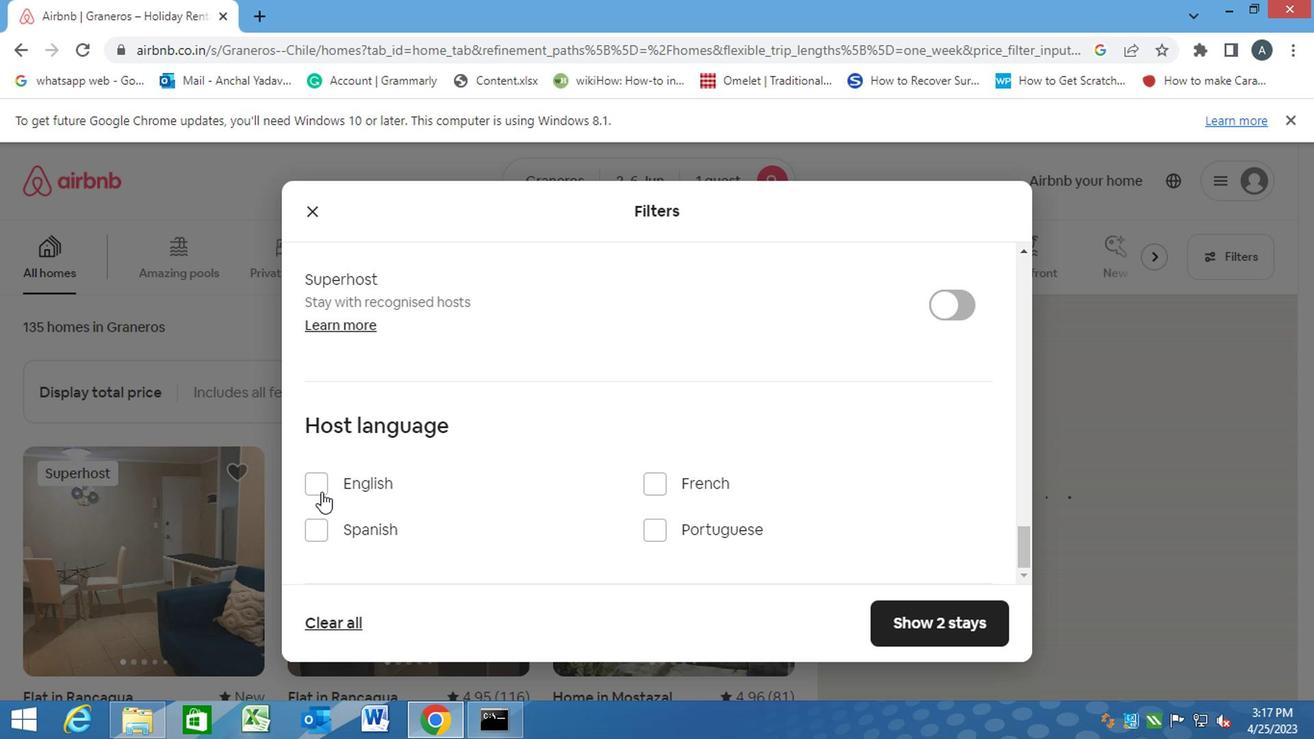 
Action: Mouse moved to (931, 615)
Screenshot: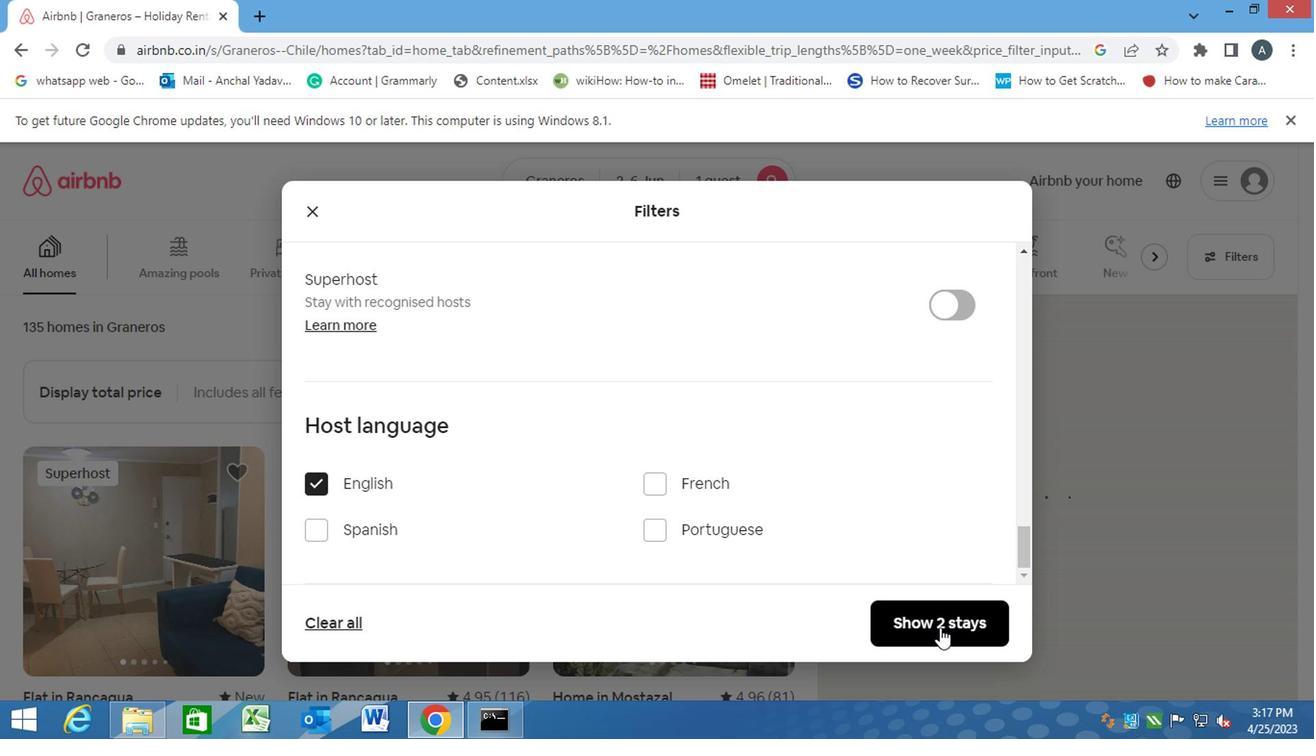 
Action: Mouse pressed left at (931, 615)
Screenshot: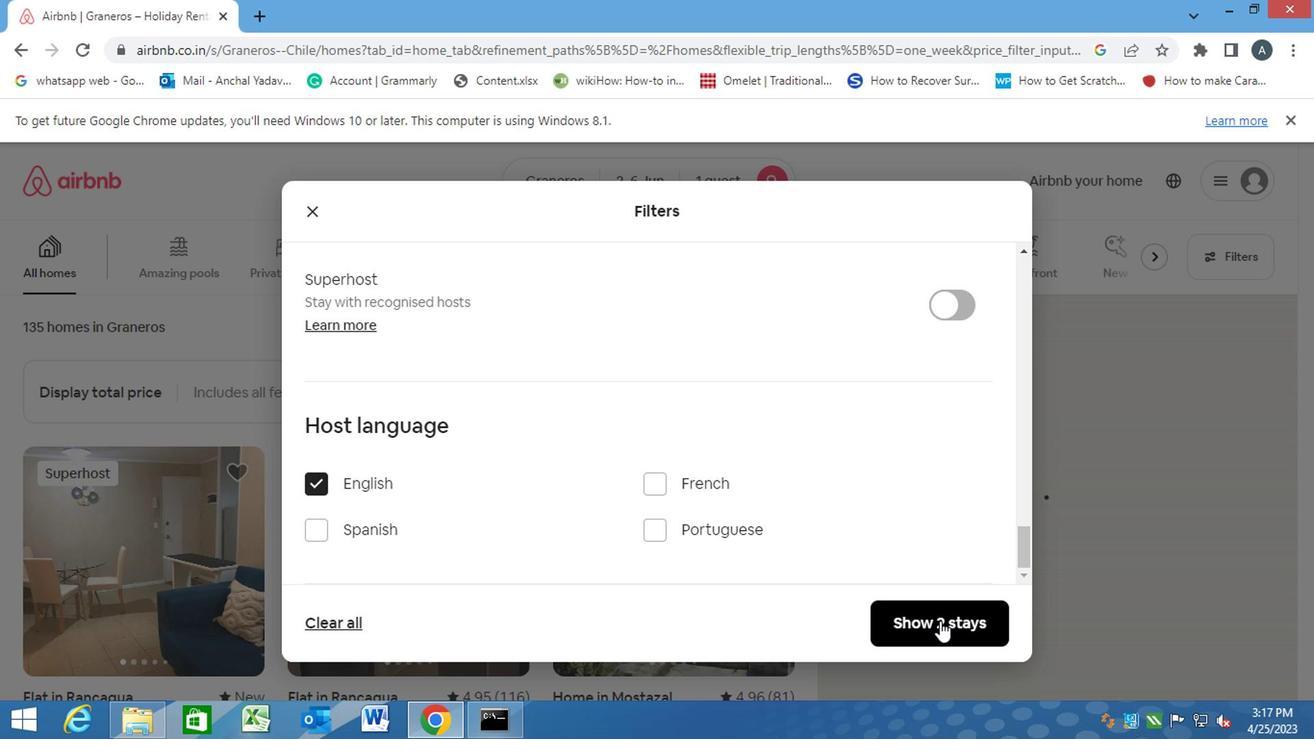 
